 Task: In the  document Cyberbullyingfile.rtf Insert the command  'Viewing'Email the file to   'softage.4@softage.net', with message attached Time-Sensitive: I kindly ask you to go through the email I've sent as soon as possible. and file type: Open Document
Action: Mouse moved to (224, 415)
Screenshot: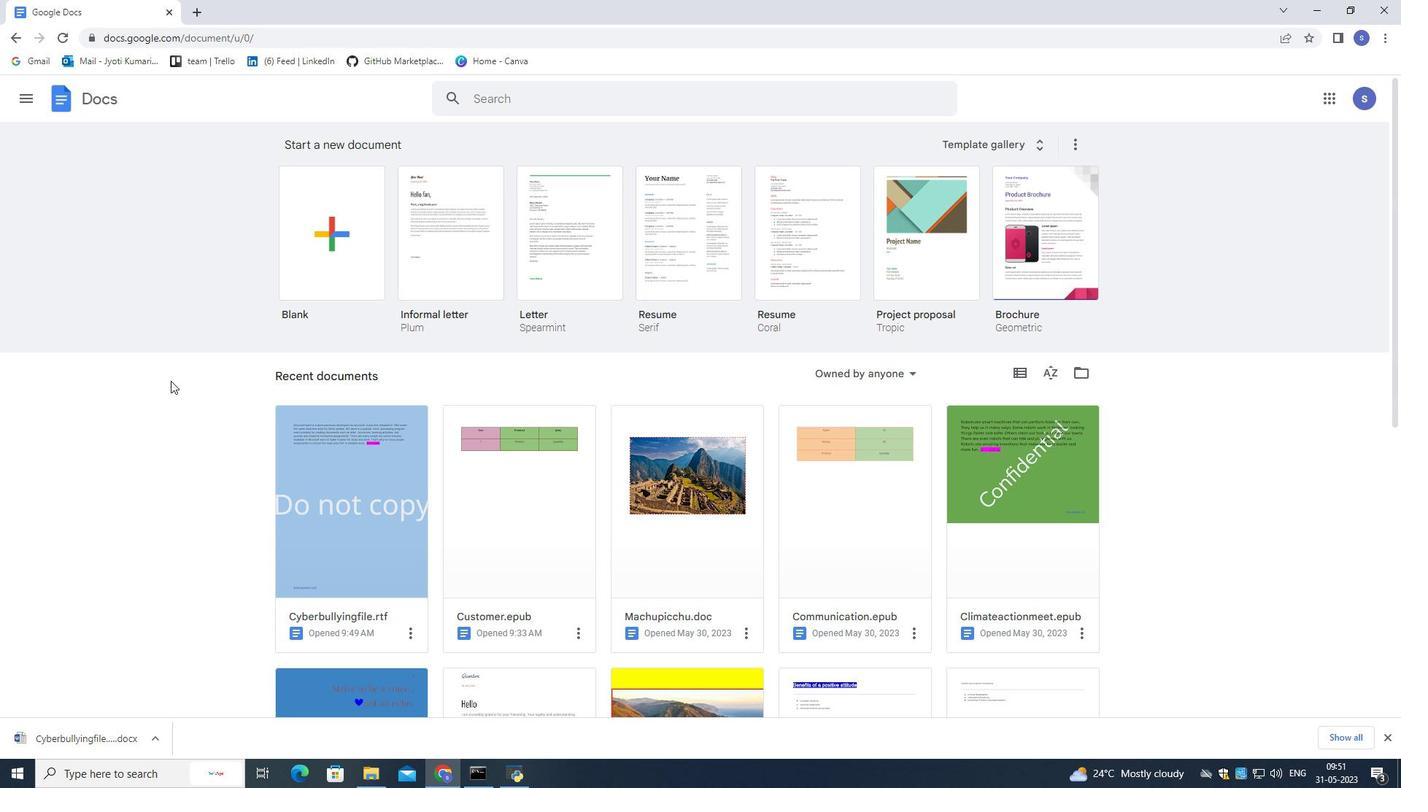 
Action: Mouse scrolled (224, 416) with delta (0, 0)
Screenshot: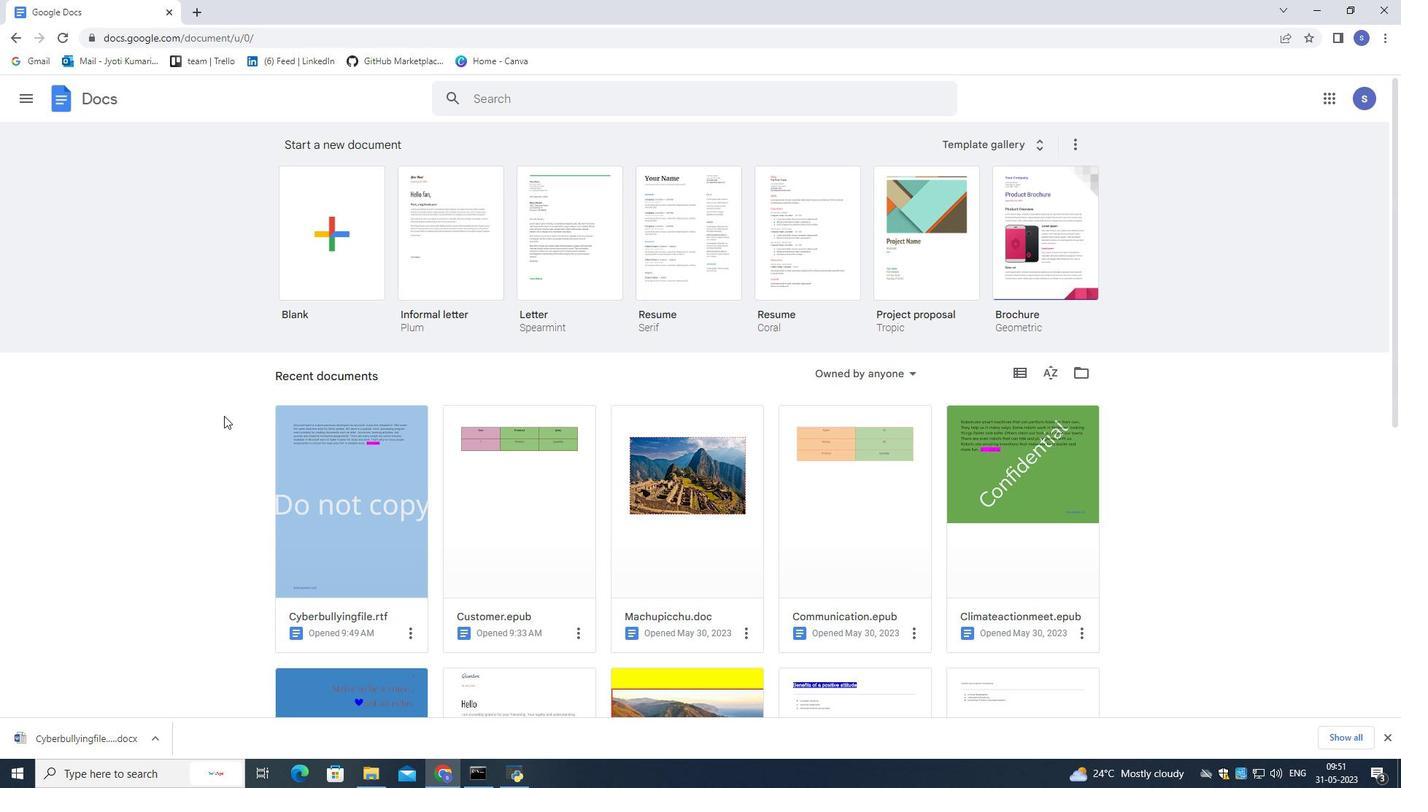 
Action: Mouse scrolled (224, 416) with delta (0, 0)
Screenshot: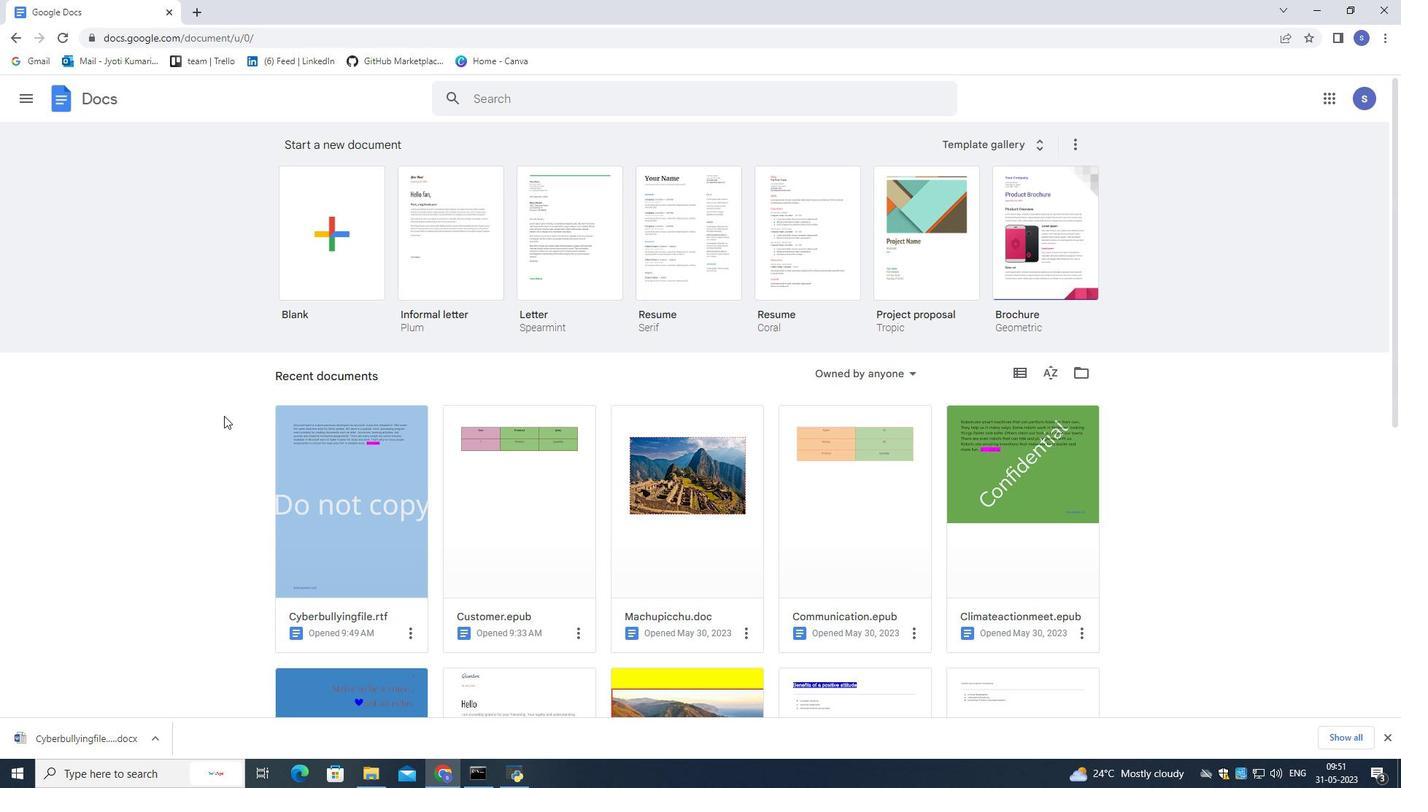 
Action: Mouse scrolled (224, 416) with delta (0, 0)
Screenshot: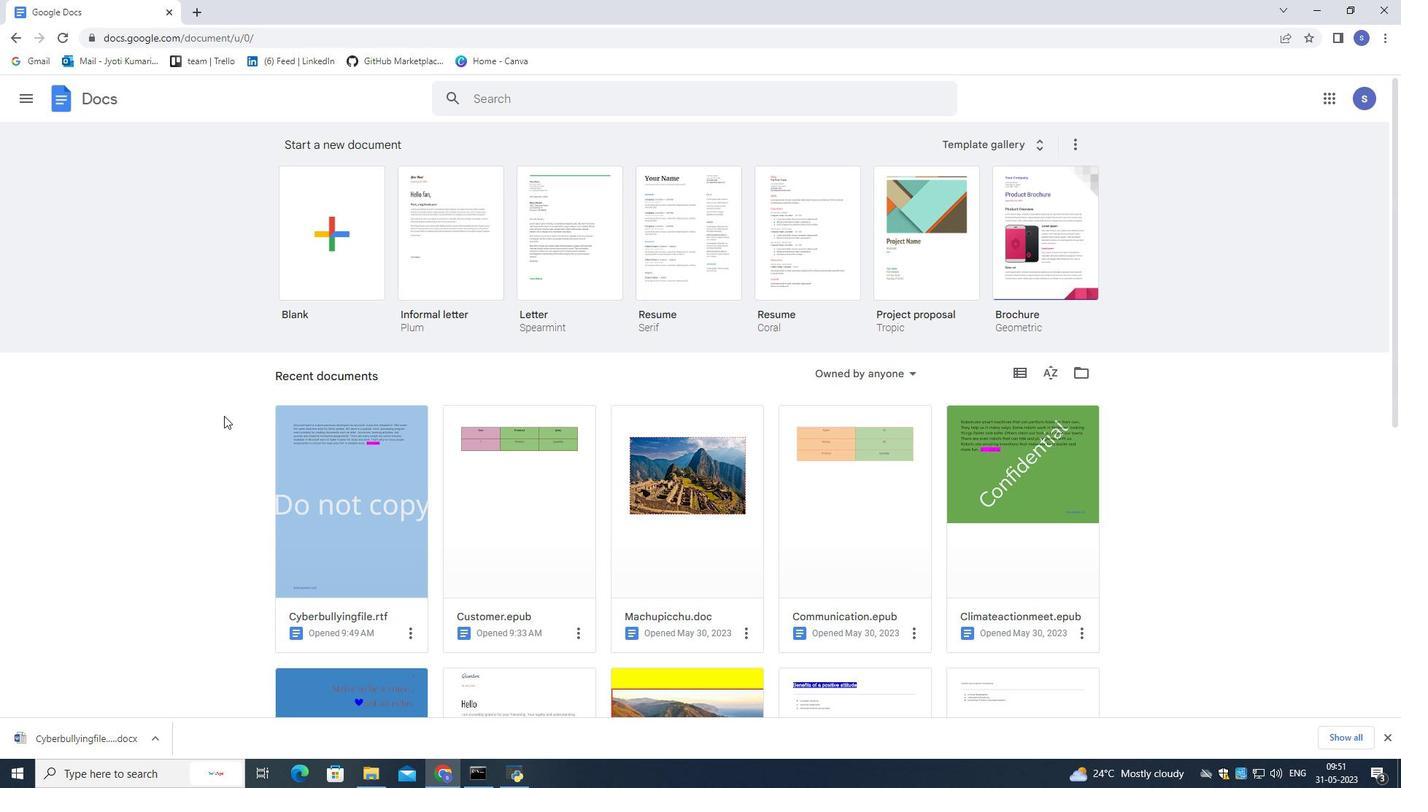 
Action: Mouse scrolled (224, 416) with delta (0, 0)
Screenshot: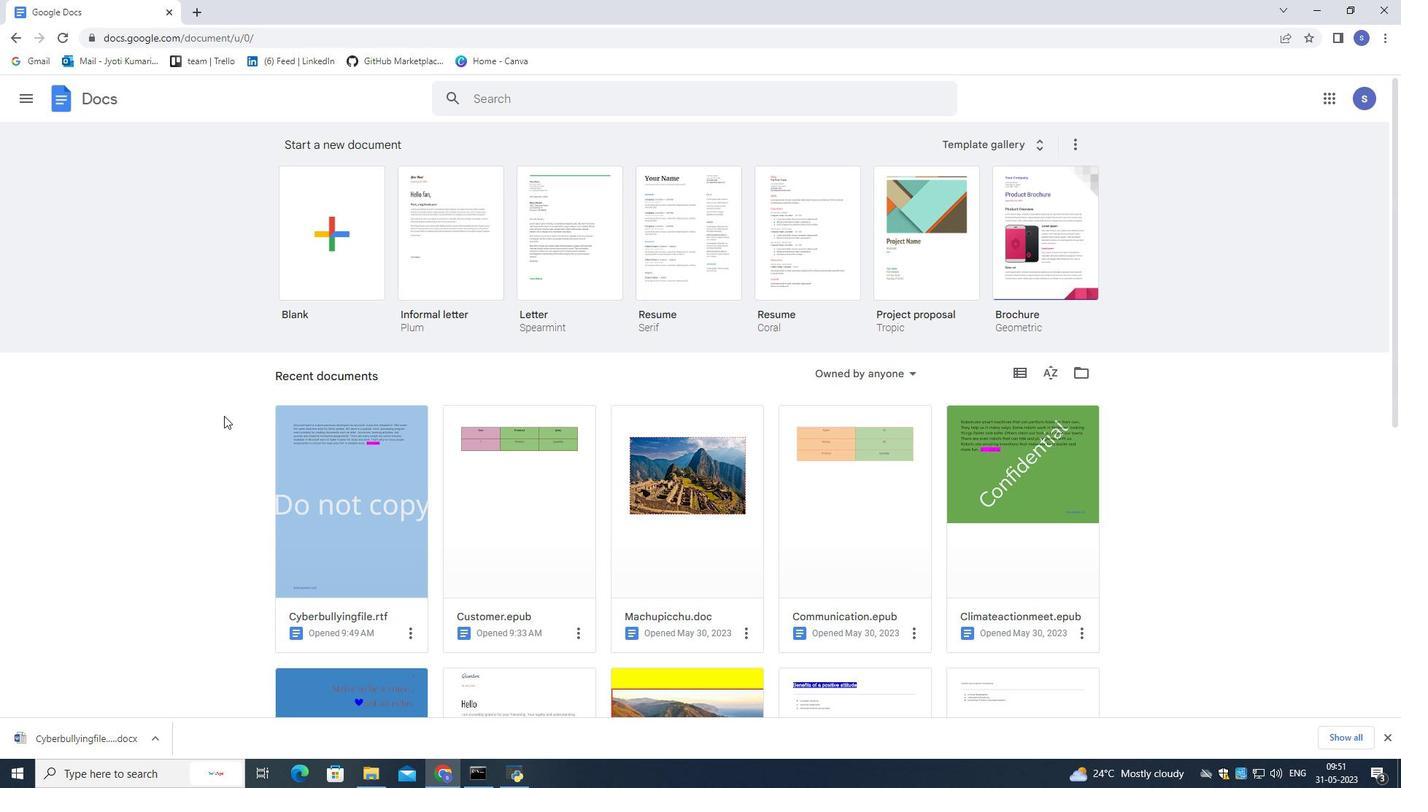 
Action: Mouse scrolled (224, 415) with delta (0, 0)
Screenshot: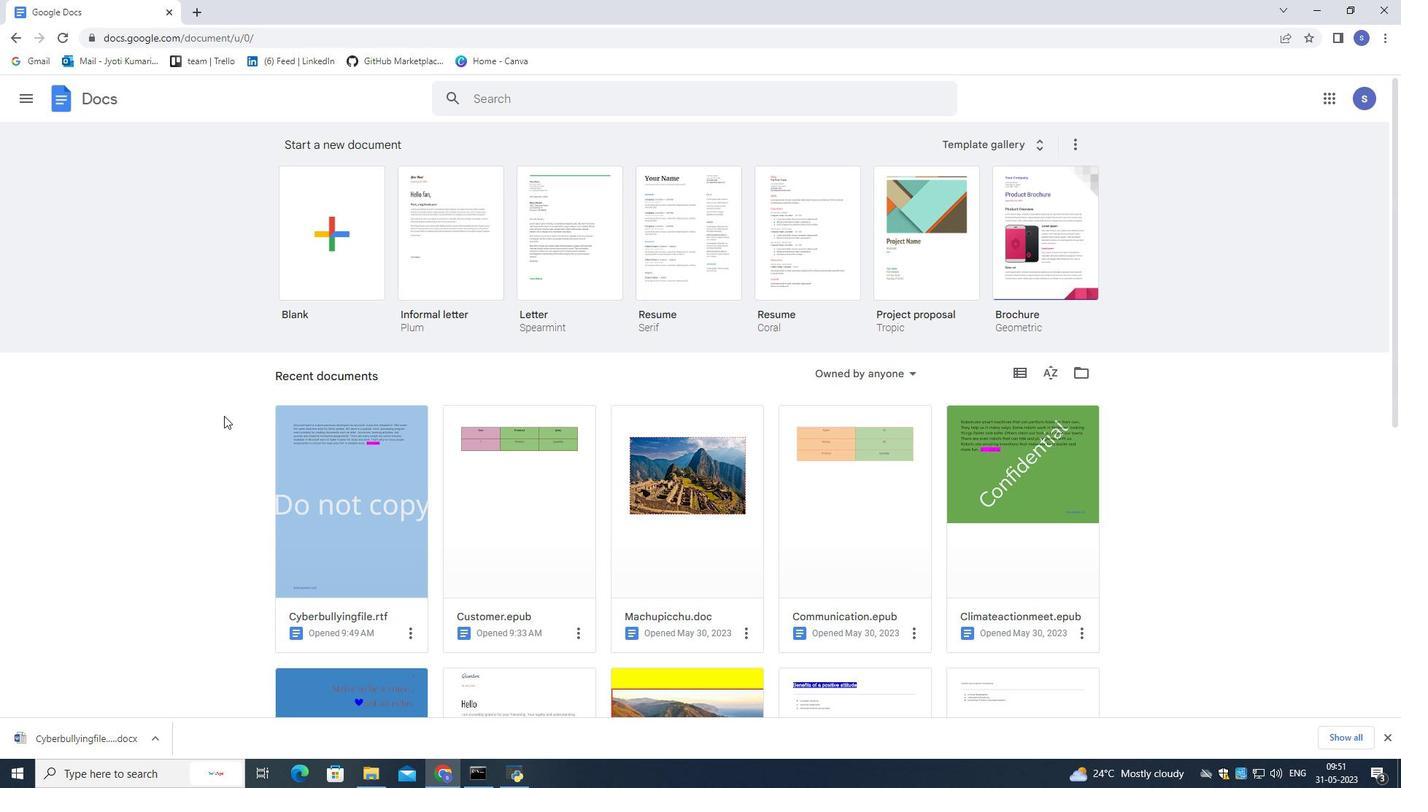 
Action: Mouse scrolled (224, 415) with delta (0, 0)
Screenshot: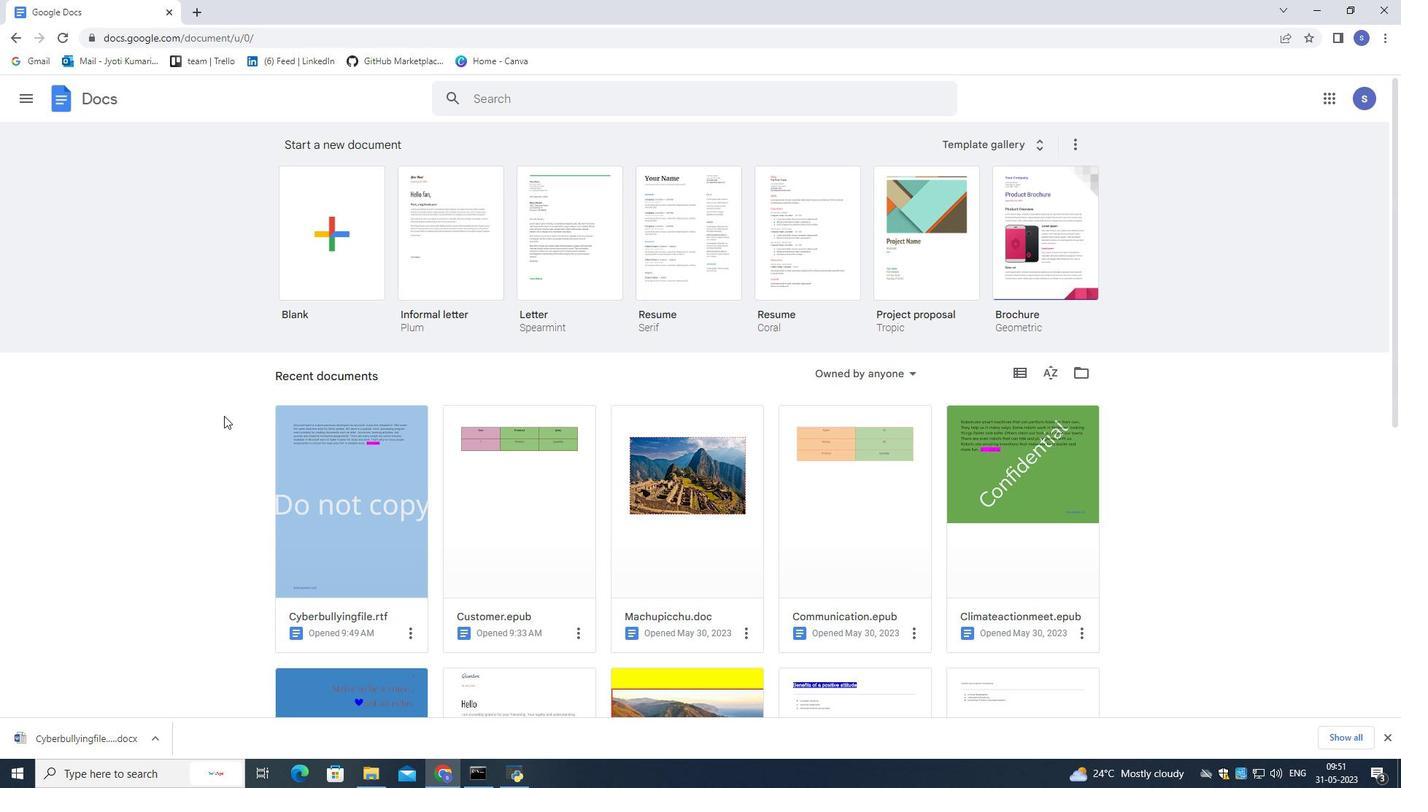 
Action: Mouse scrolled (224, 415) with delta (0, 0)
Screenshot: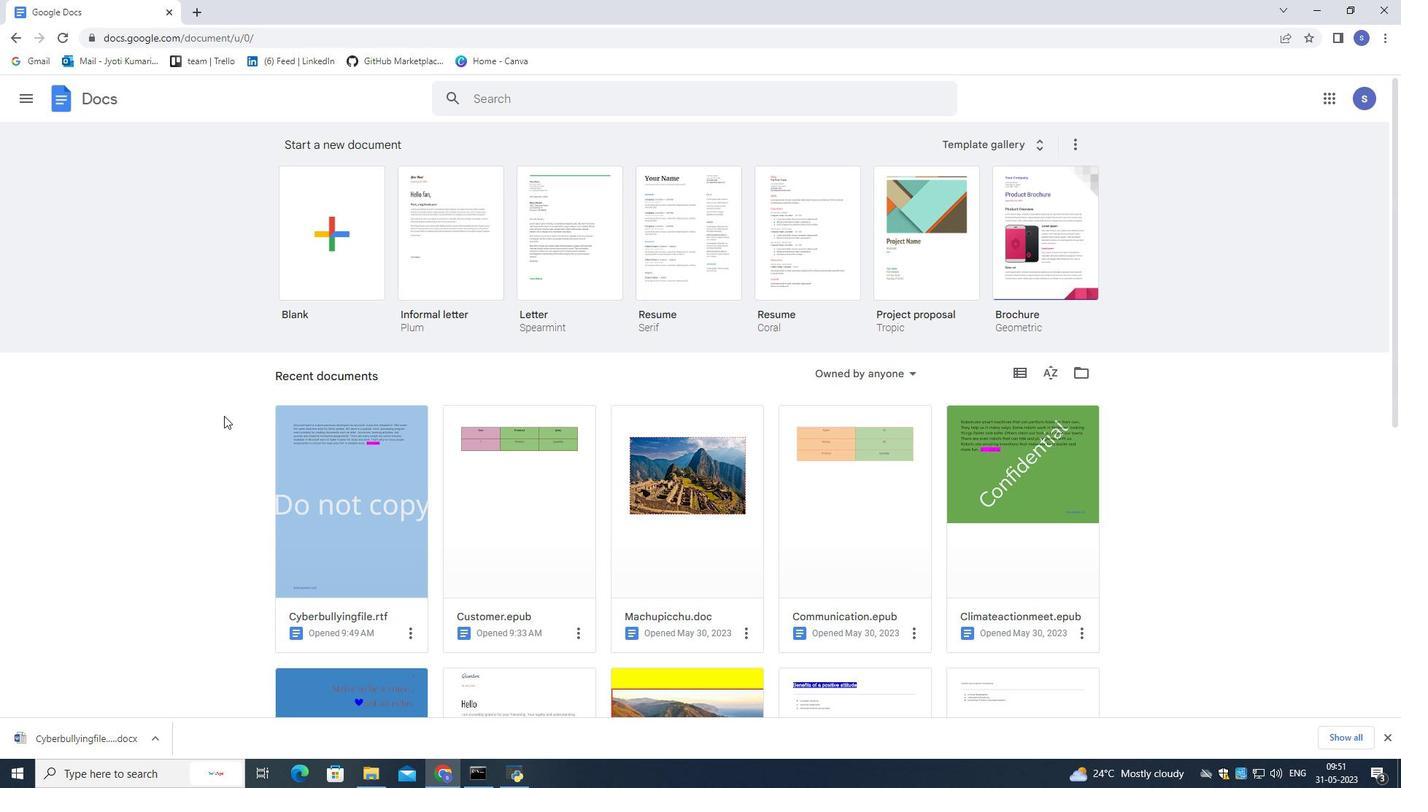 
Action: Mouse scrolled (224, 415) with delta (0, 0)
Screenshot: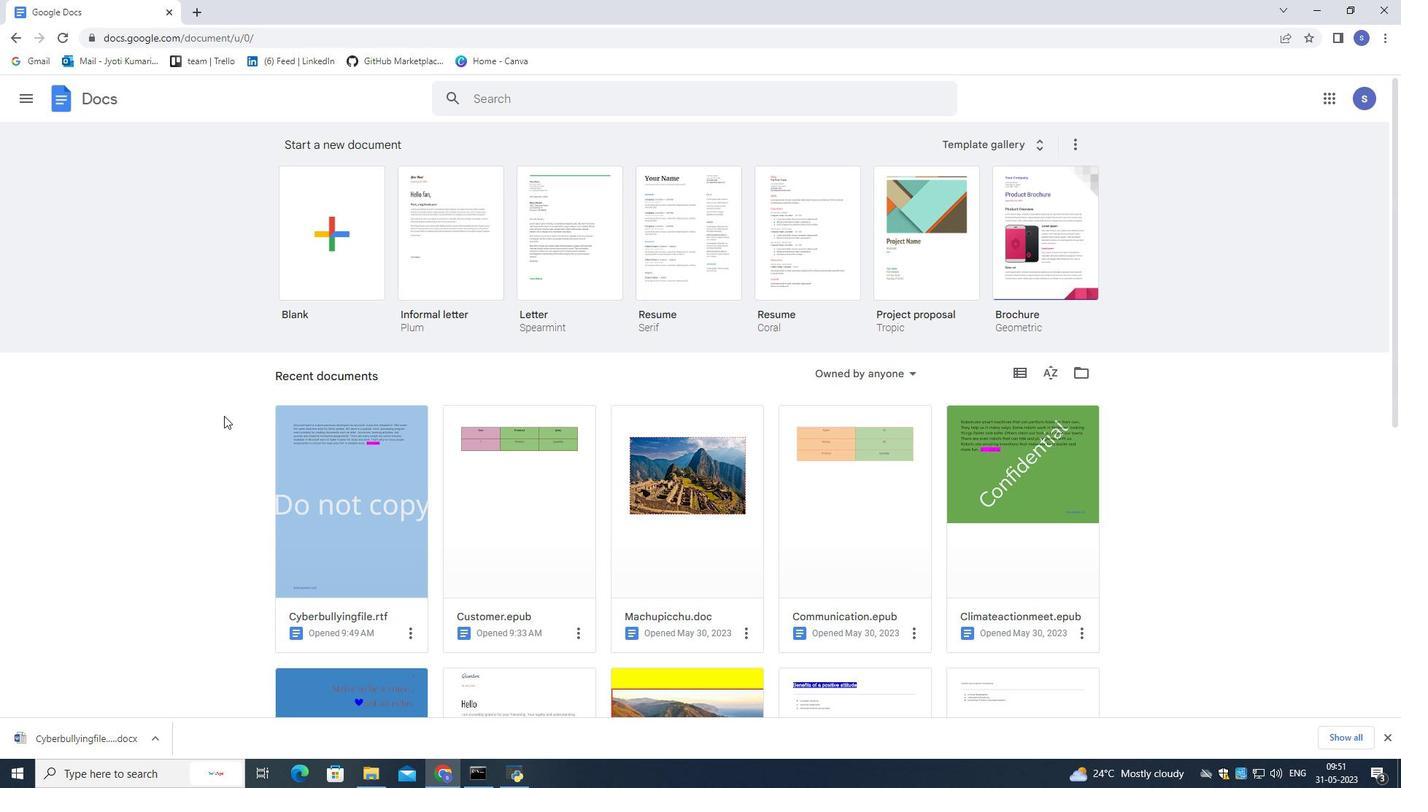 
Action: Mouse scrolled (224, 415) with delta (0, 0)
Screenshot: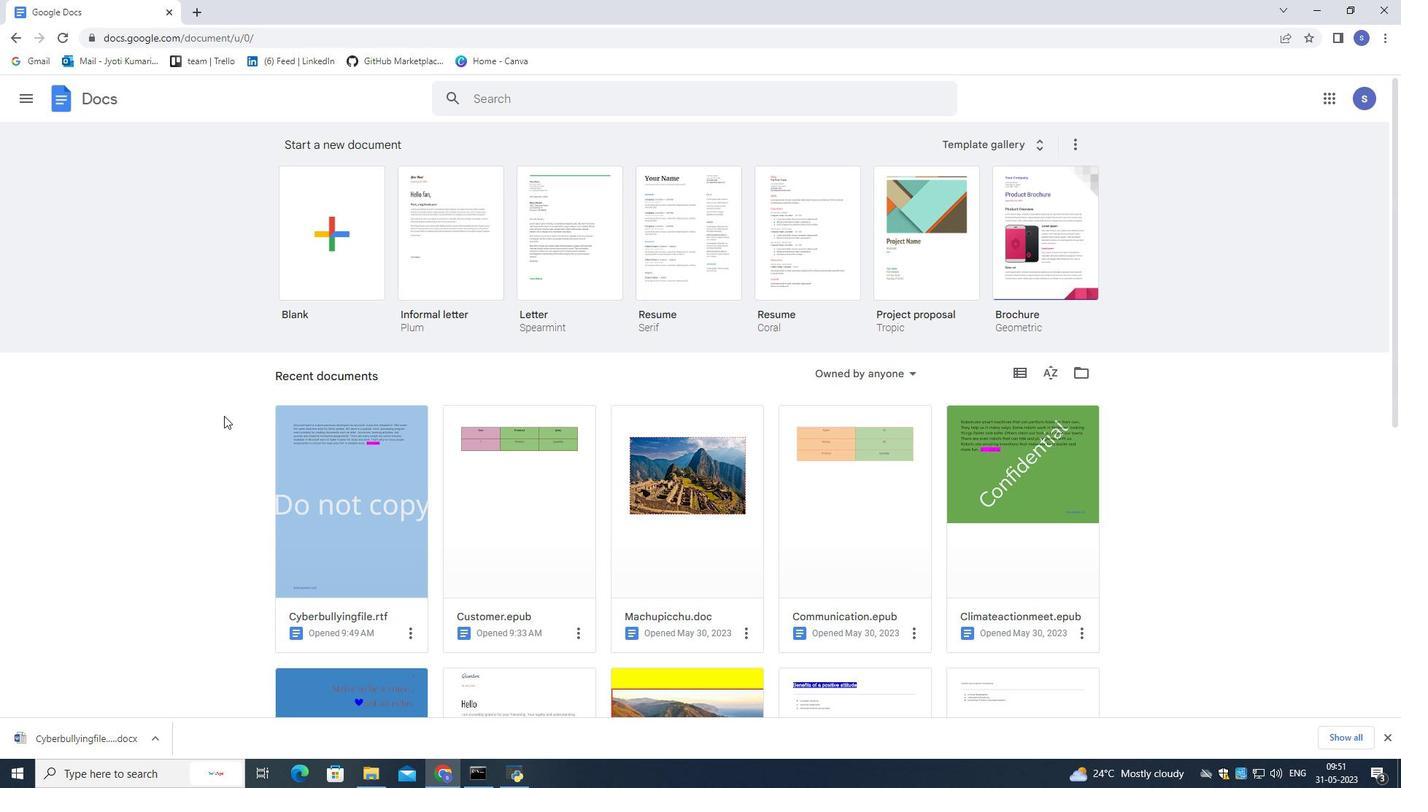 
Action: Mouse scrolled (224, 416) with delta (0, 0)
Screenshot: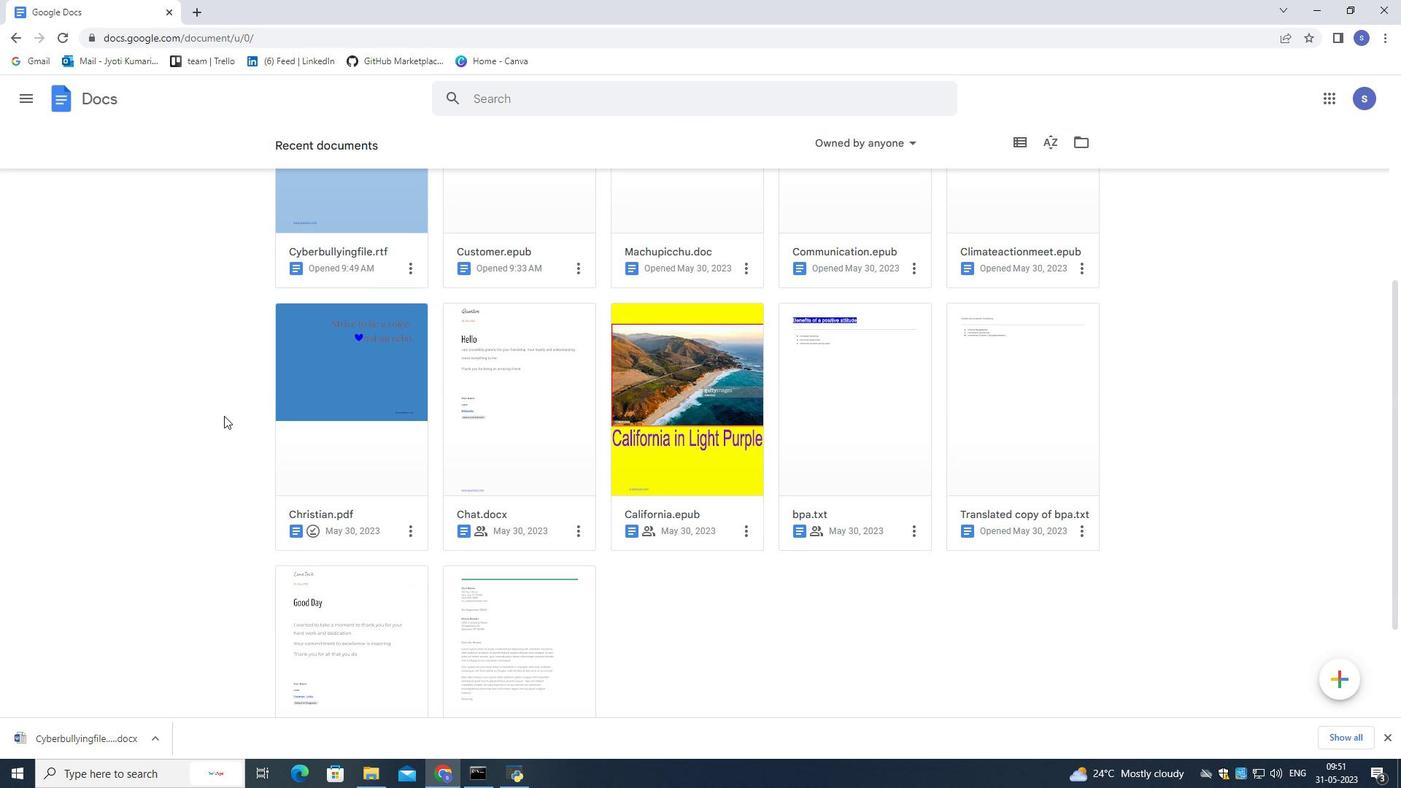
Action: Mouse scrolled (224, 416) with delta (0, 0)
Screenshot: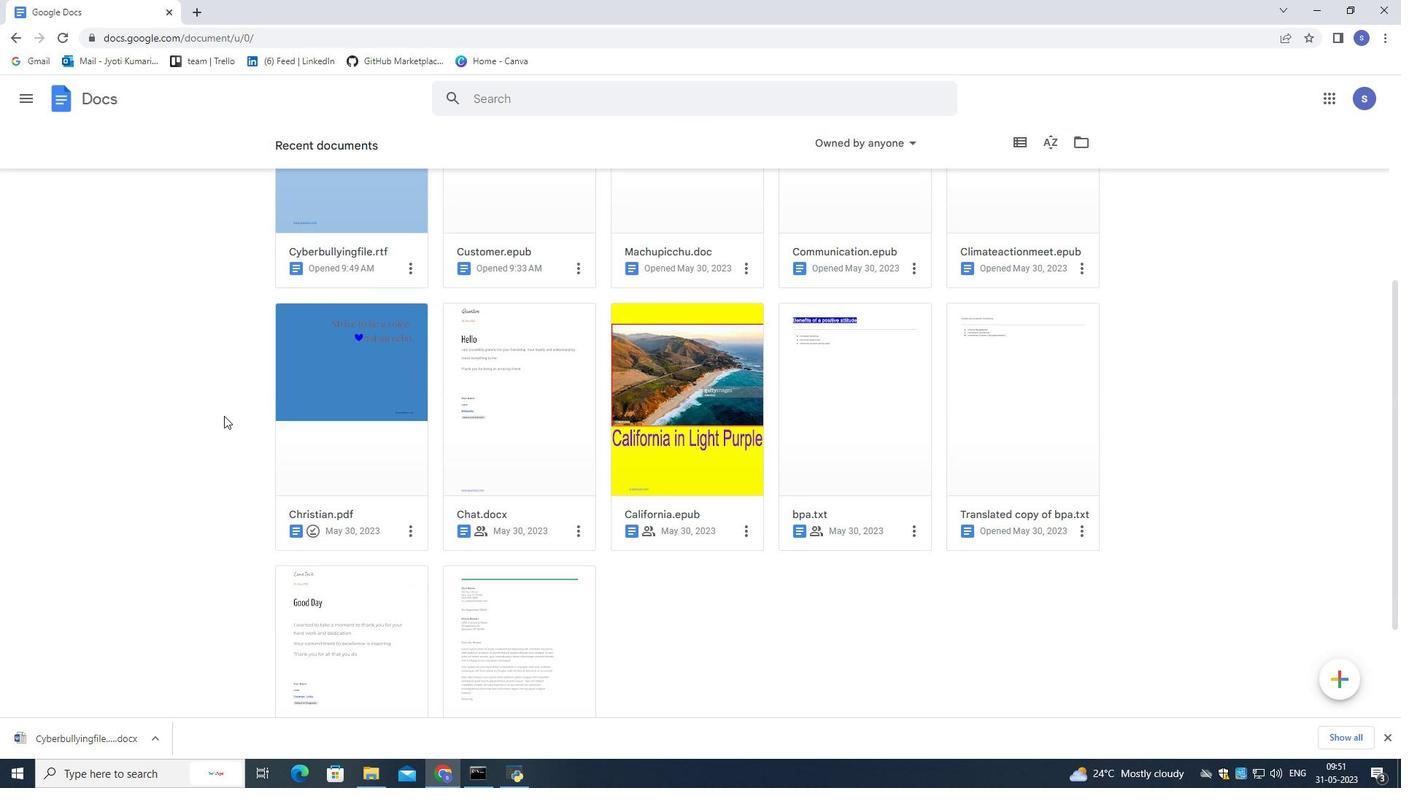 
Action: Mouse scrolled (224, 416) with delta (0, 0)
Screenshot: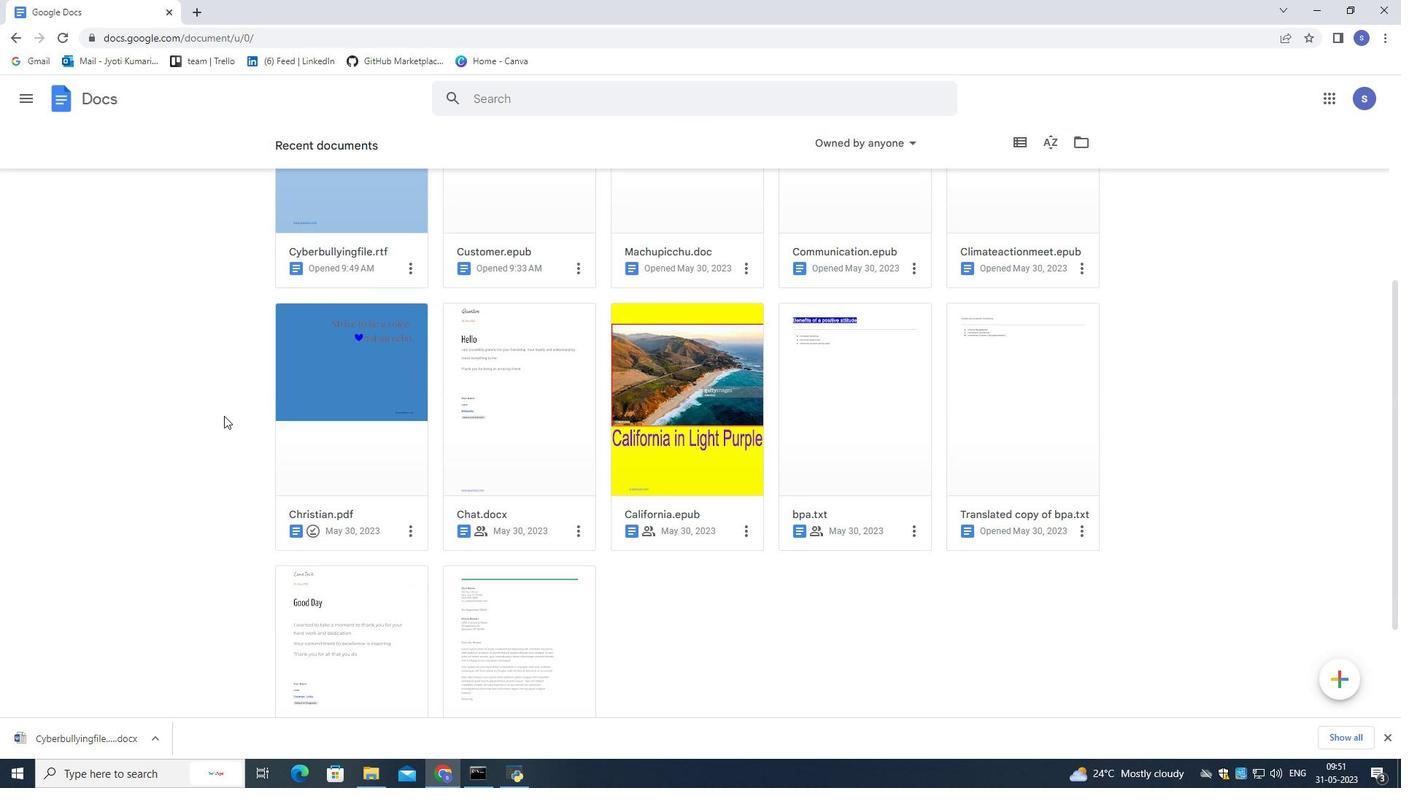 
Action: Mouse scrolled (224, 416) with delta (0, 0)
Screenshot: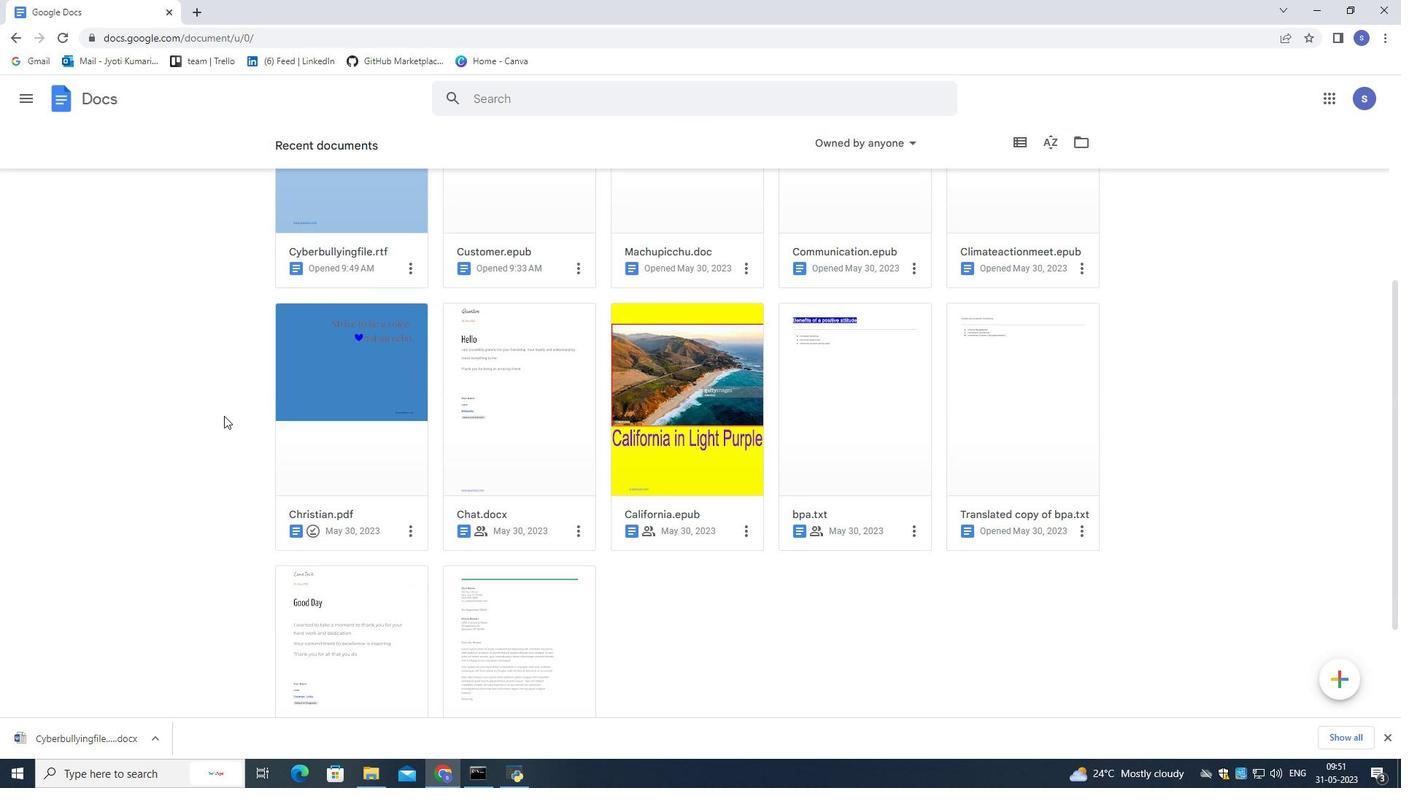 
Action: Mouse scrolled (224, 416) with delta (0, 0)
Screenshot: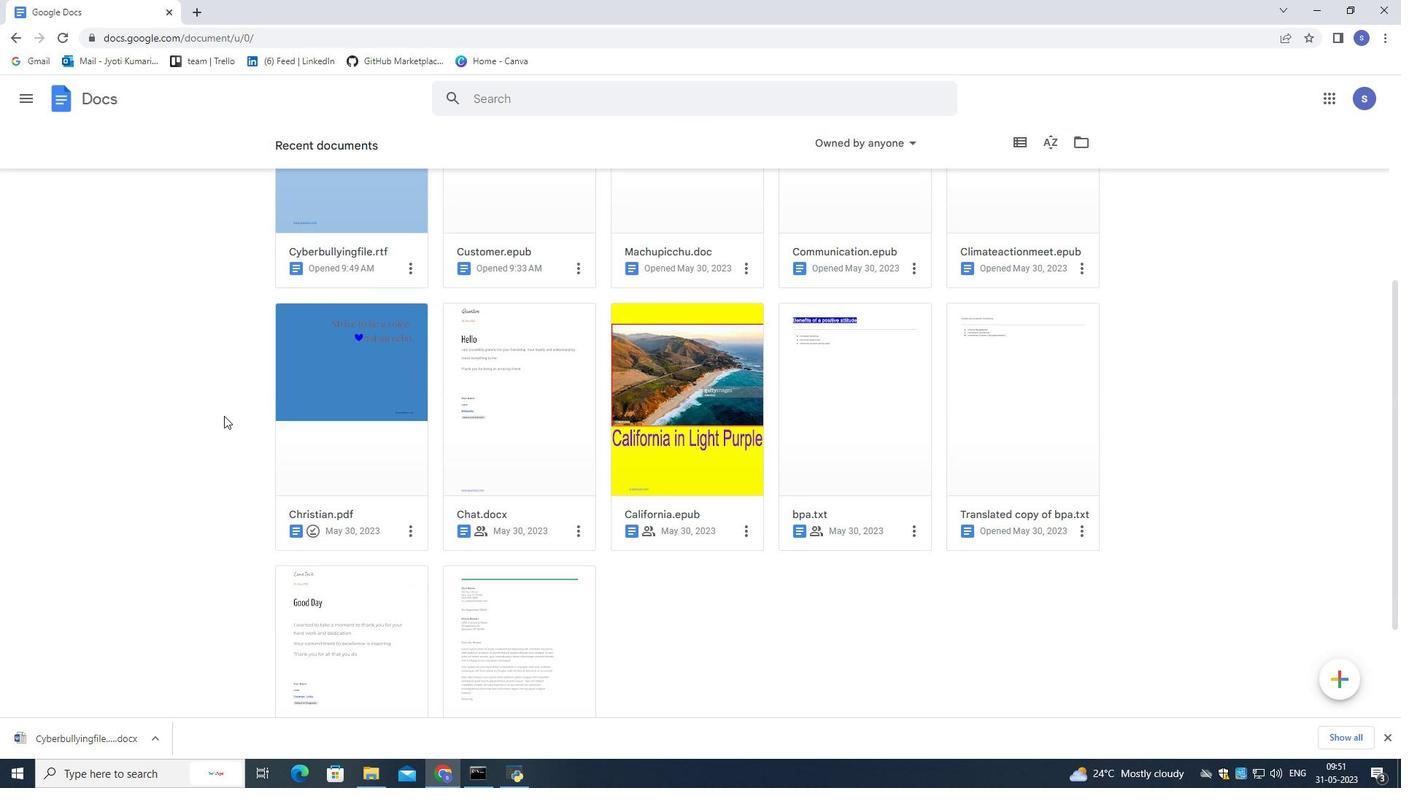 
Action: Mouse moved to (293, 483)
Screenshot: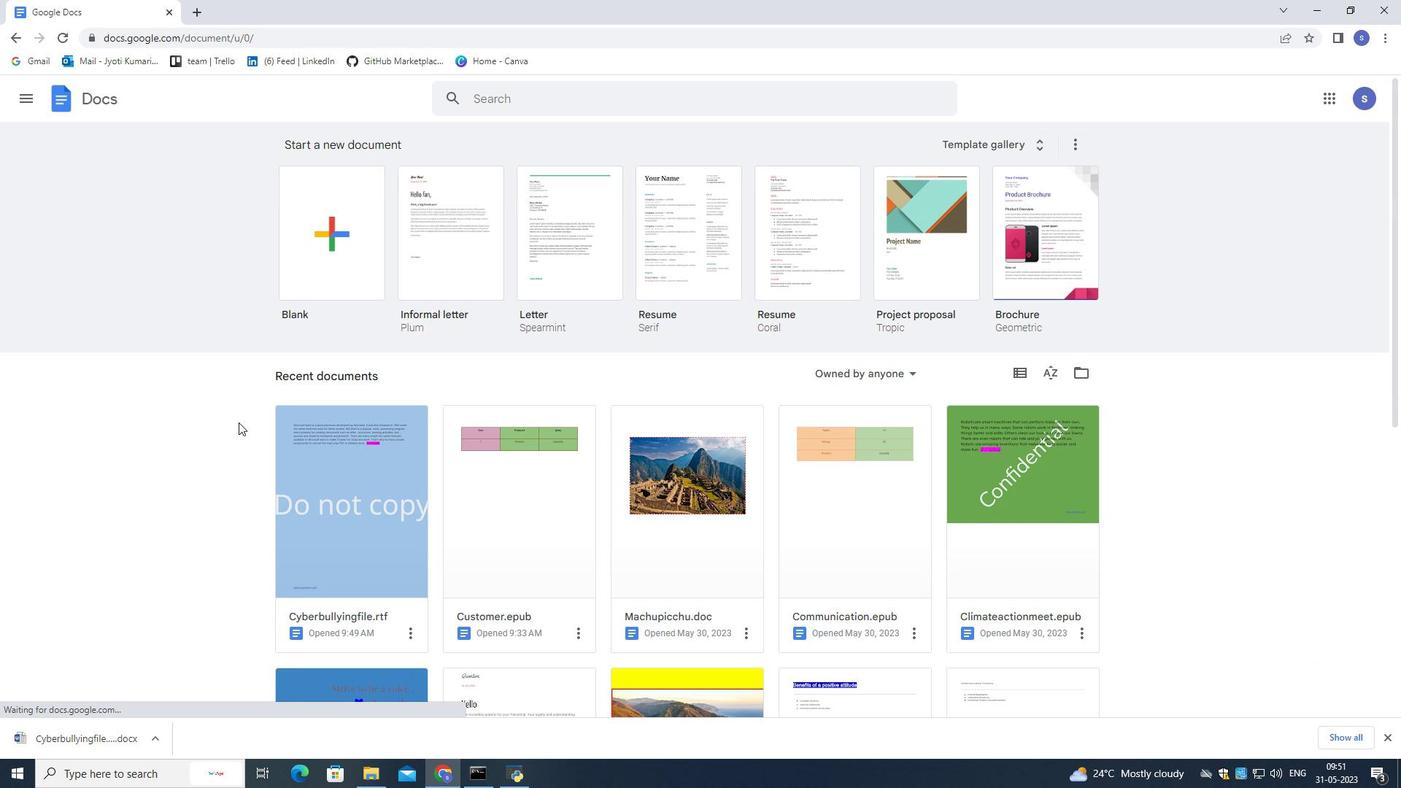 
Action: Mouse pressed left at (293, 483)
Screenshot: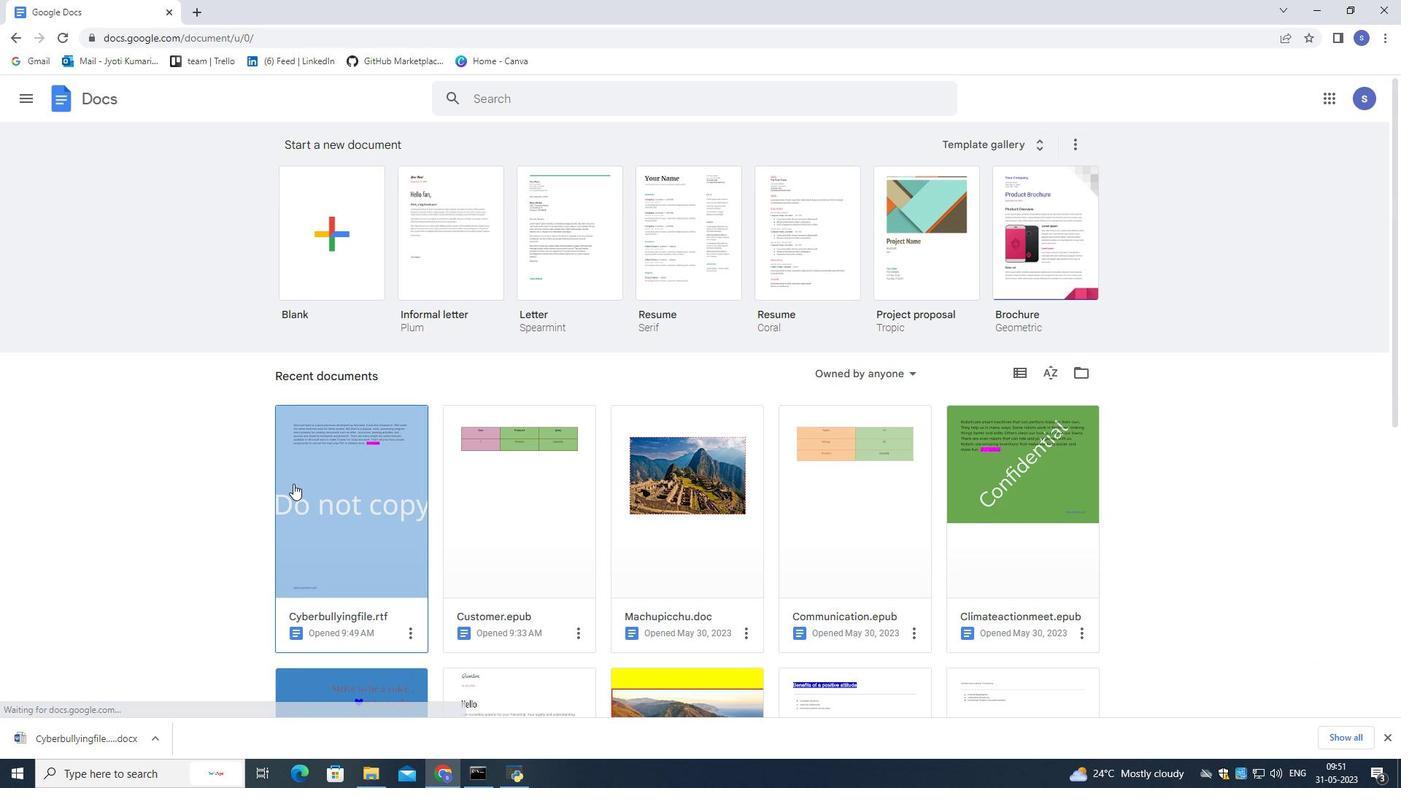 
Action: Mouse moved to (388, 422)
Screenshot: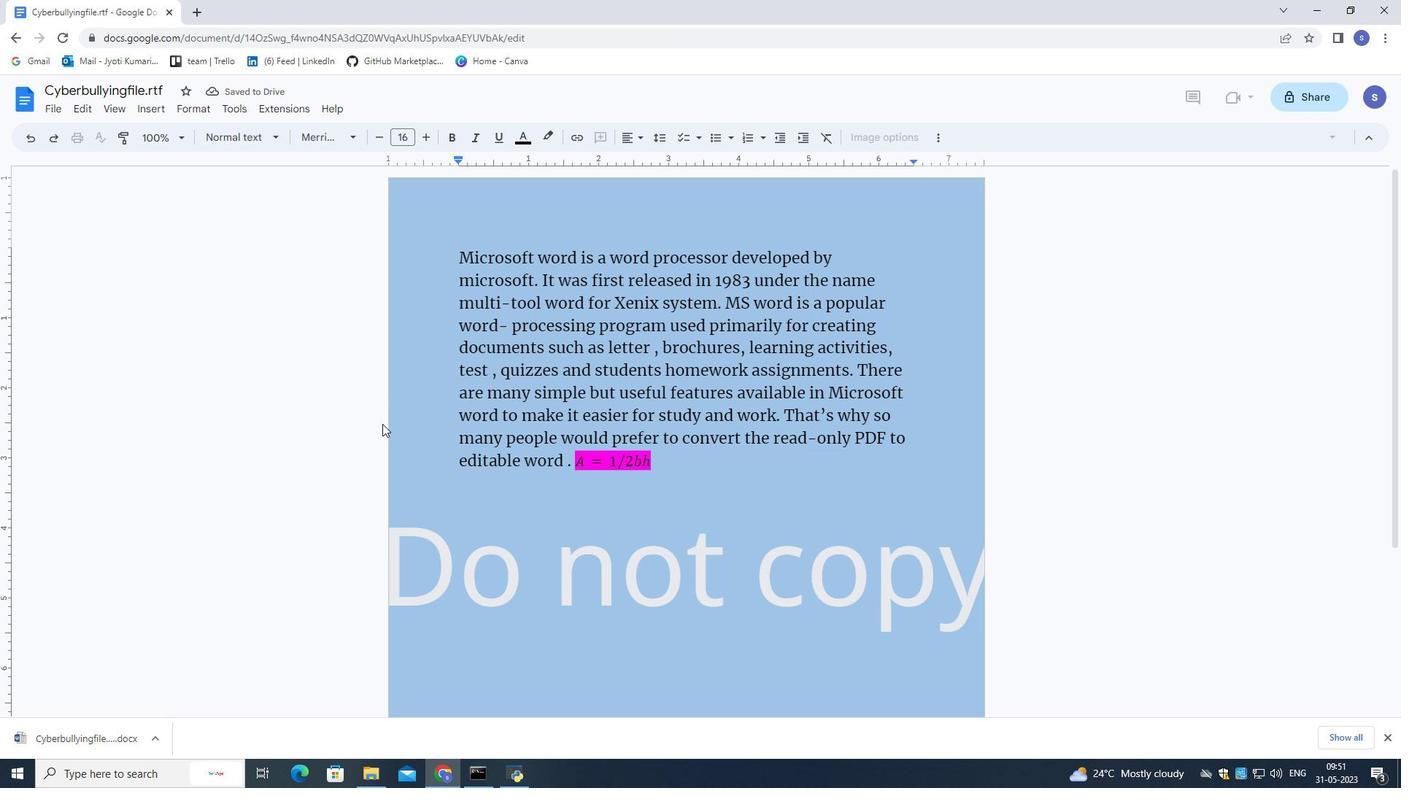 
Action: Mouse scrolled (388, 421) with delta (0, 0)
Screenshot: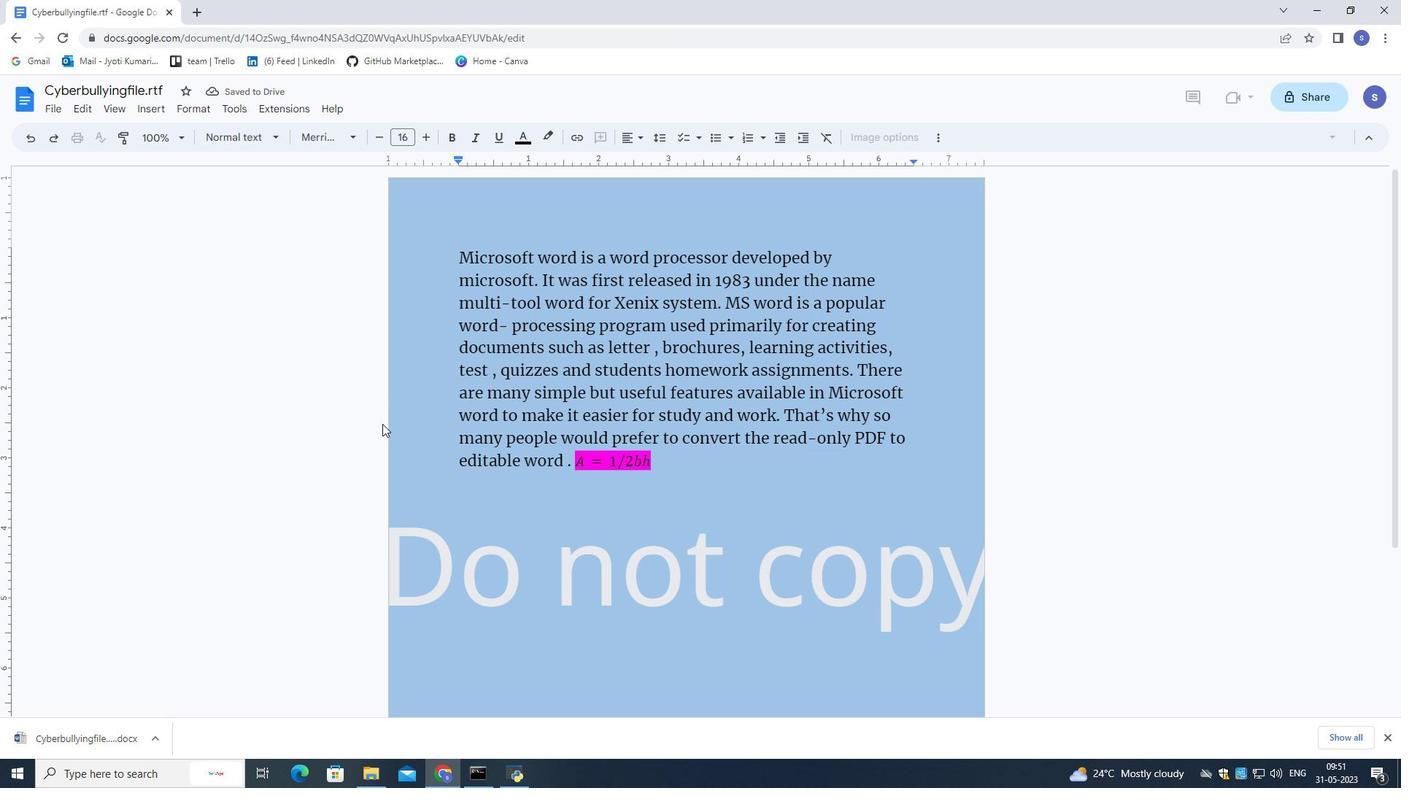 
Action: Mouse moved to (499, 424)
Screenshot: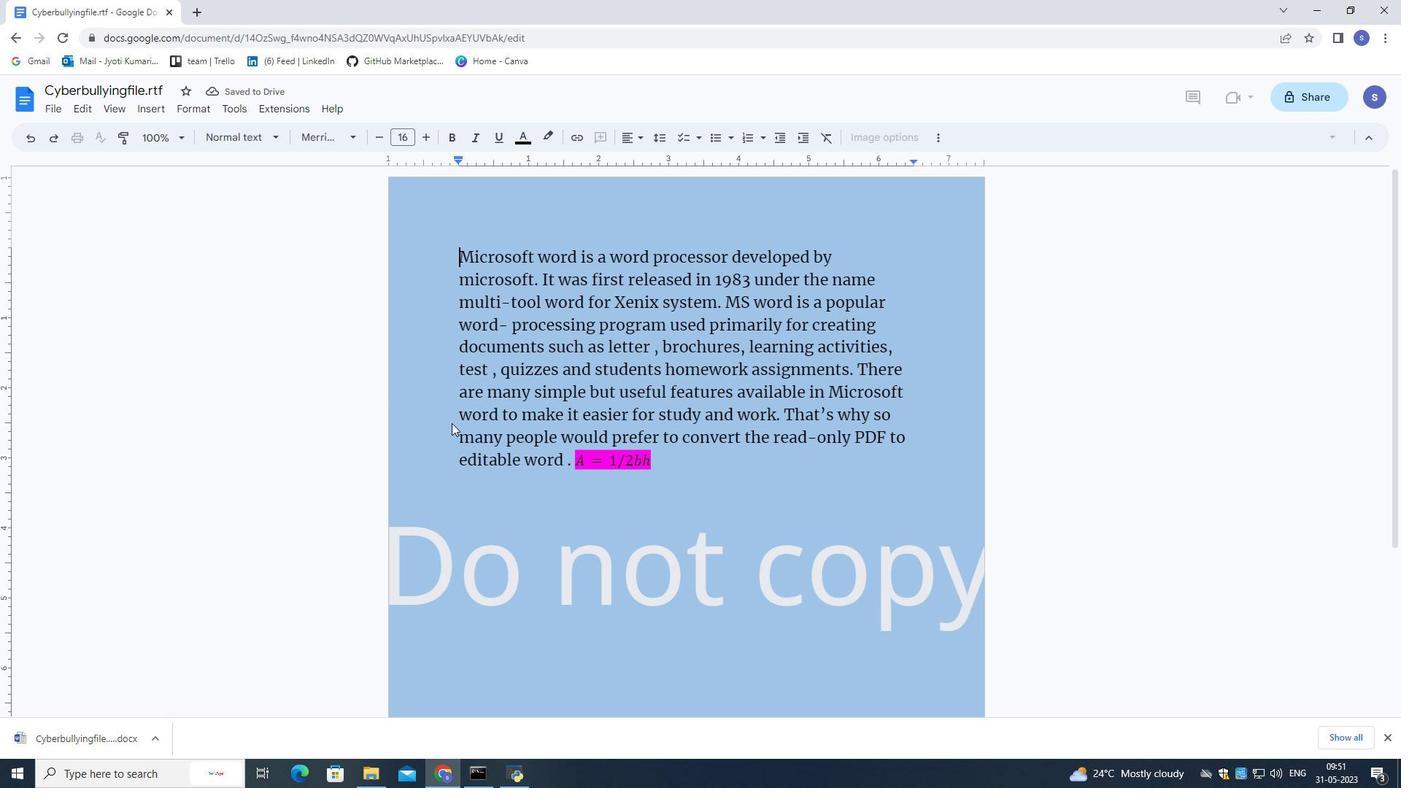 
Action: Mouse scrolled (499, 423) with delta (0, 0)
Screenshot: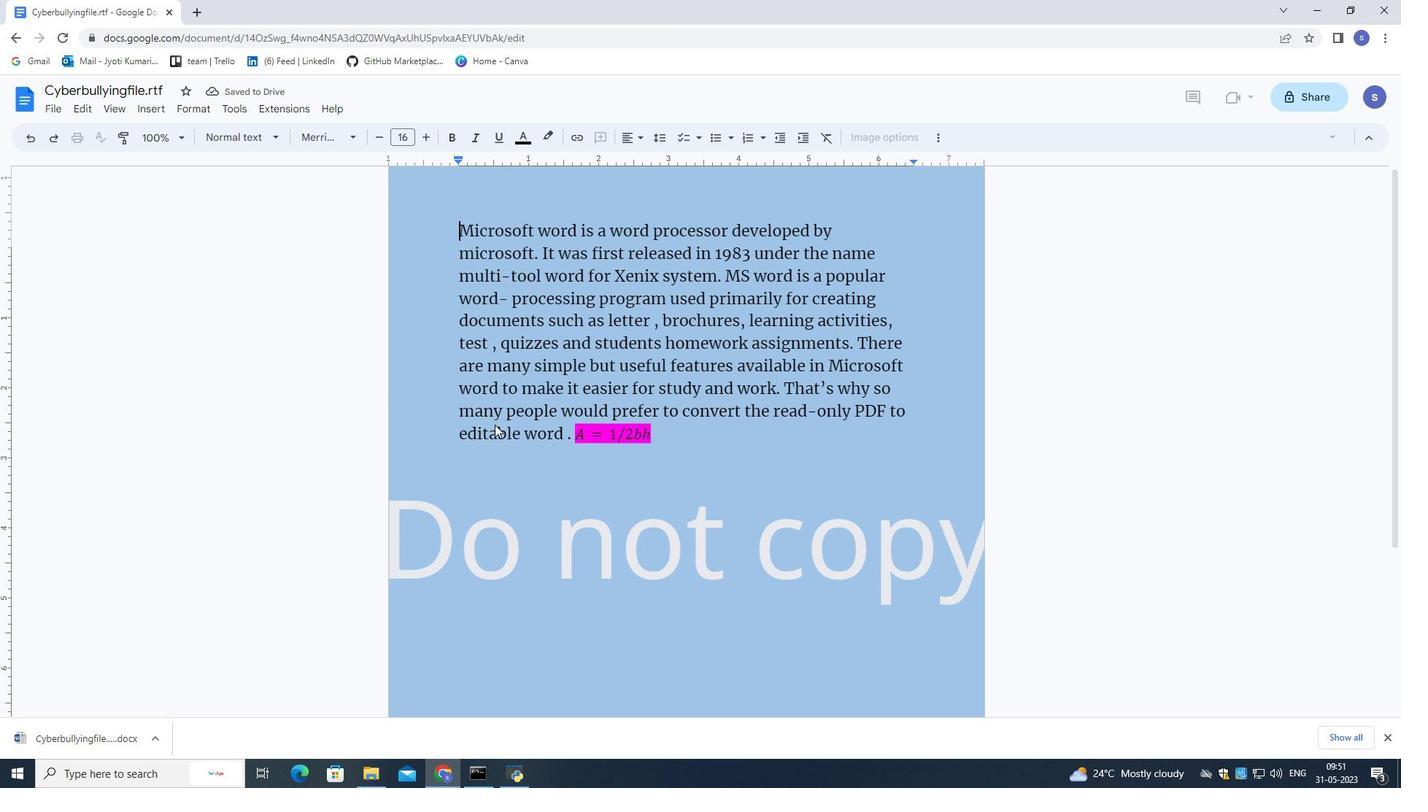 
Action: Mouse scrolled (499, 423) with delta (0, 0)
Screenshot: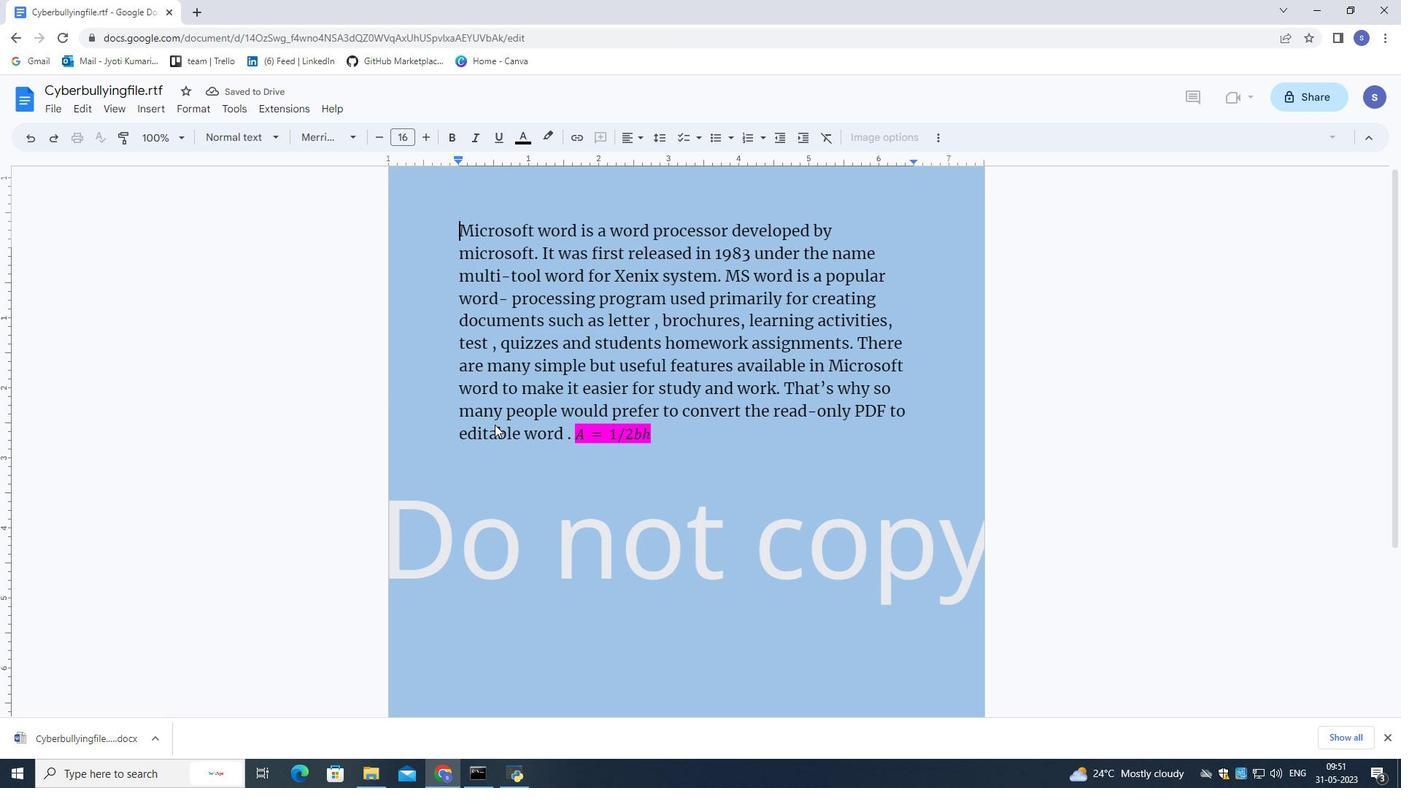 
Action: Mouse scrolled (499, 423) with delta (0, 0)
Screenshot: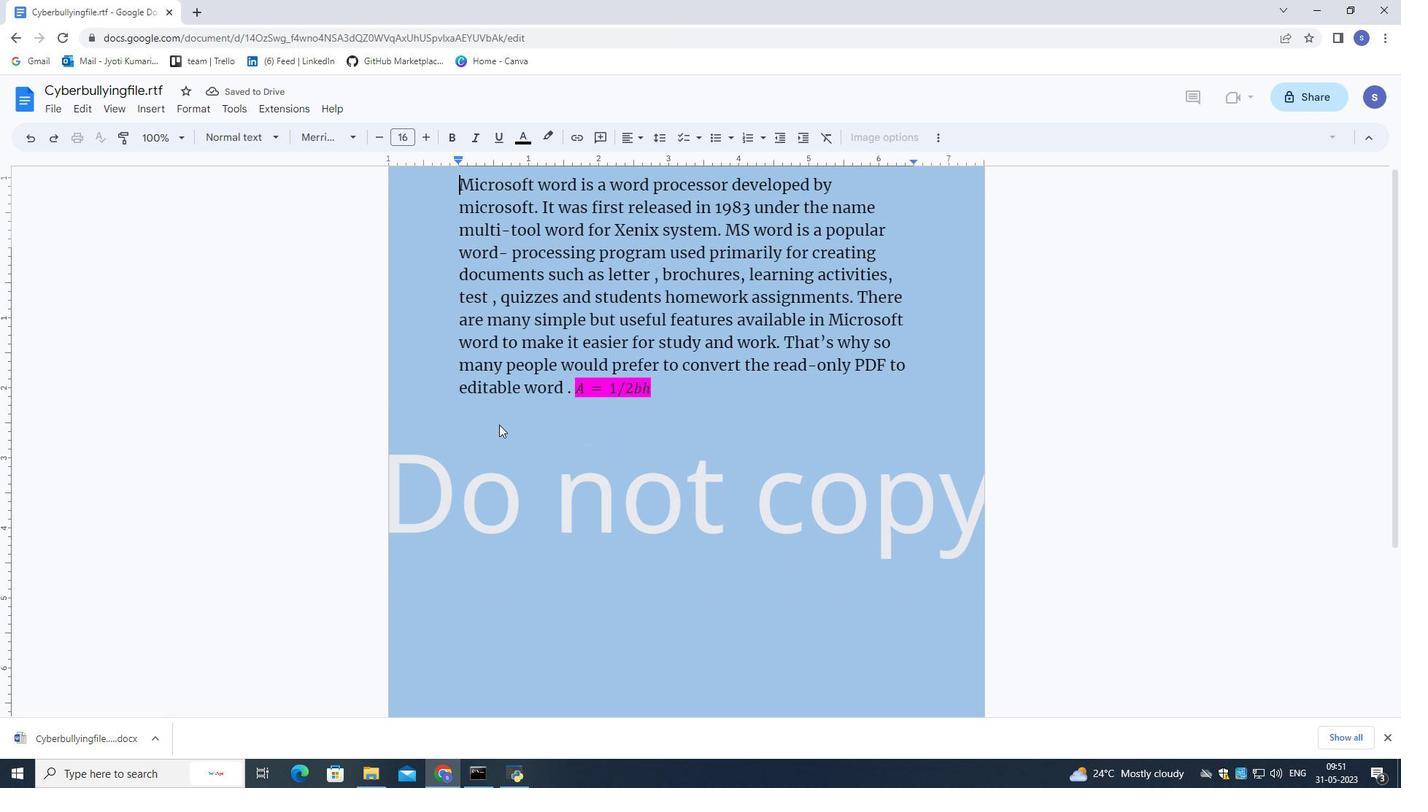
Action: Mouse scrolled (499, 423) with delta (0, 0)
Screenshot: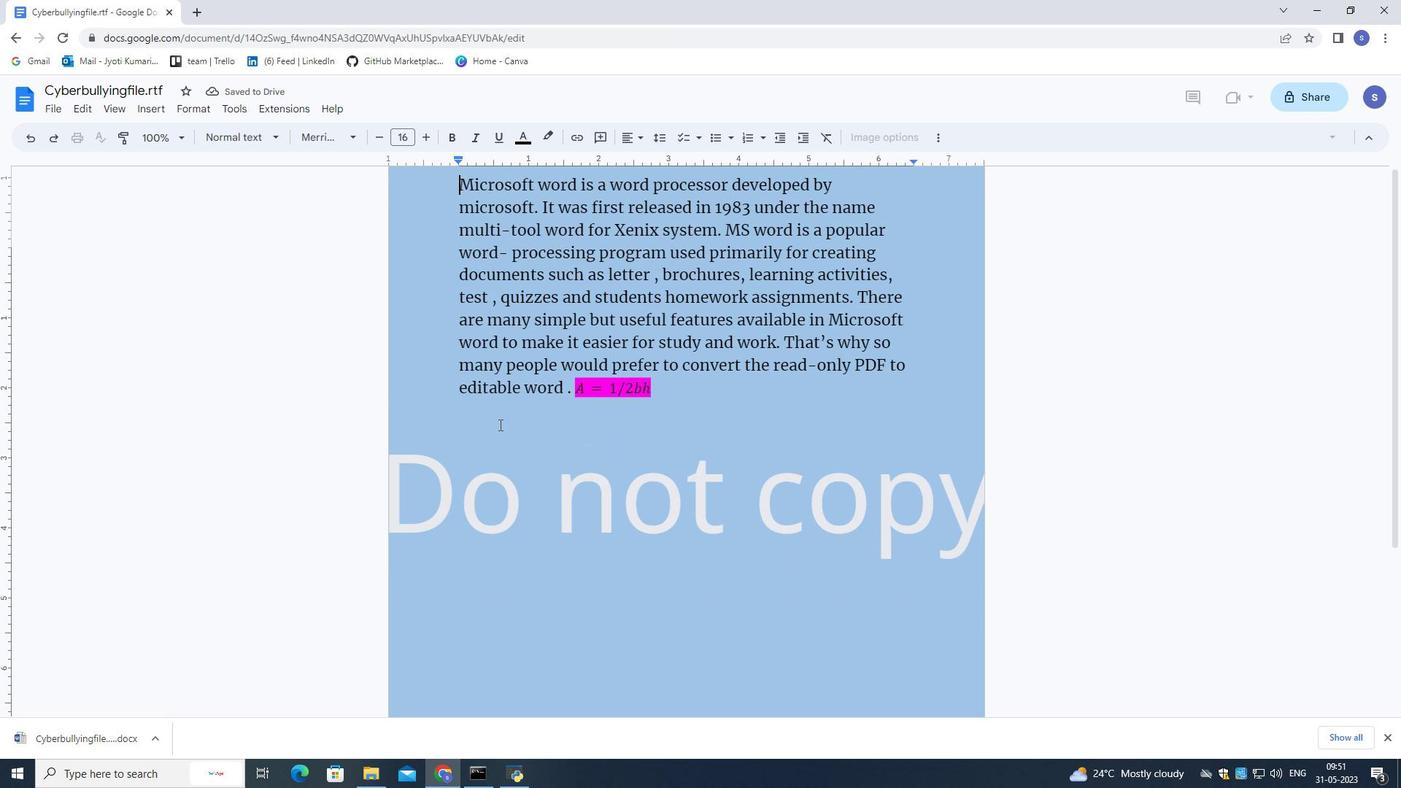 
Action: Mouse scrolled (499, 423) with delta (0, 0)
Screenshot: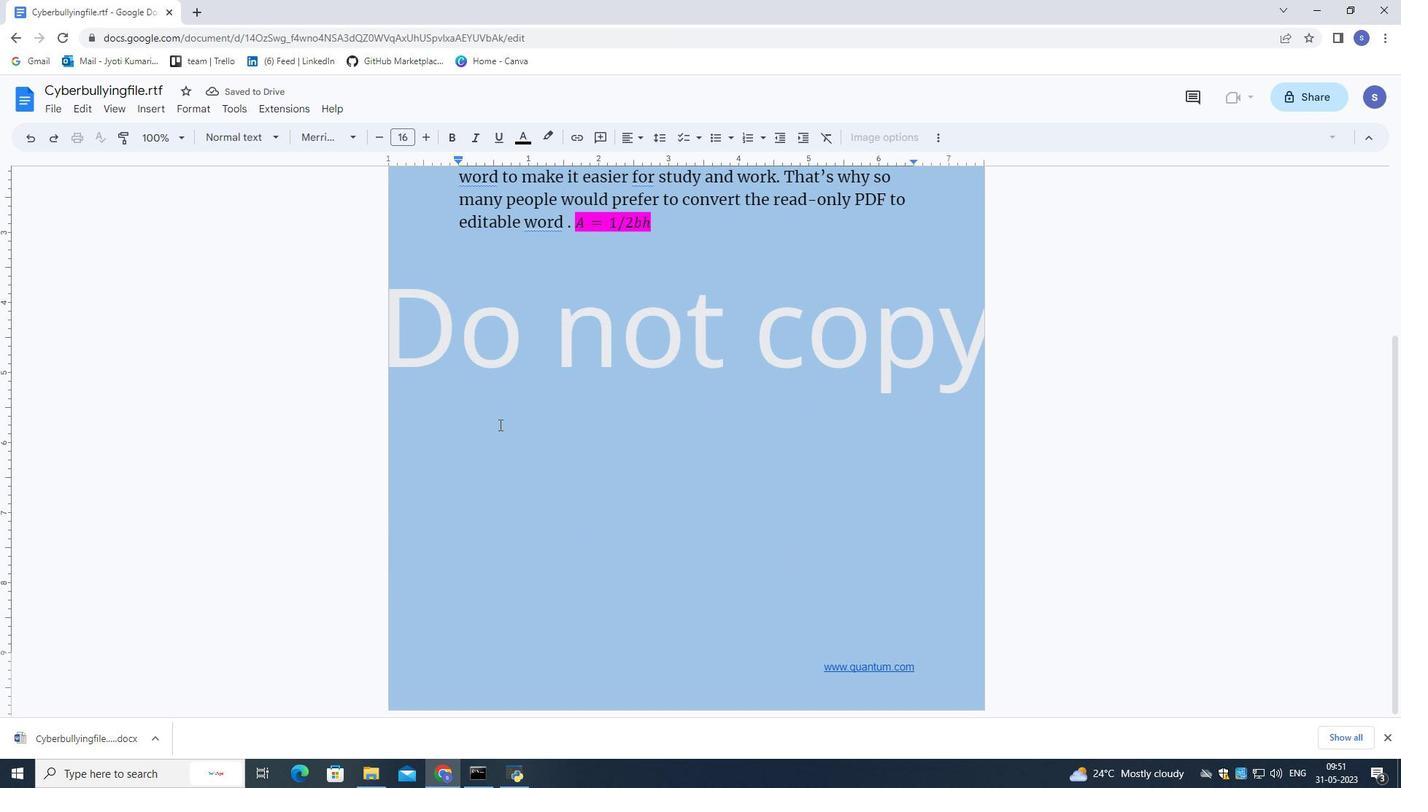 
Action: Mouse scrolled (499, 423) with delta (0, 0)
Screenshot: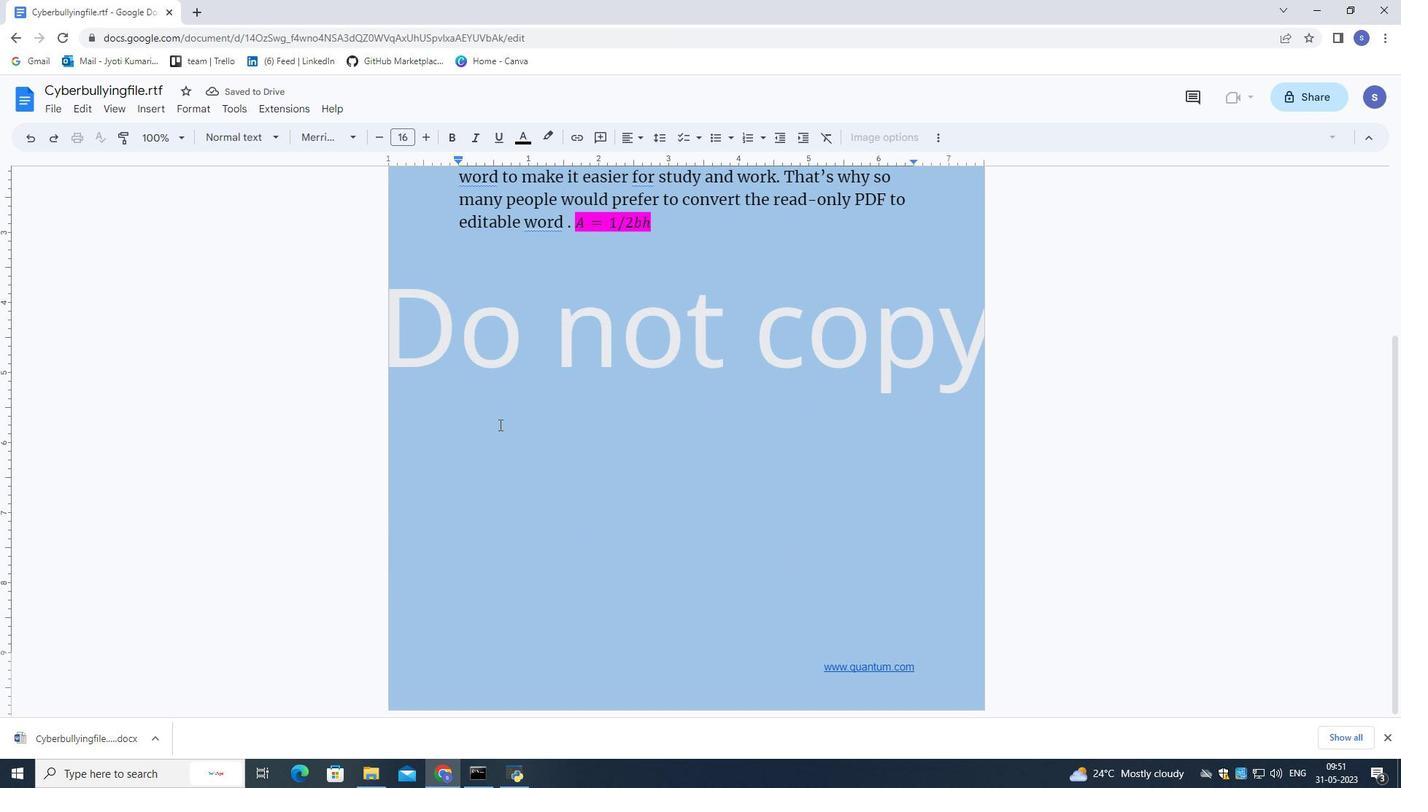
Action: Mouse scrolled (499, 423) with delta (0, 0)
Screenshot: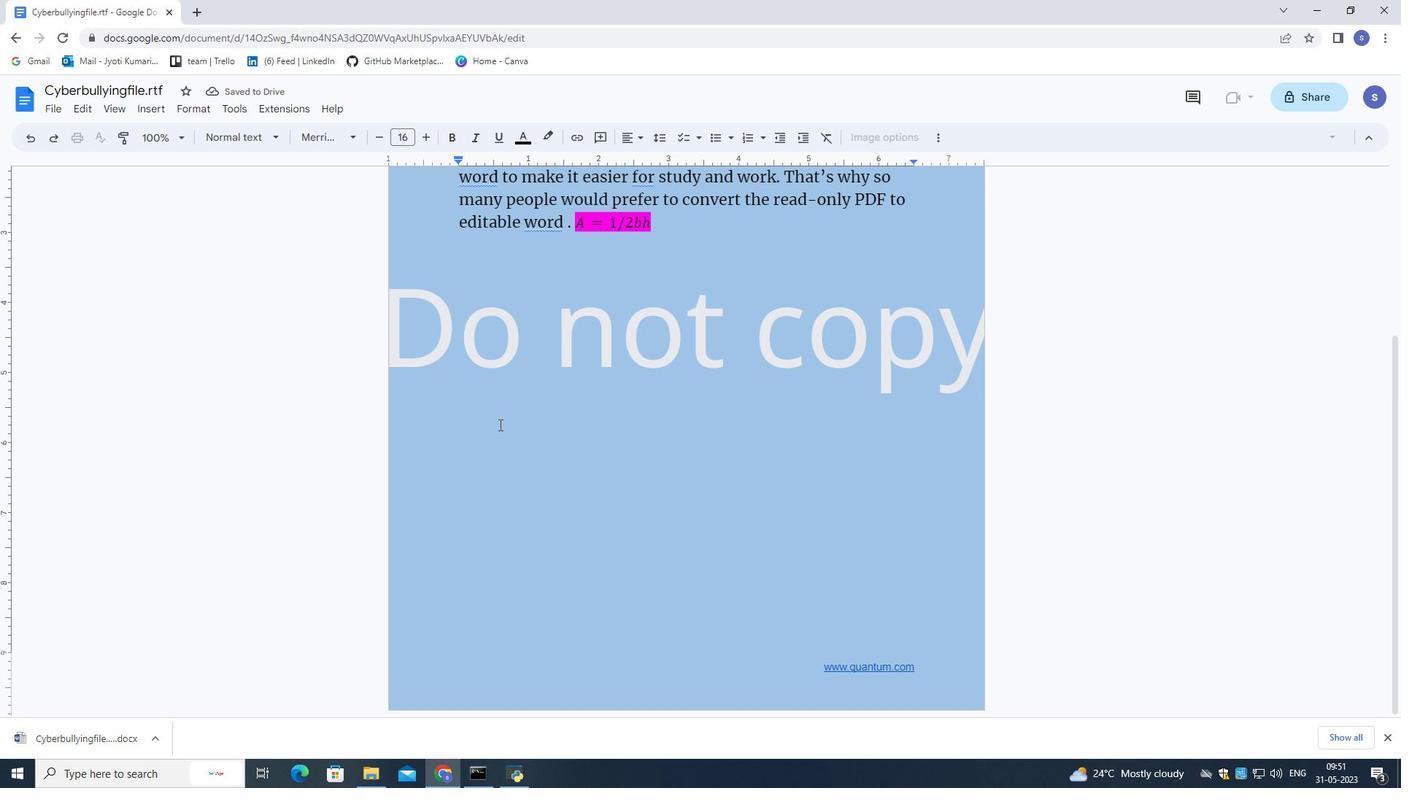 
Action: Mouse scrolled (499, 425) with delta (0, 0)
Screenshot: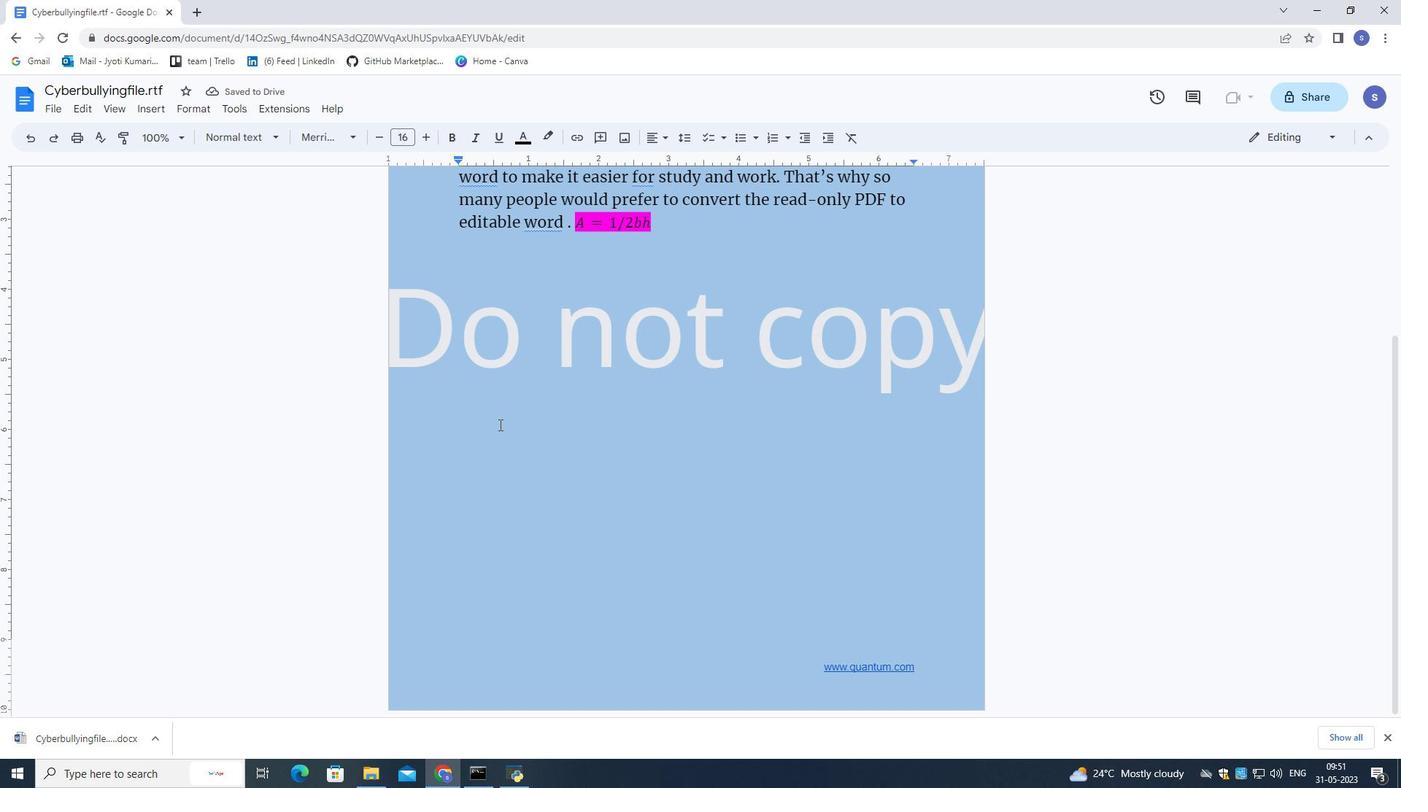 
Action: Mouse scrolled (499, 425) with delta (0, 0)
Screenshot: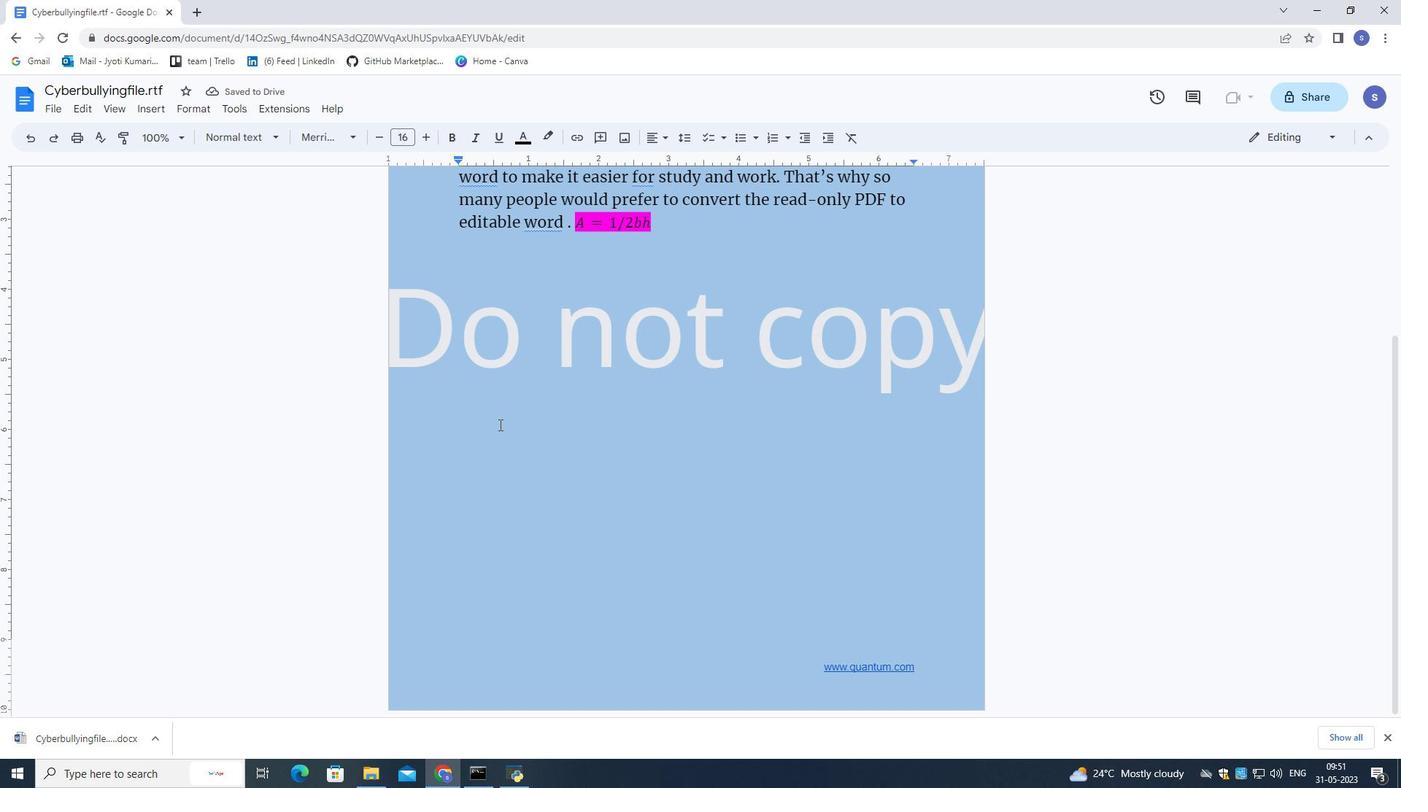 
Action: Mouse scrolled (499, 425) with delta (0, 0)
Screenshot: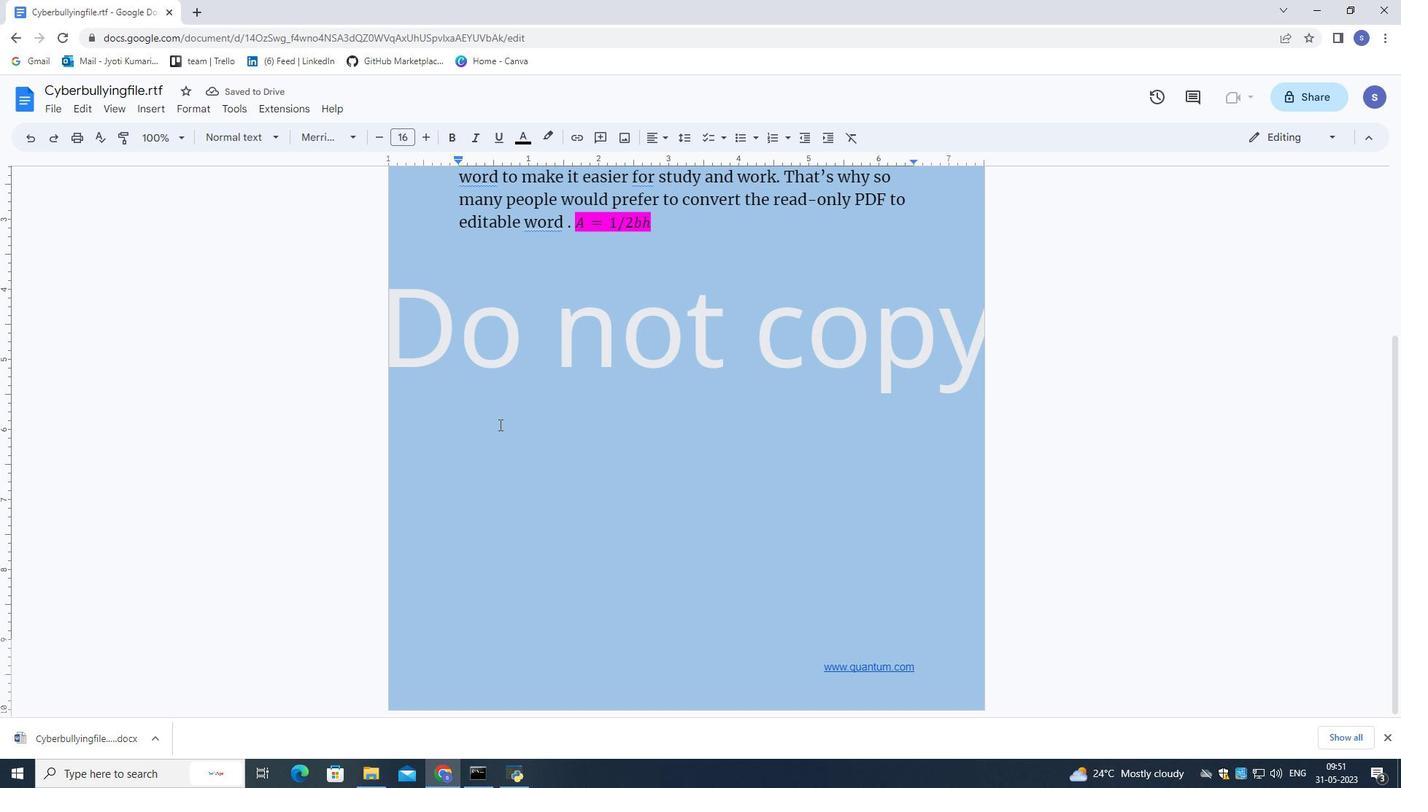 
Action: Mouse scrolled (499, 425) with delta (0, 0)
Screenshot: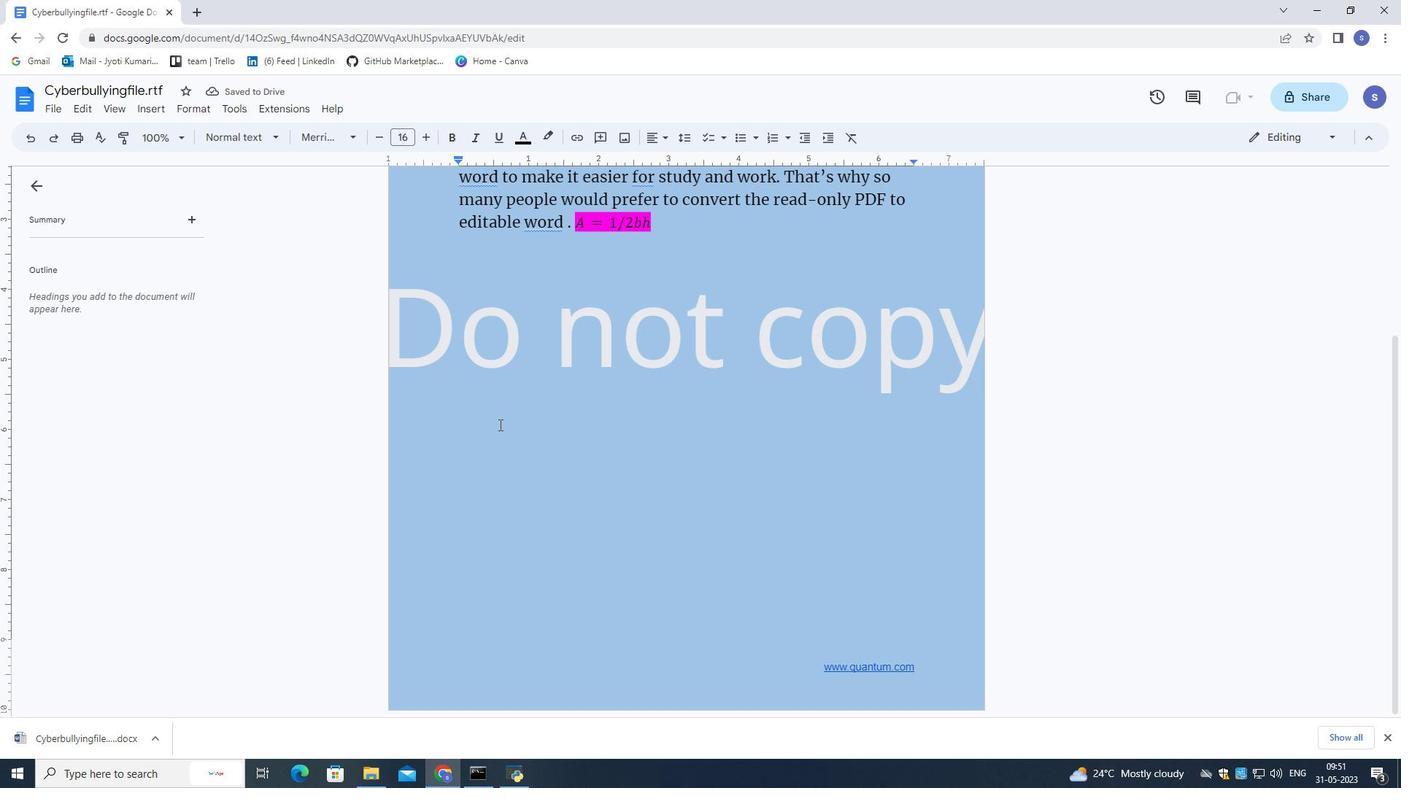 
Action: Mouse scrolled (499, 425) with delta (0, 0)
Screenshot: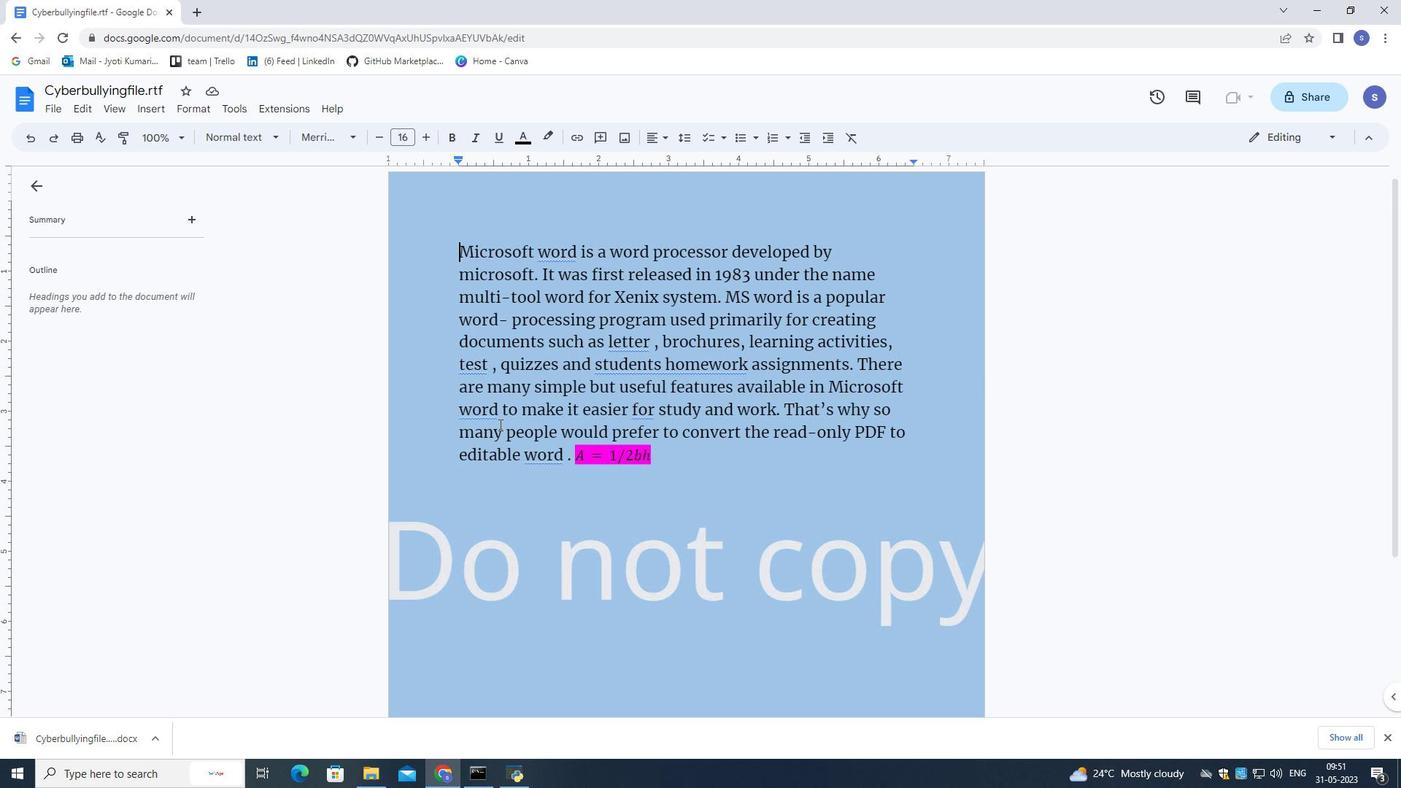 
Action: Mouse scrolled (499, 425) with delta (0, 0)
Screenshot: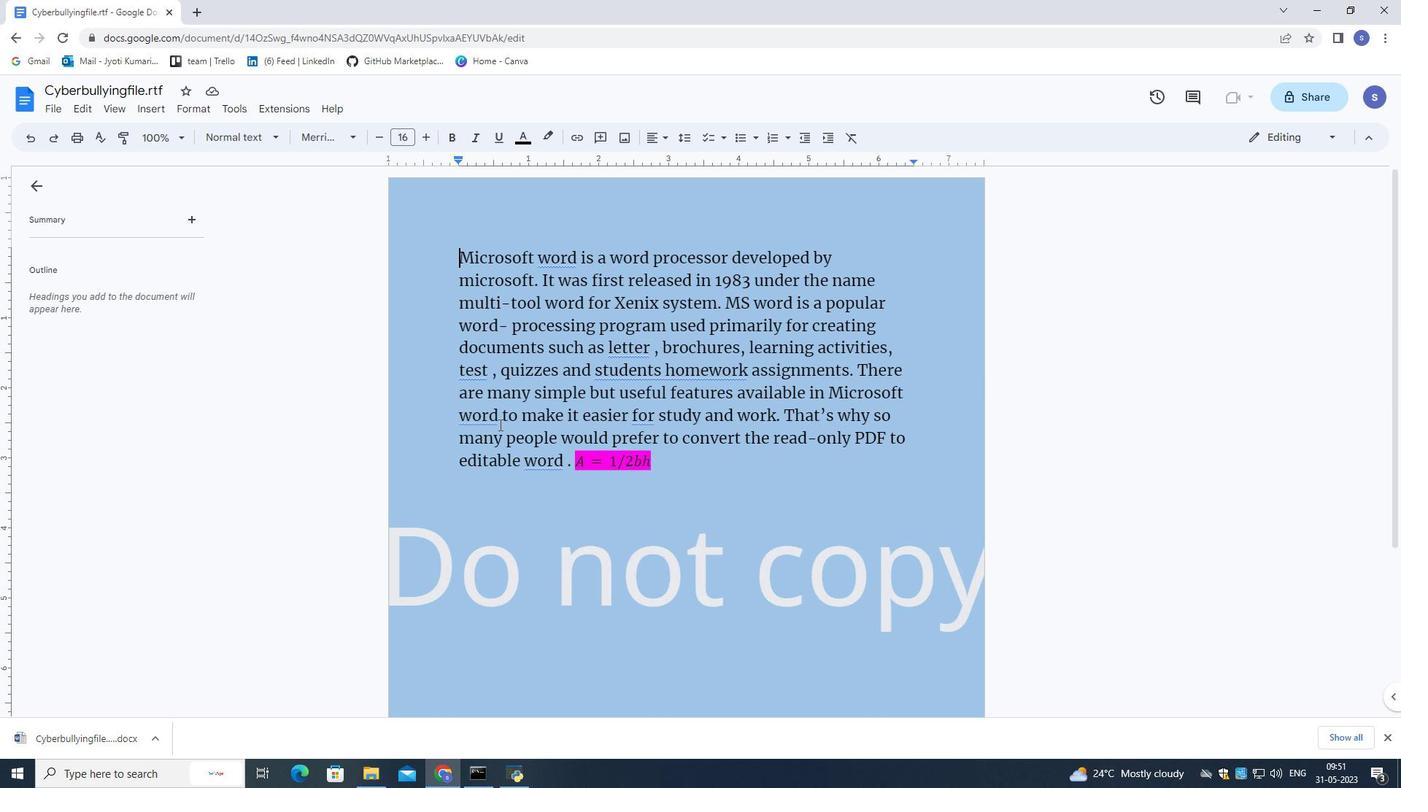 
Action: Mouse scrolled (499, 425) with delta (0, 0)
Screenshot: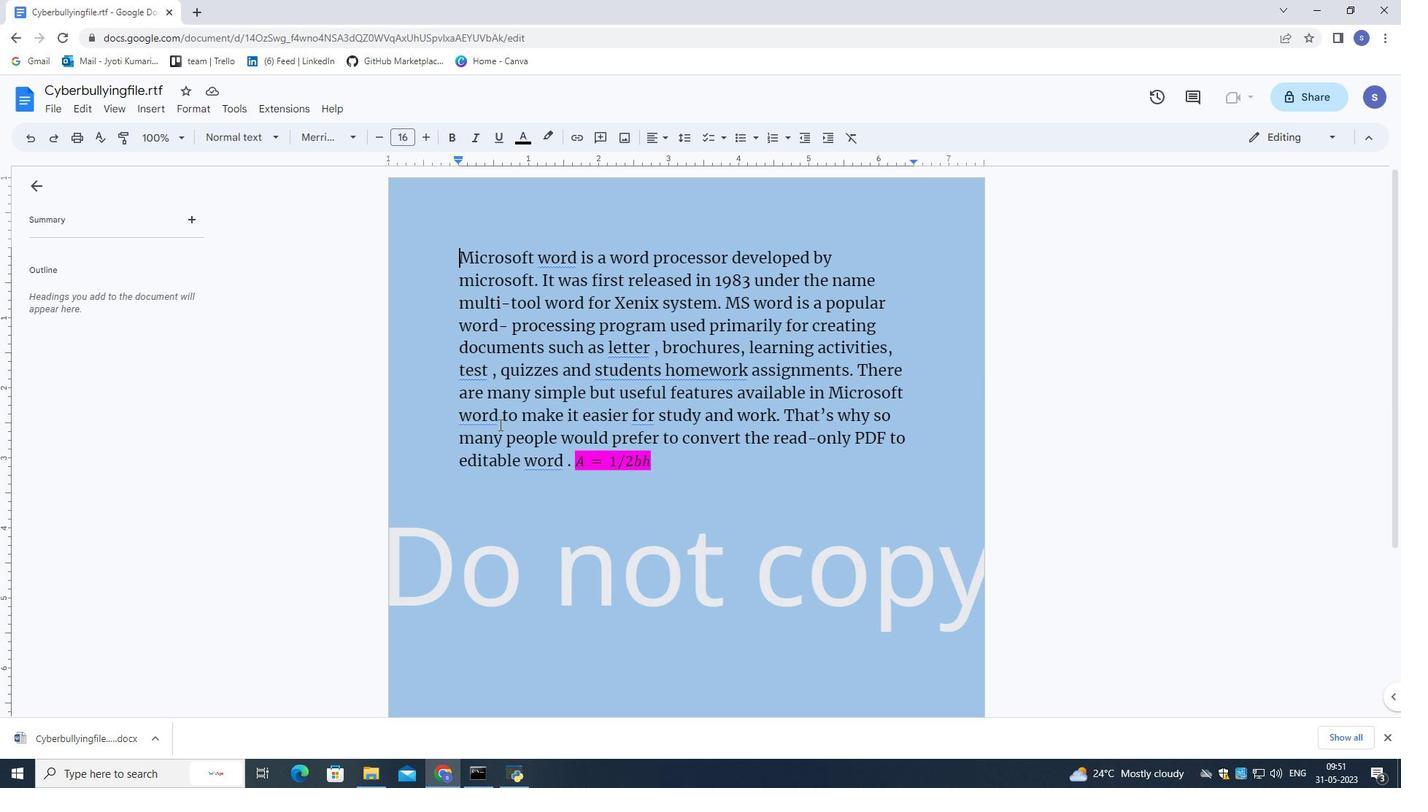 
Action: Mouse moved to (83, 108)
Screenshot: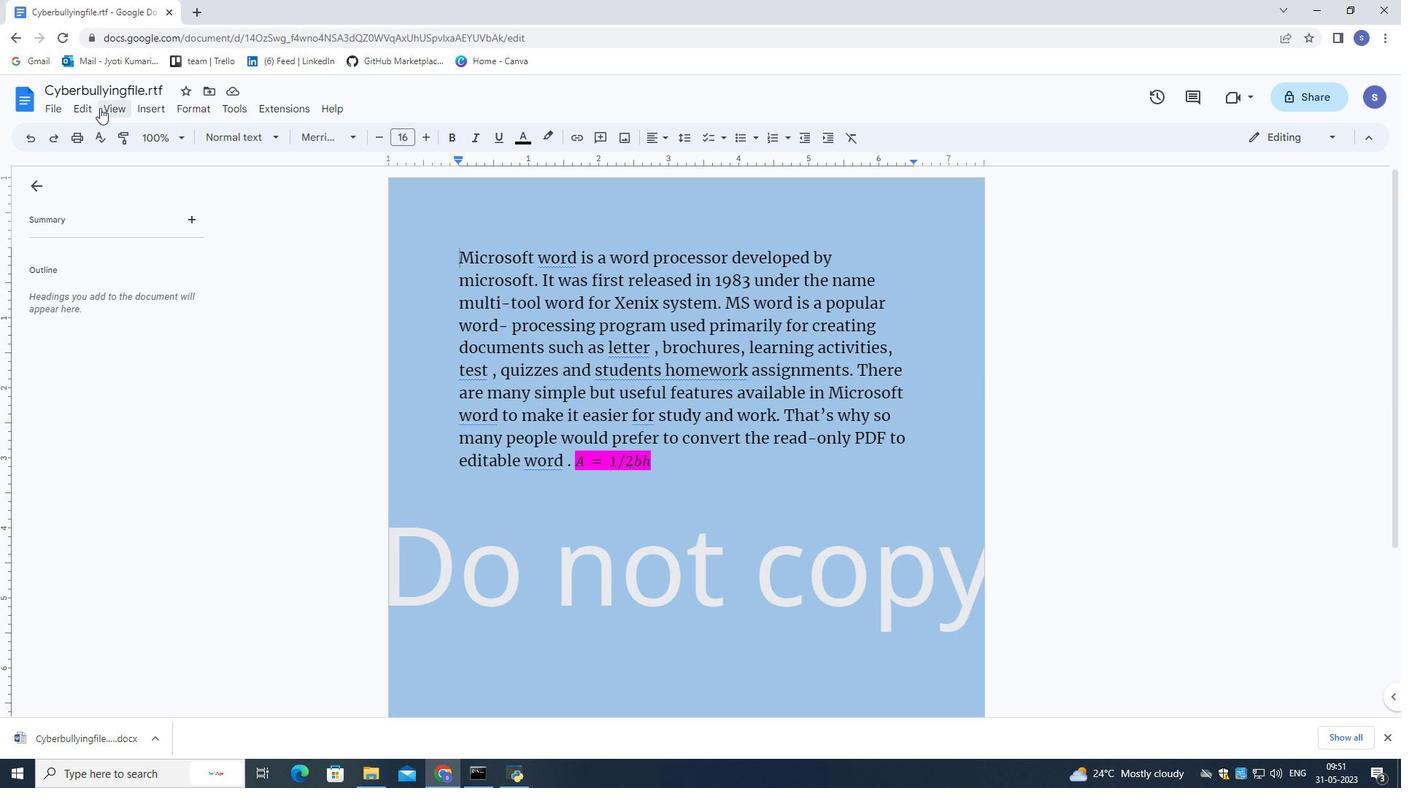 
Action: Mouse pressed left at (83, 108)
Screenshot: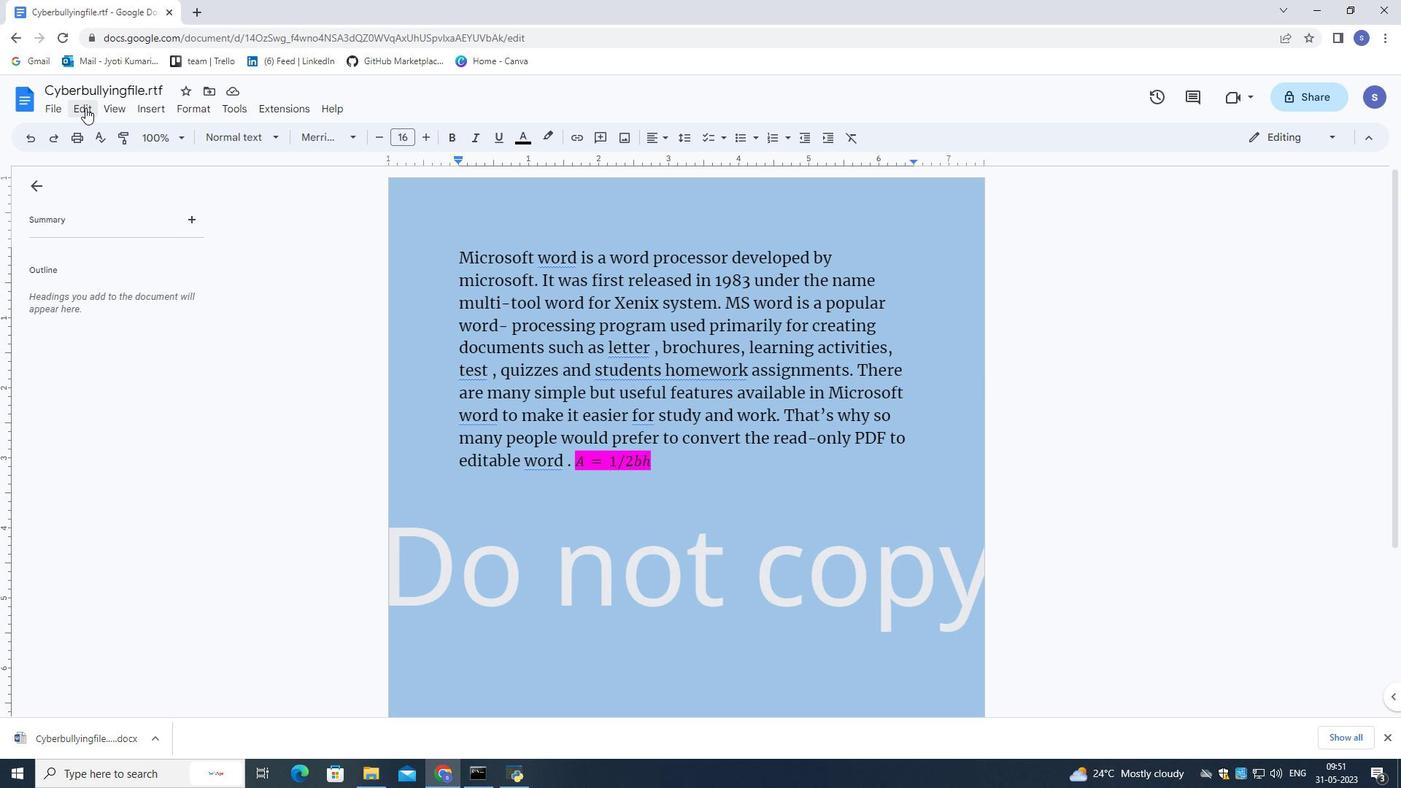 
Action: Mouse moved to (290, 237)
Screenshot: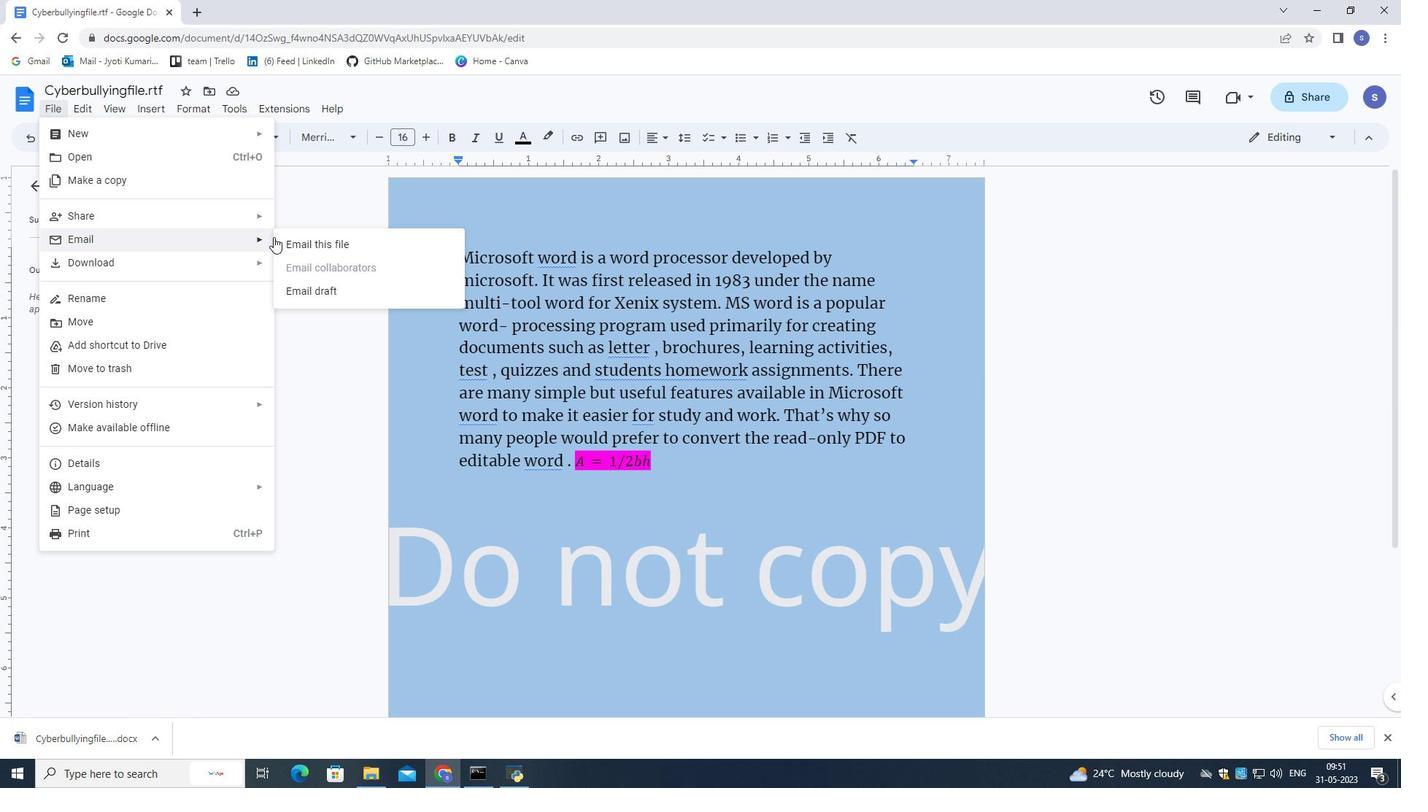 
Action: Mouse pressed left at (290, 237)
Screenshot: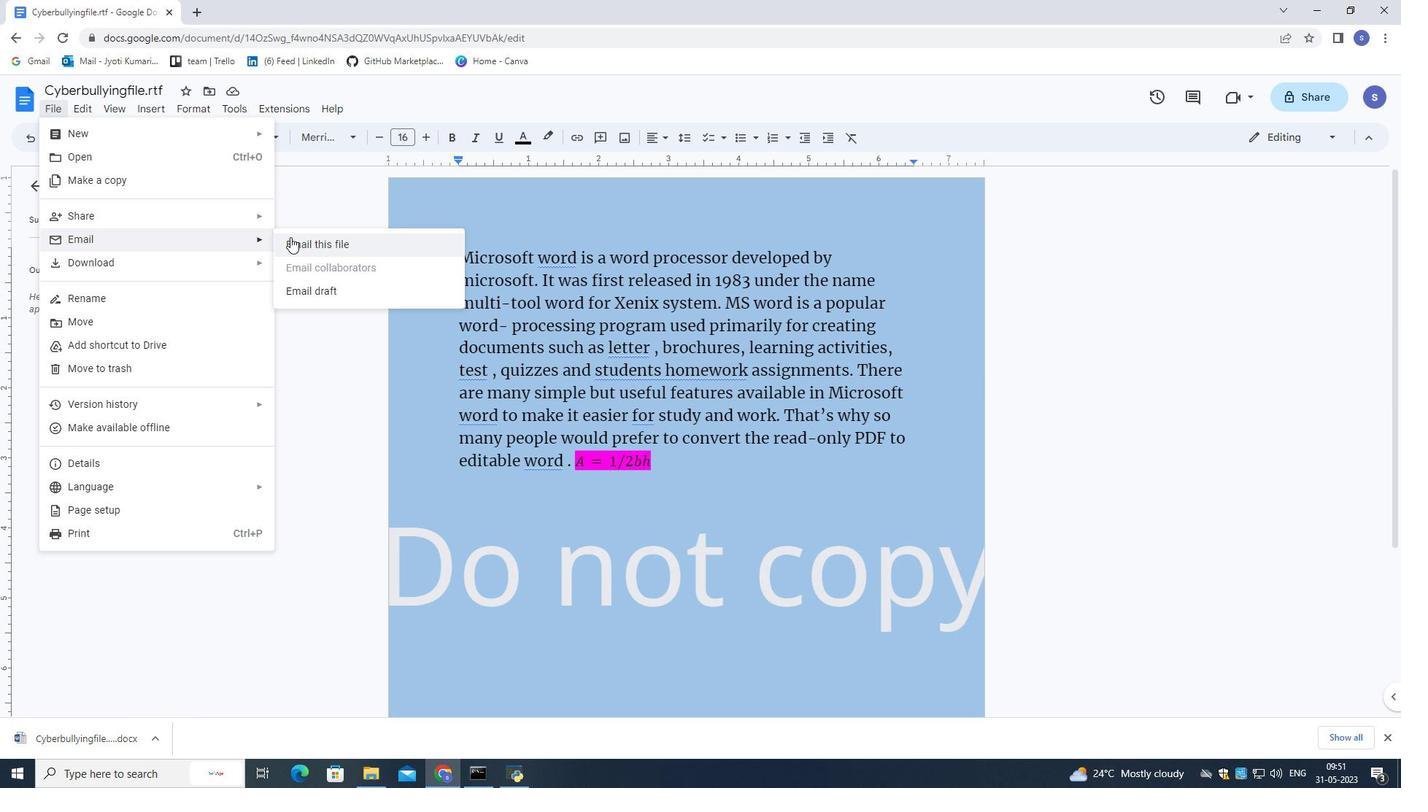 
Action: Mouse moved to (544, 315)
Screenshot: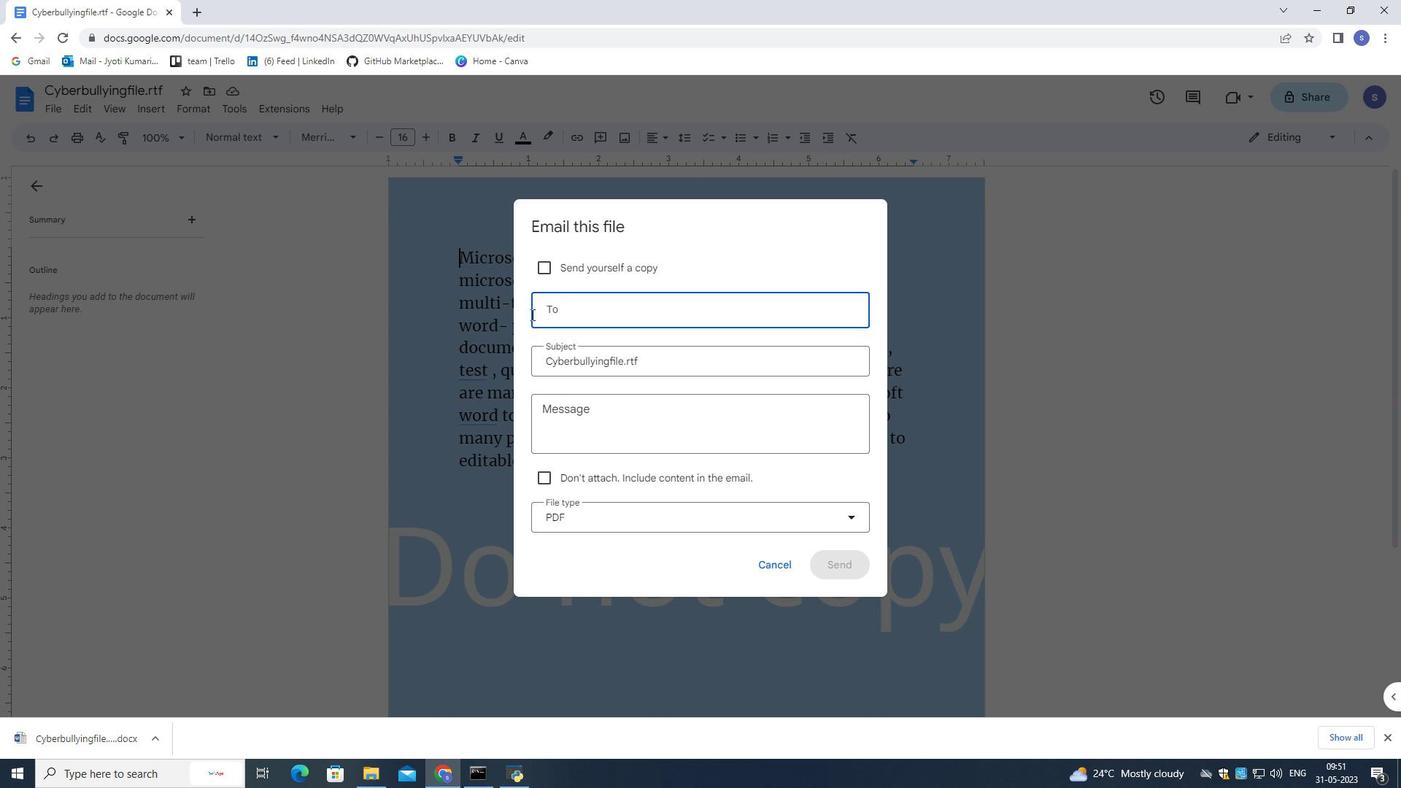 
Action: Key pressed softage.4<Key.shift>@softage.net
Screenshot: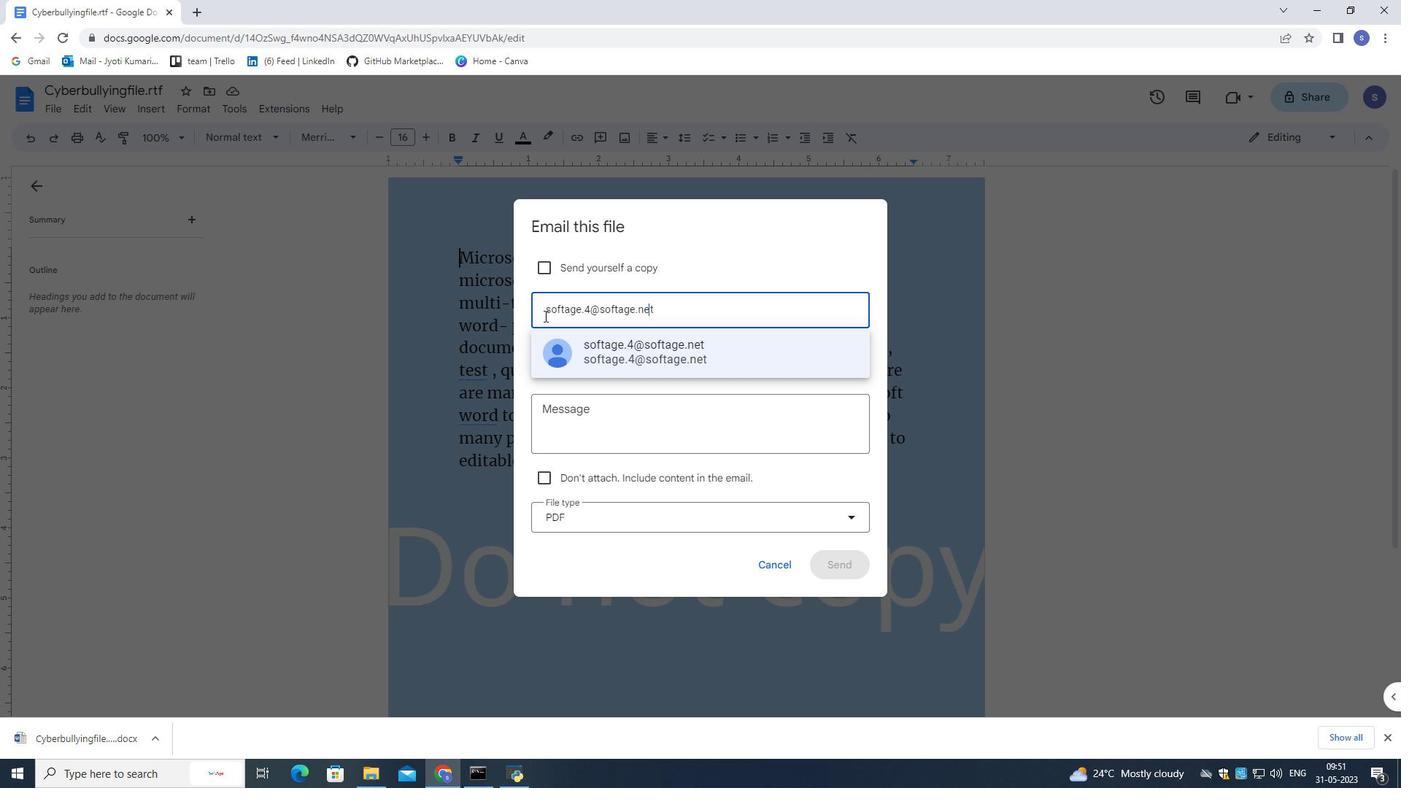 
Action: Mouse moved to (601, 342)
Screenshot: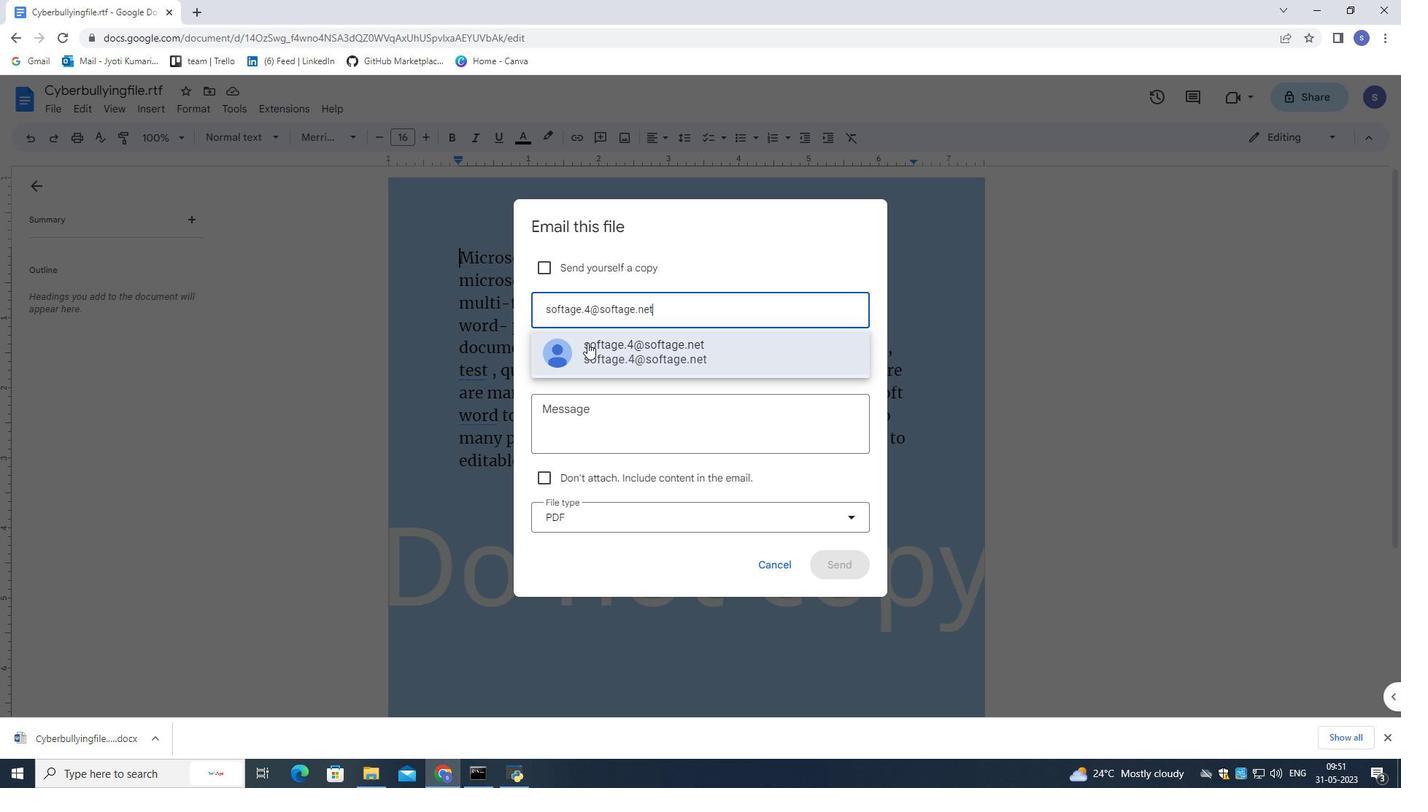 
Action: Mouse pressed left at (601, 342)
Screenshot: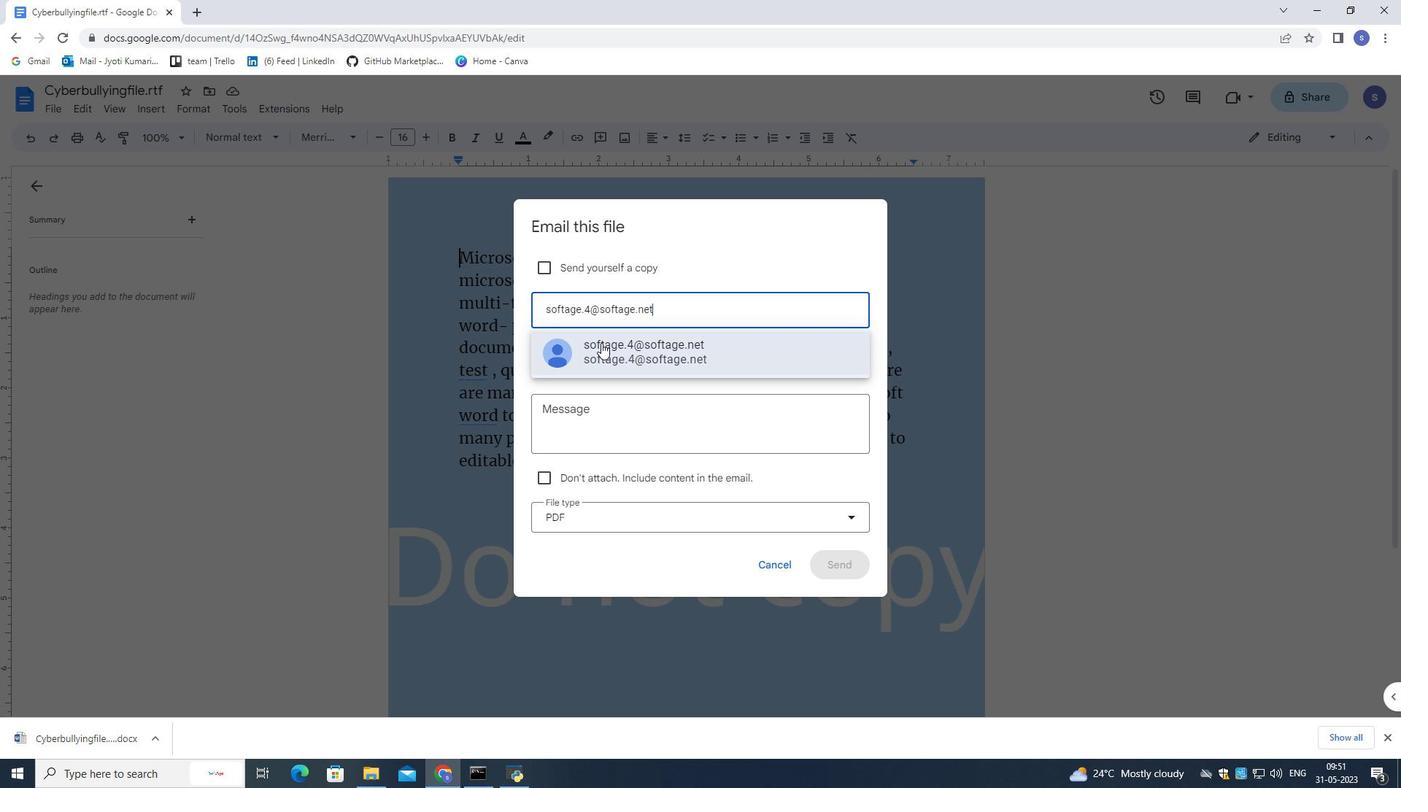 
Action: Mouse moved to (606, 425)
Screenshot: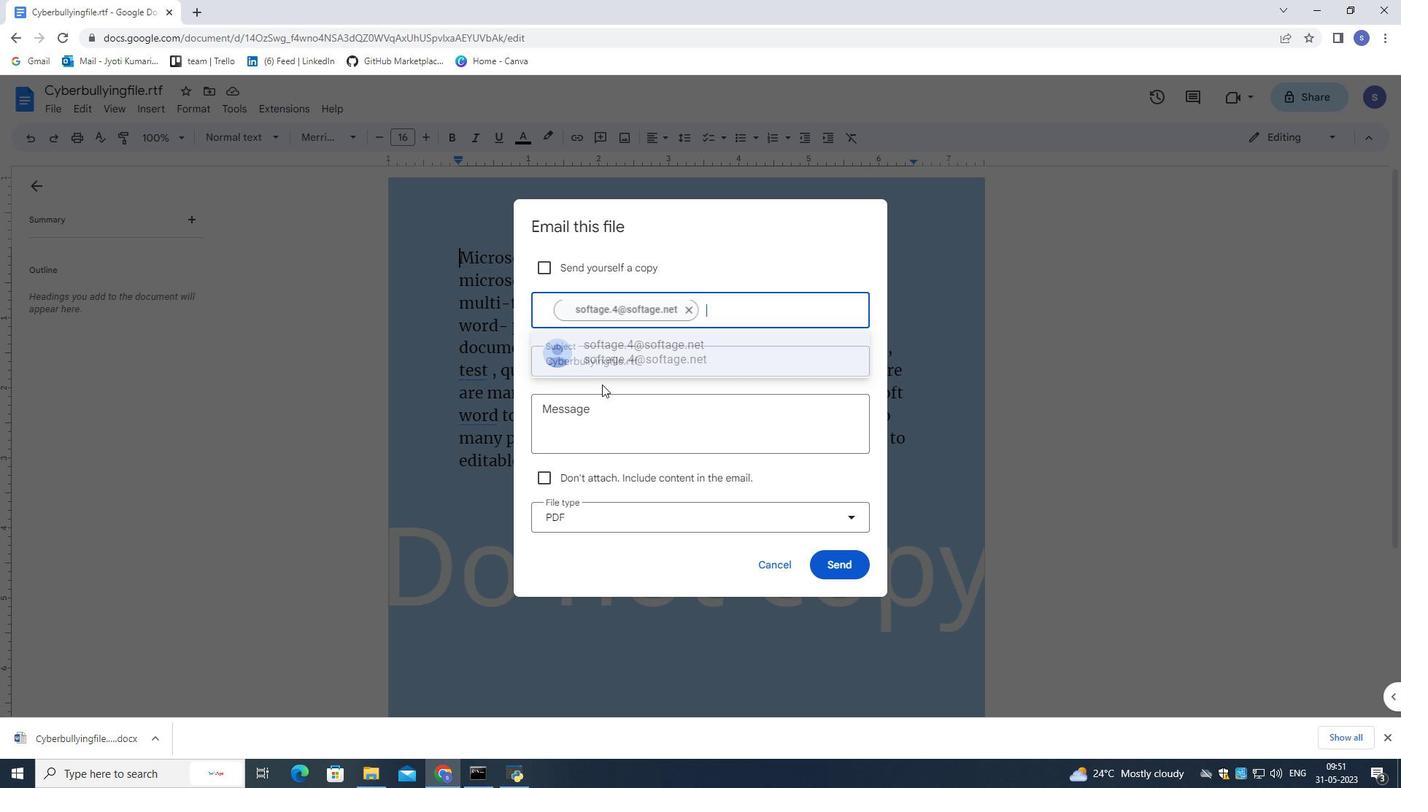 
Action: Mouse pressed left at (606, 425)
Screenshot: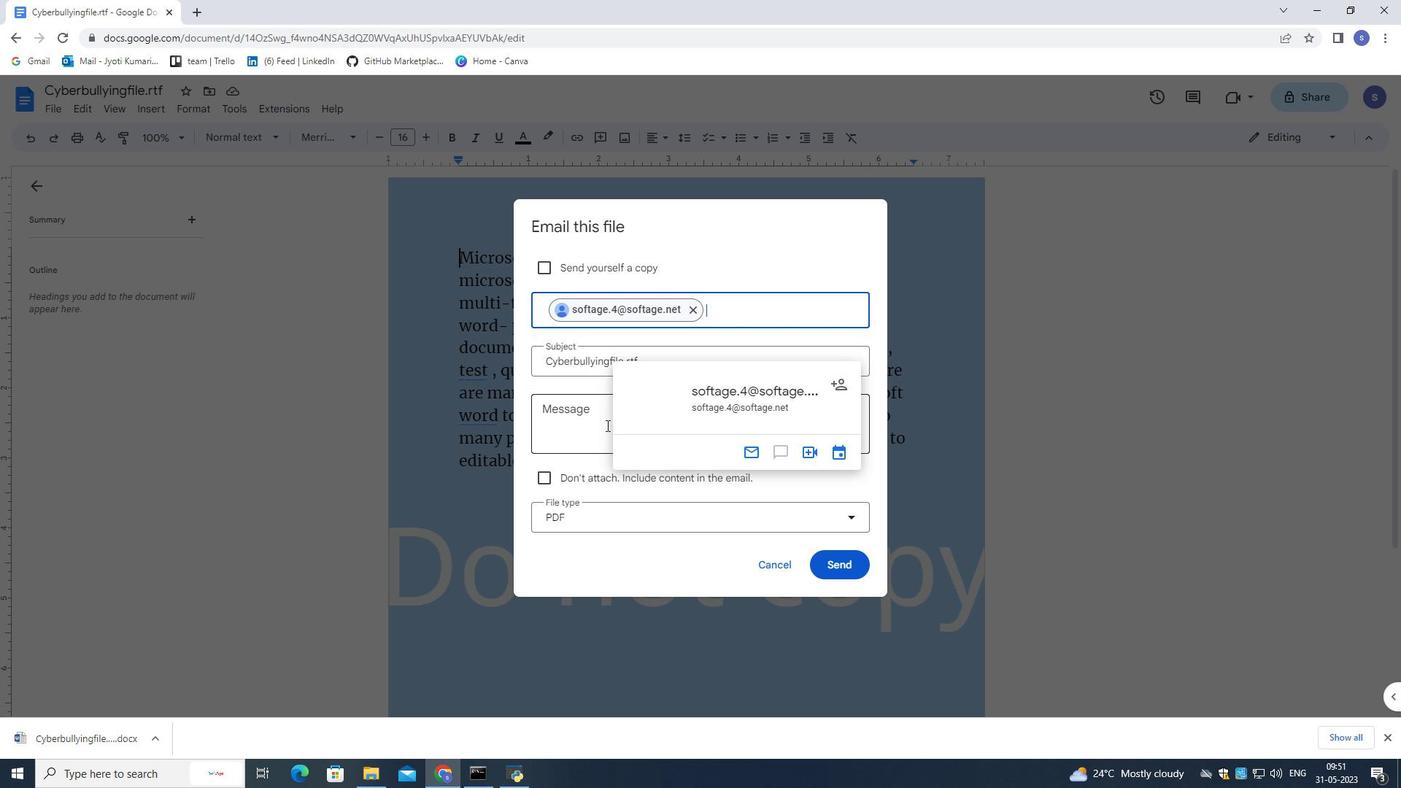 
Action: Key pressed <Key.shift><Key.shift><Key.shift>Time-senstive<Key.space><Key.shift_r>:<Key.space><Key.shift>I<Key.space>kindly<Key.space>asj<Key.backspace>k<Key.space>you<Key.space>to<Key.space>go<Key.space>through<Key.space>the<Key.space>email<Key.space>i<Key.space>have<Key.space>sent<Key.space>as<Key.space>soon<Key.space>as<Key.space>possible.
Screenshot: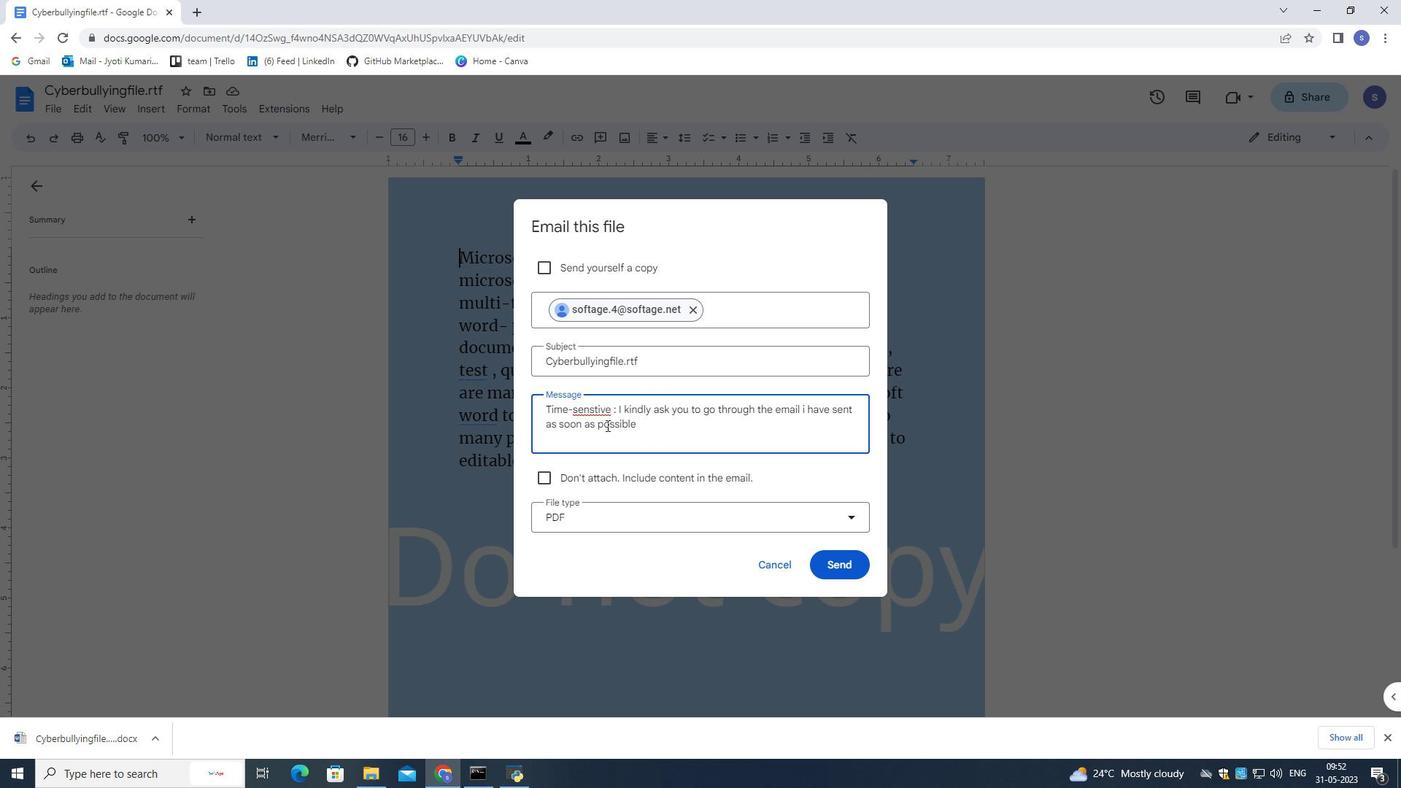 
Action: Mouse moved to (572, 410)
Screenshot: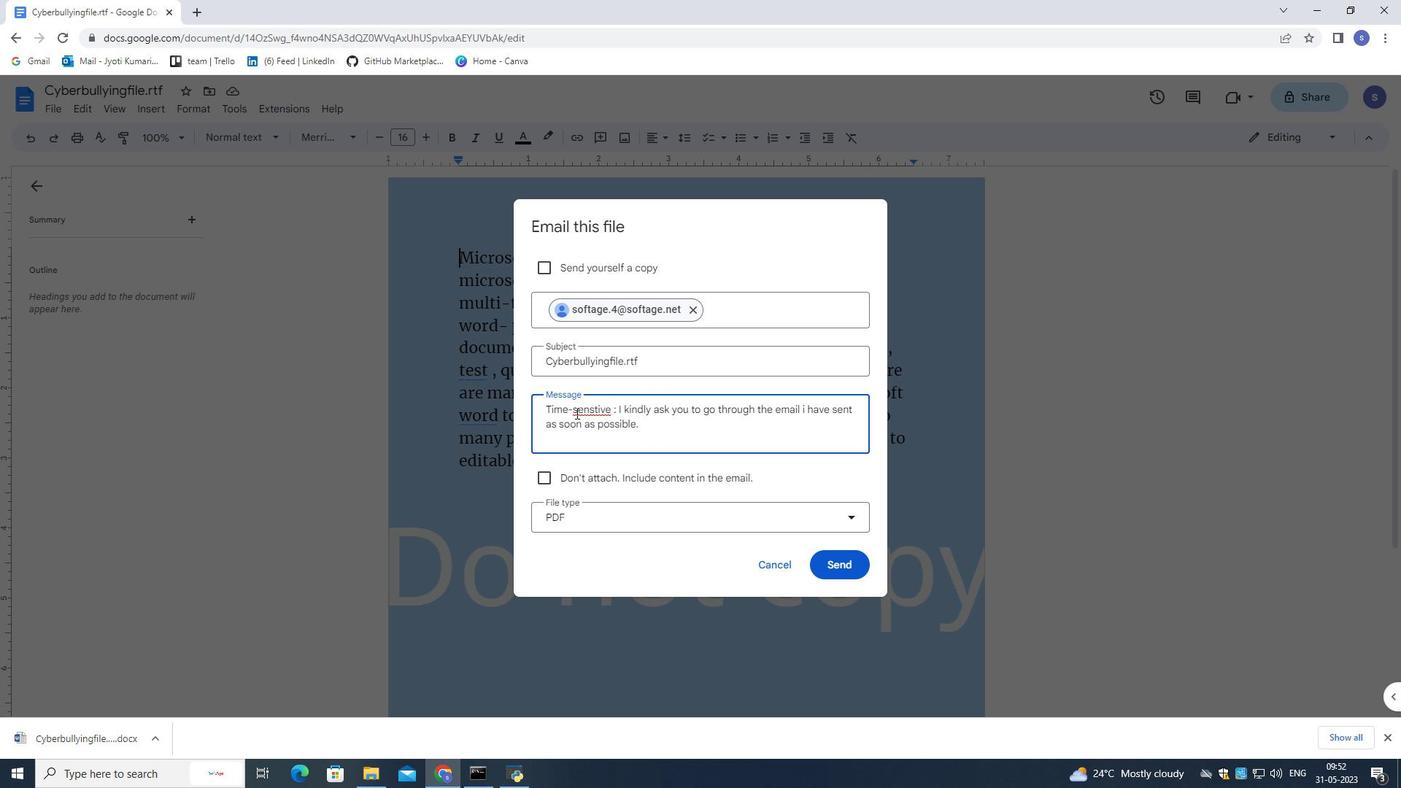 
Action: Mouse pressed left at (572, 410)
Screenshot: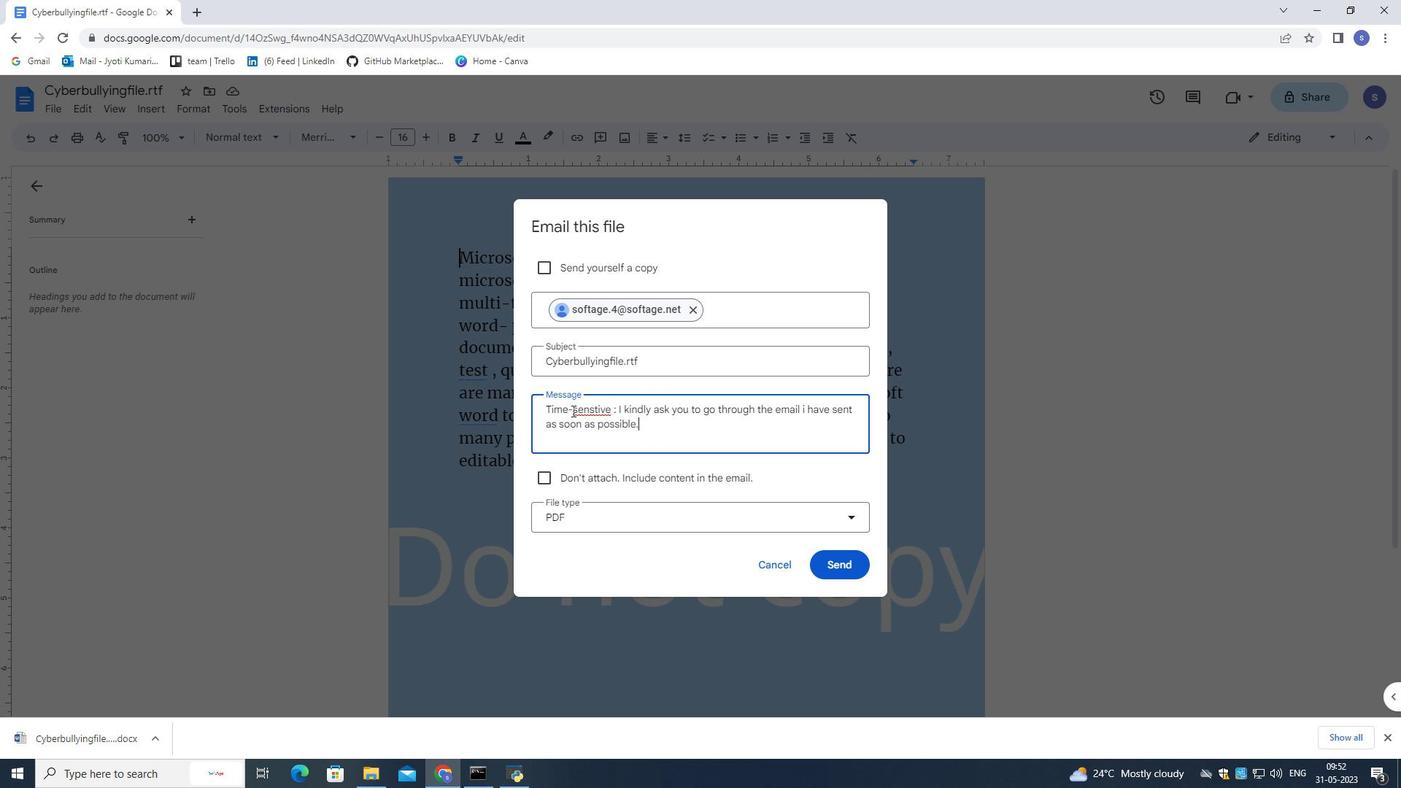 
Action: Mouse moved to (586, 434)
Screenshot: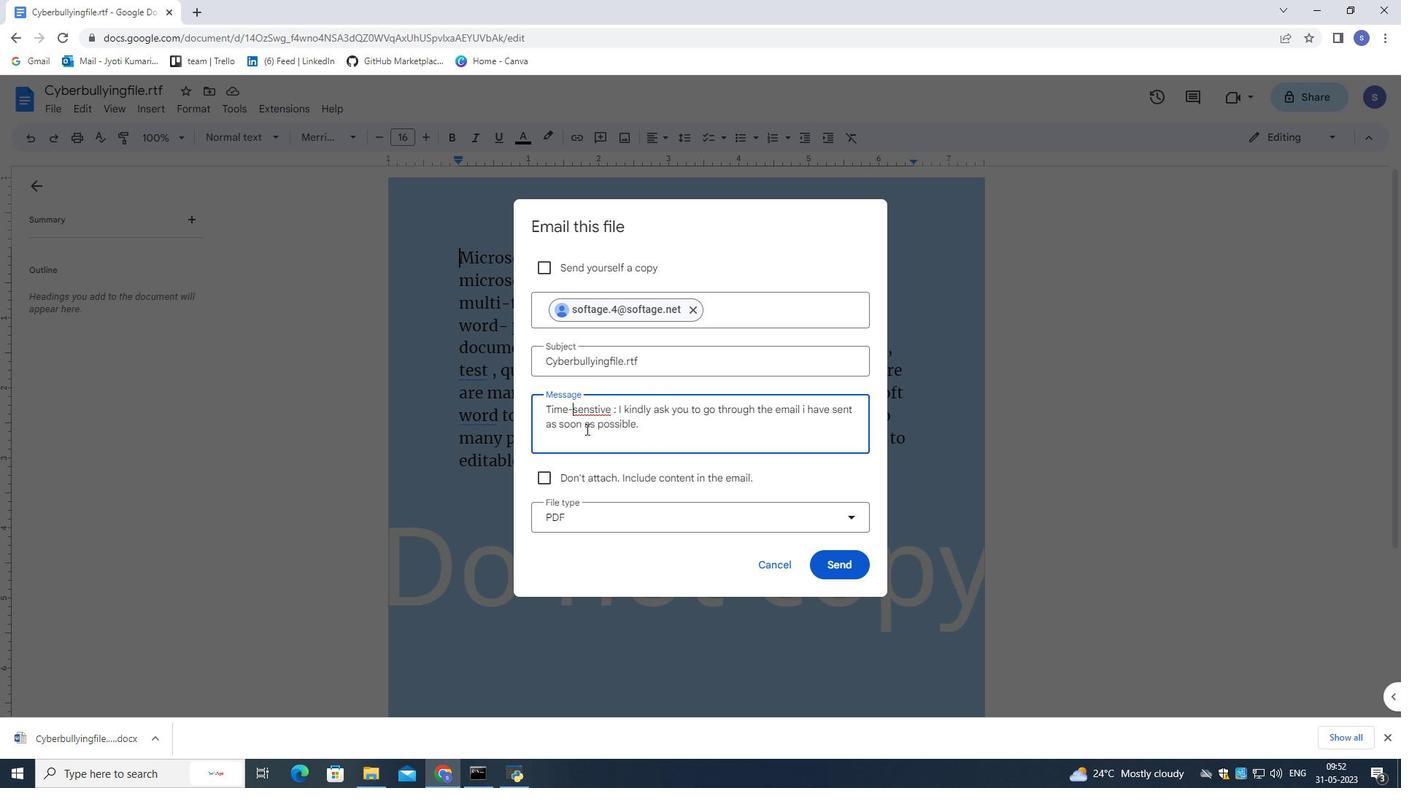 
Action: Key pressed <Key.space>
Screenshot: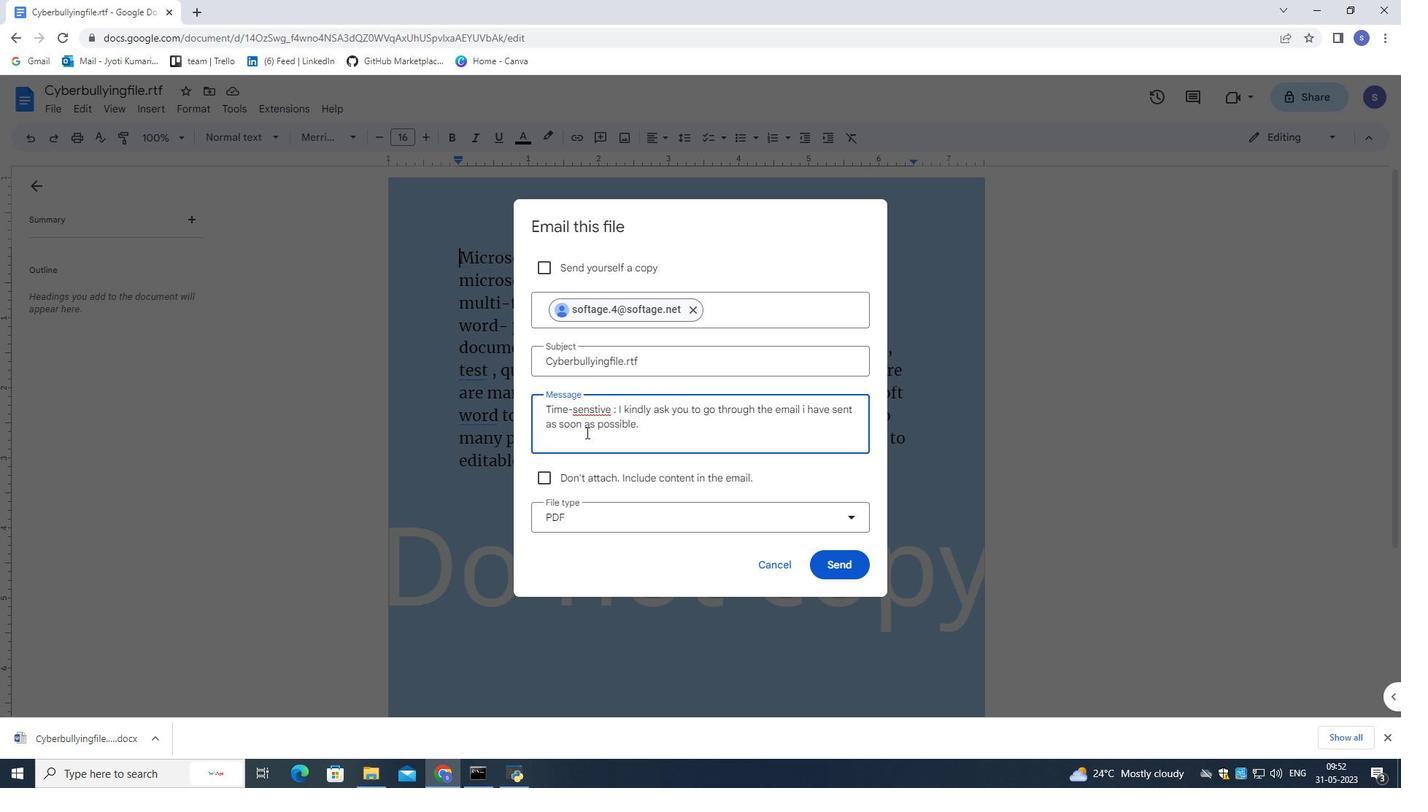 
Action: Mouse moved to (618, 410)
Screenshot: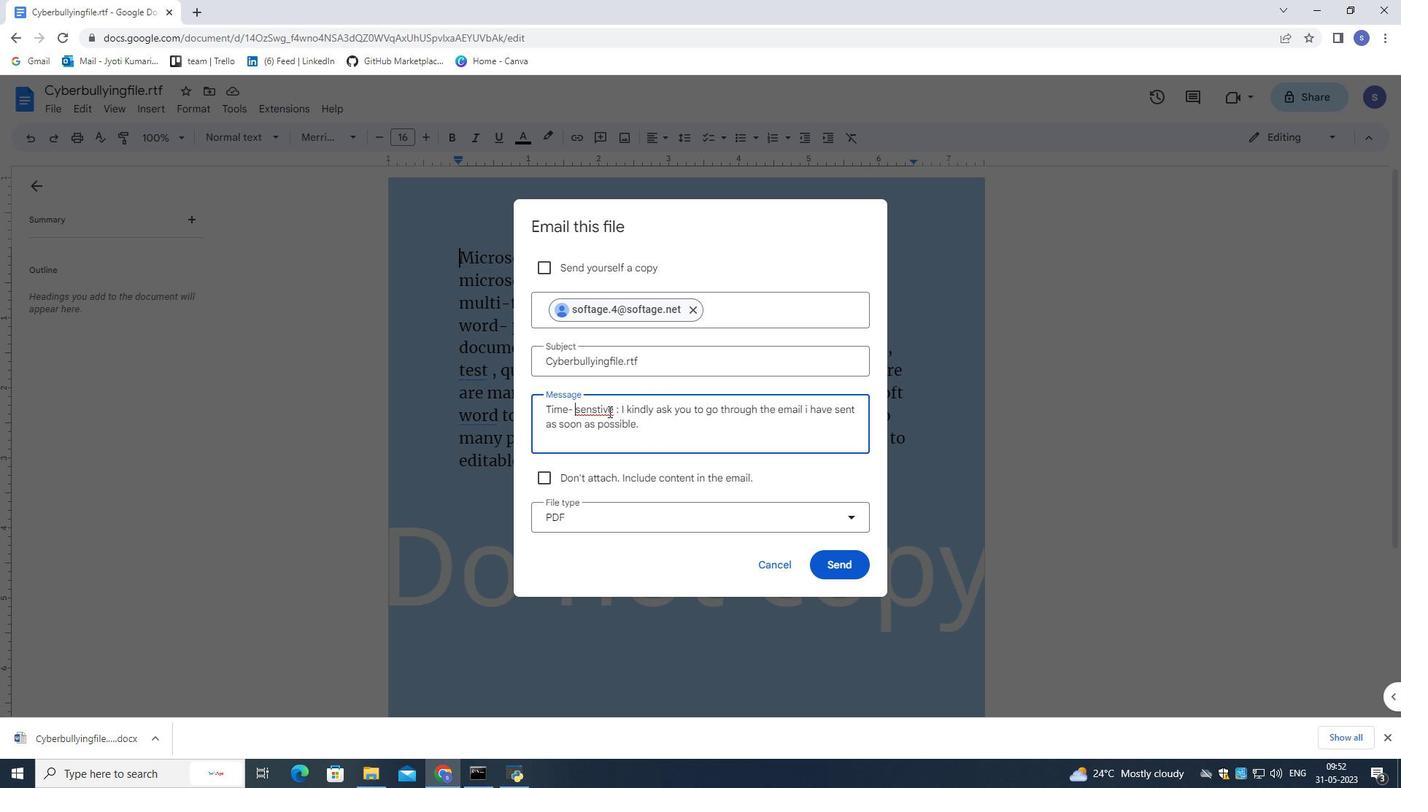 
Action: Mouse pressed left at (618, 410)
Screenshot: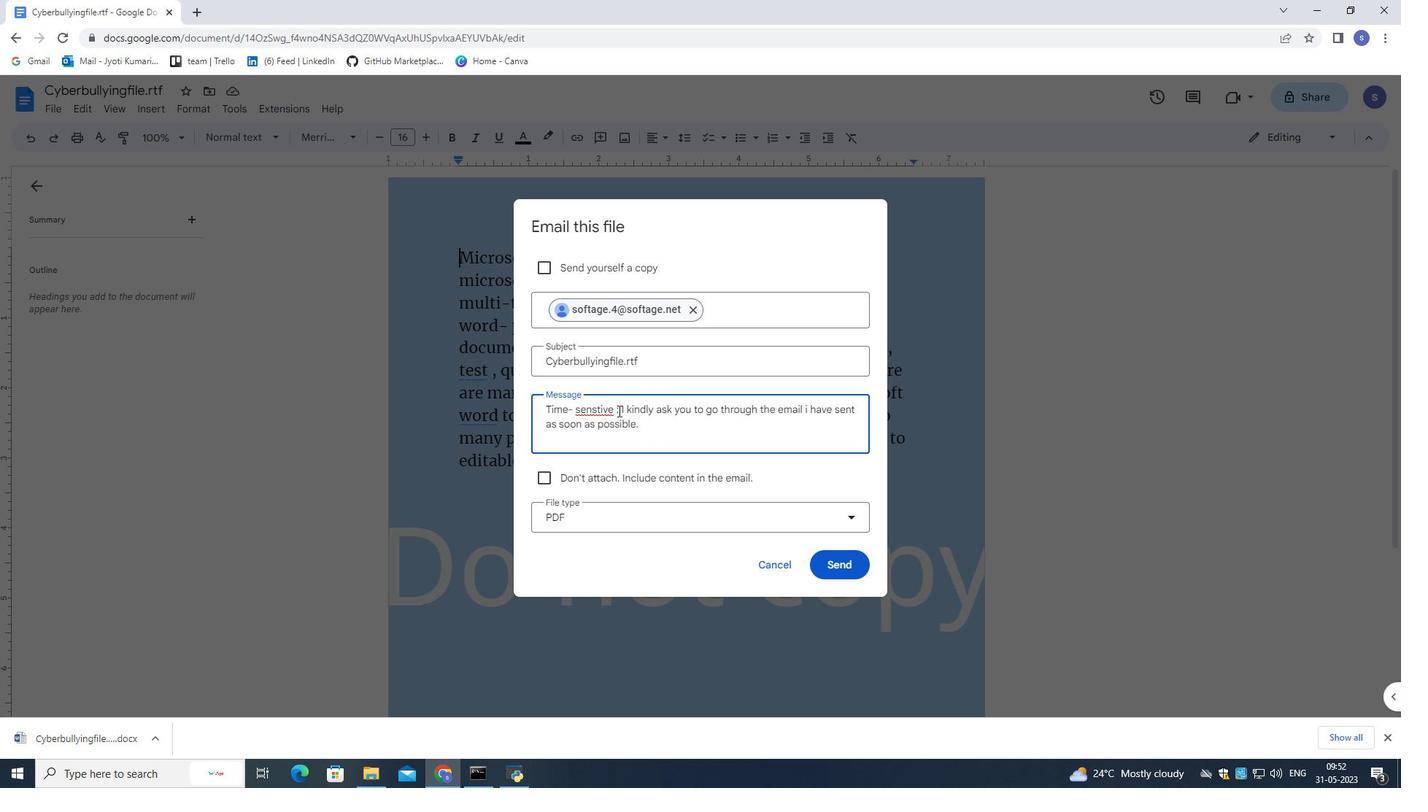 
Action: Mouse moved to (594, 412)
Screenshot: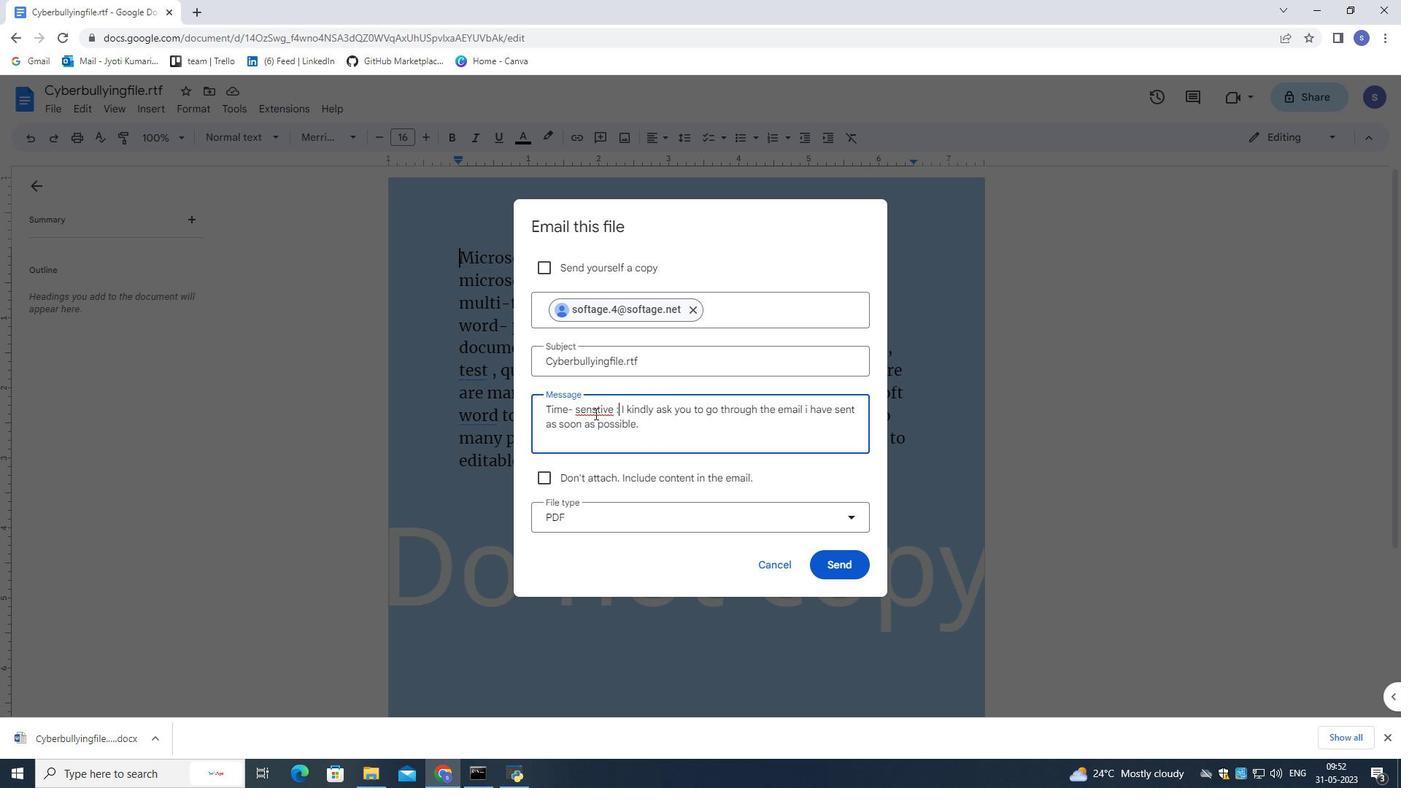 
Action: Mouse pressed left at (594, 412)
Screenshot: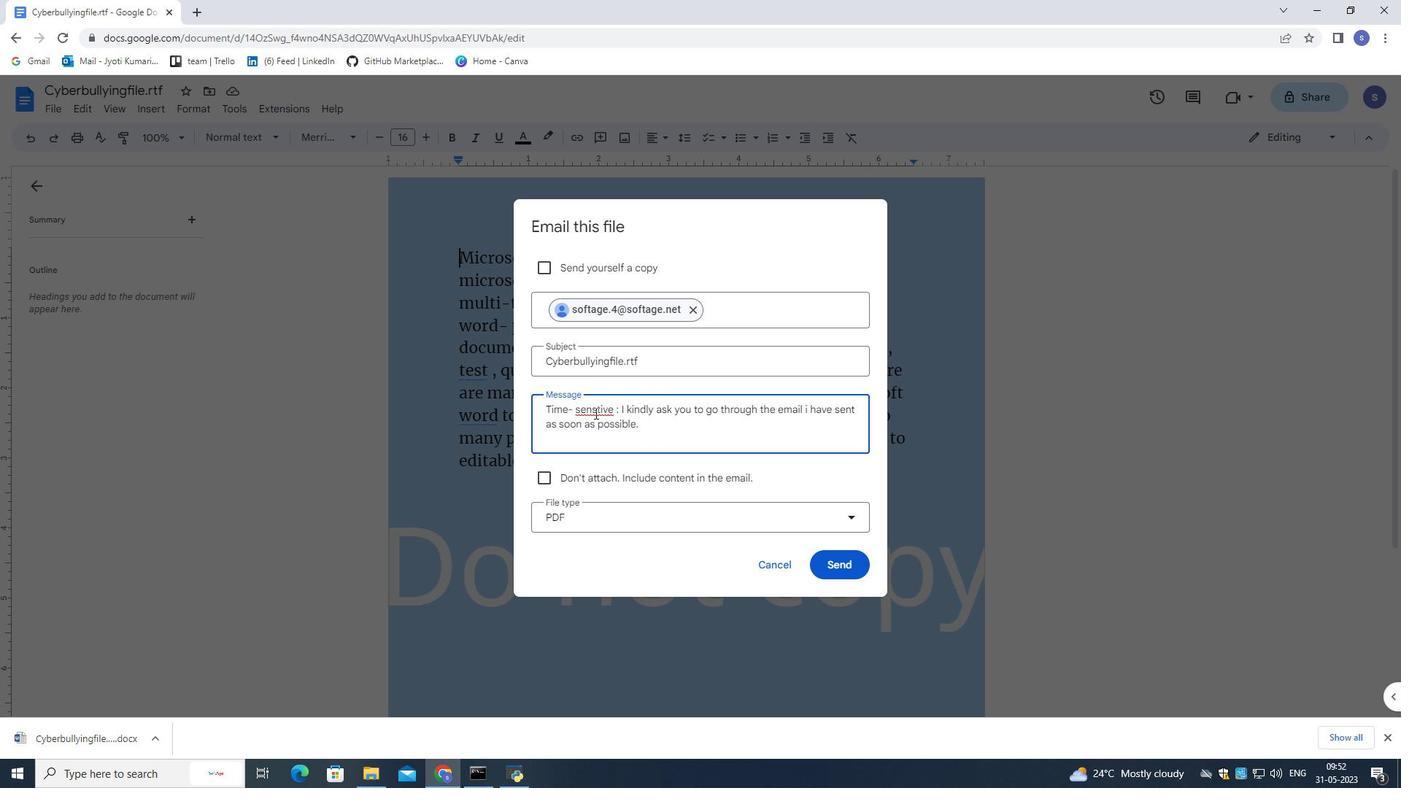 
Action: Mouse moved to (591, 457)
Screenshot: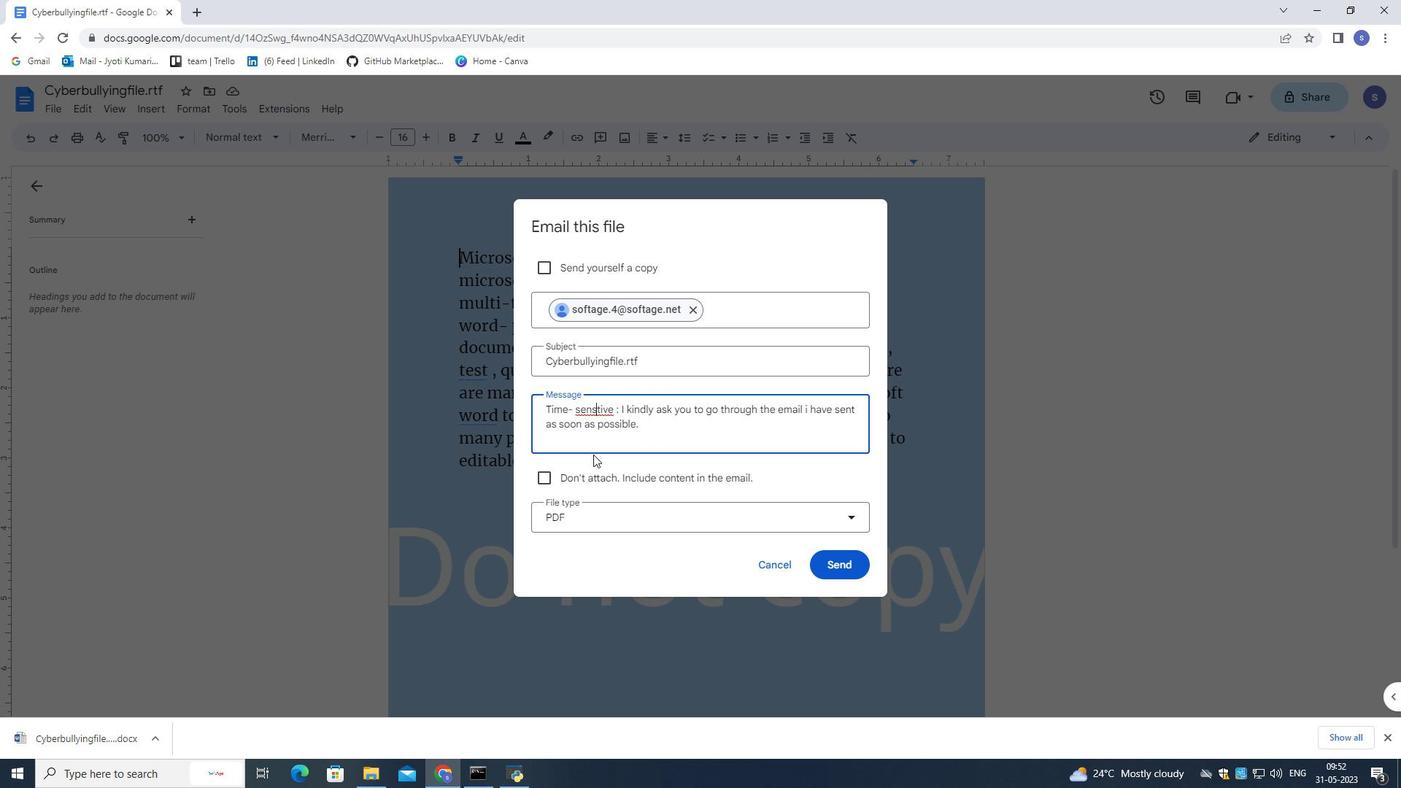 
Action: Key pressed i
Screenshot: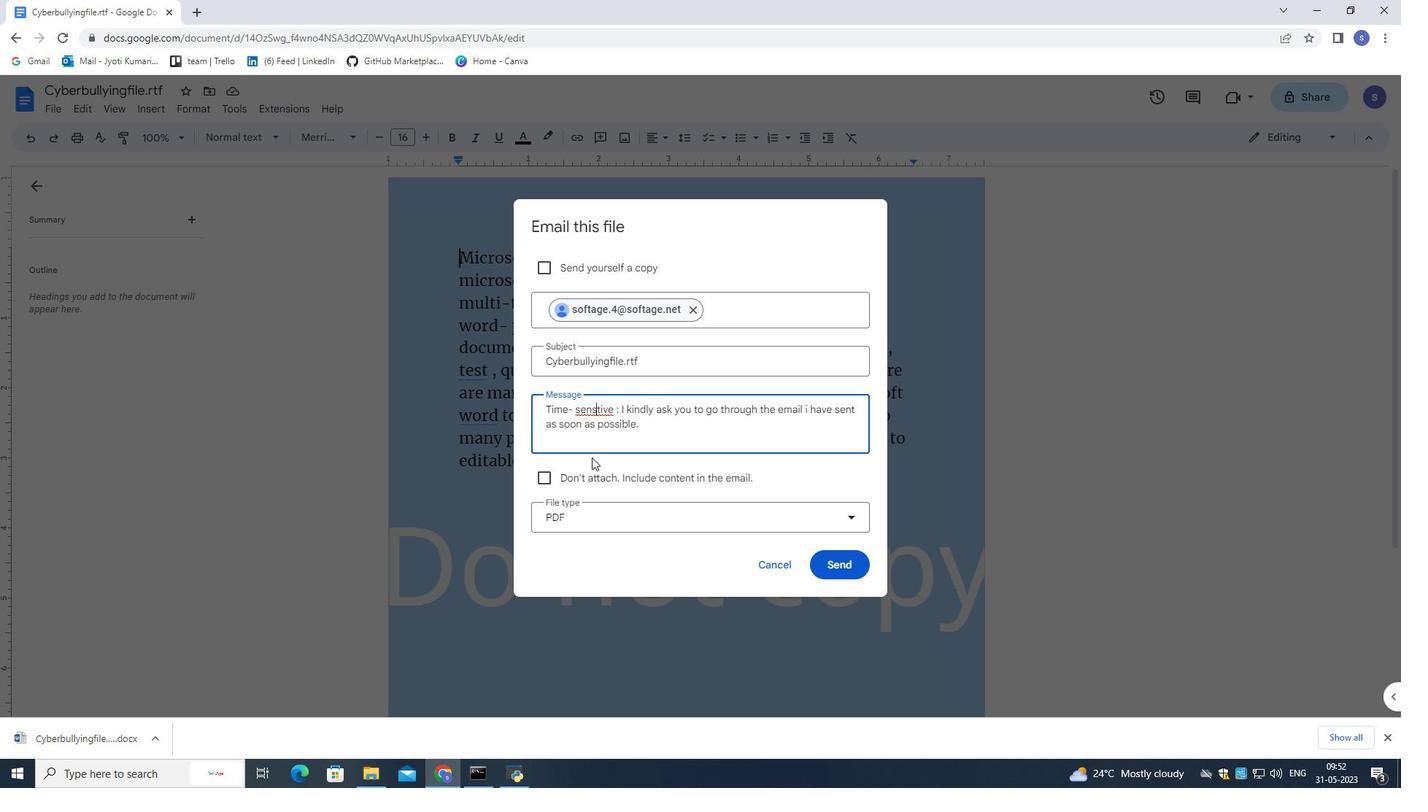 
Action: Mouse moved to (661, 427)
Screenshot: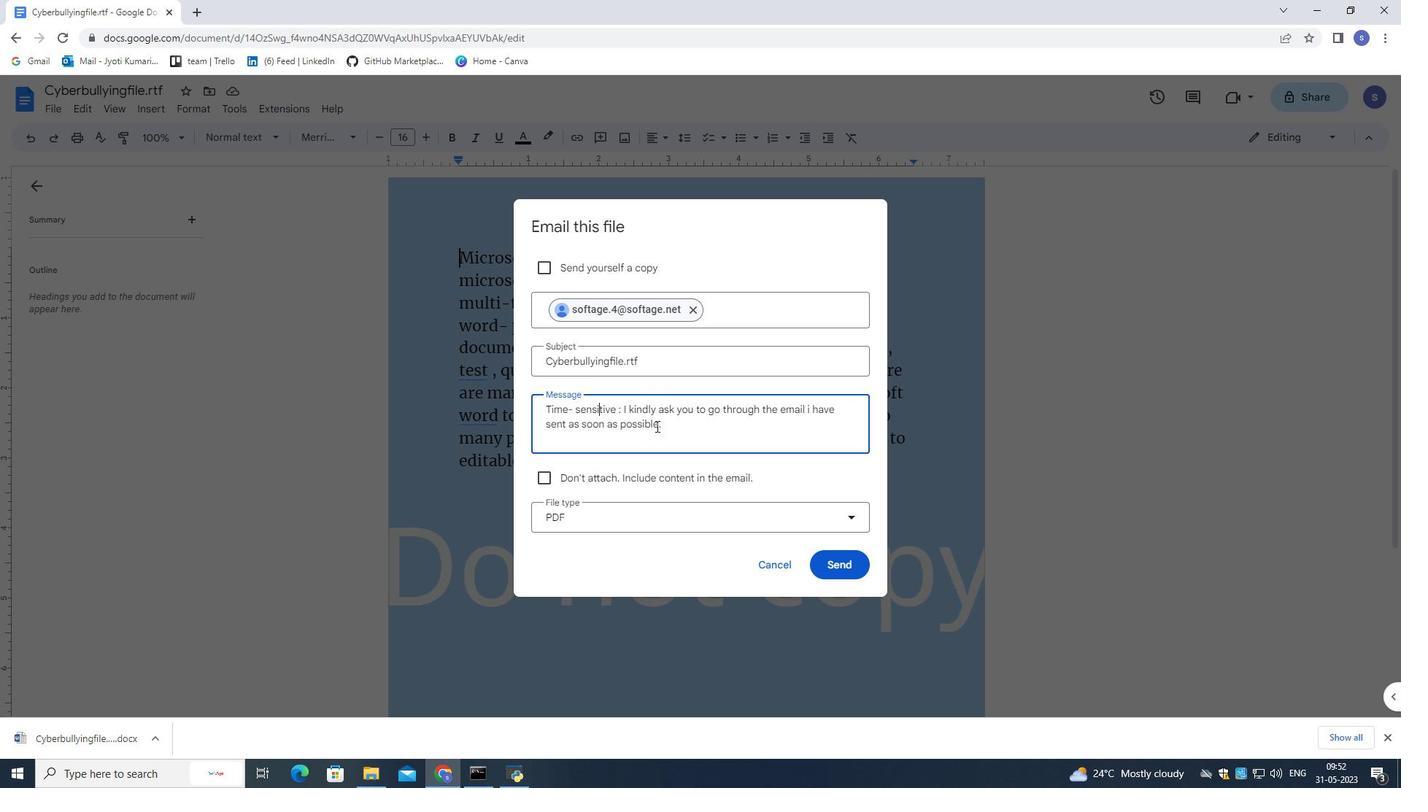 
Action: Mouse pressed left at (661, 427)
Screenshot: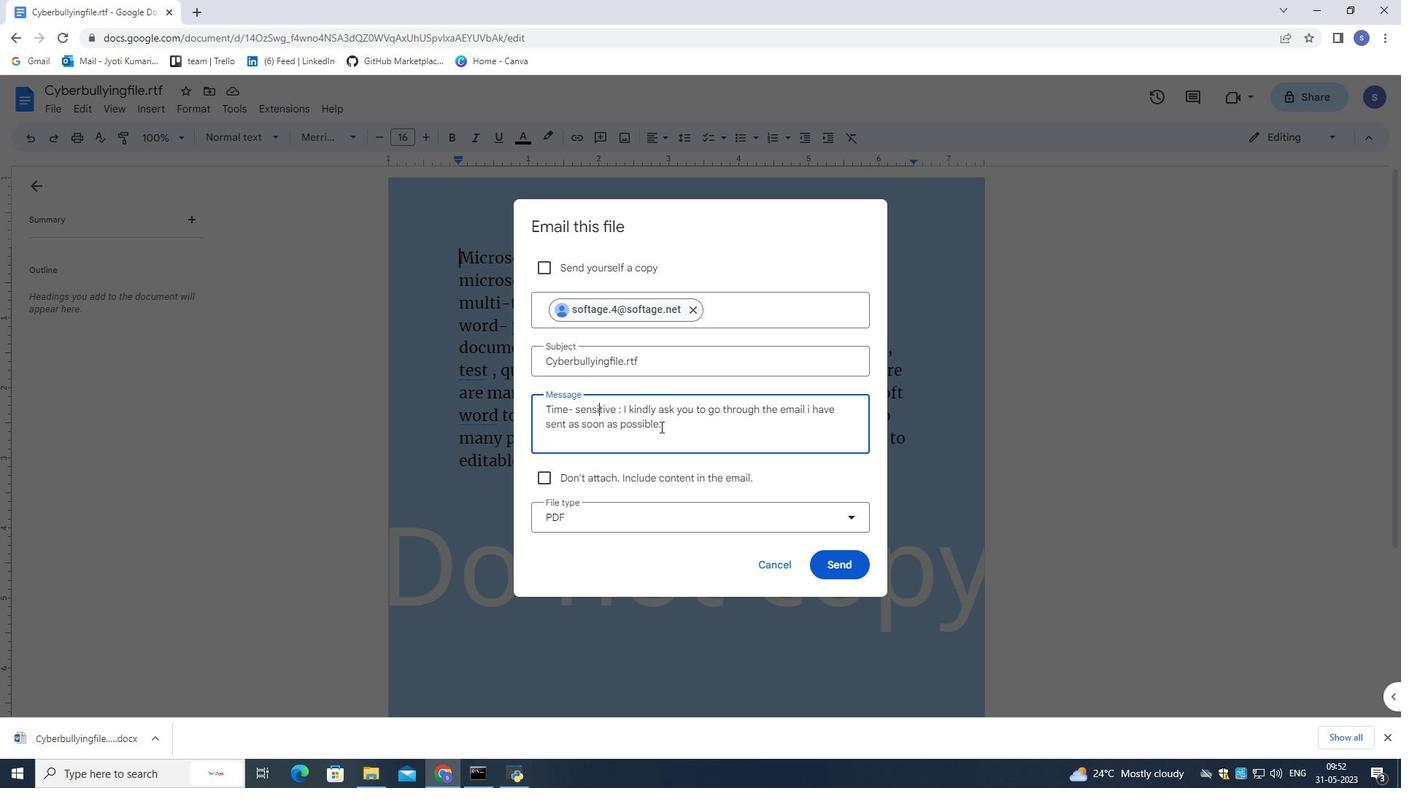 
Action: Mouse moved to (637, 516)
Screenshot: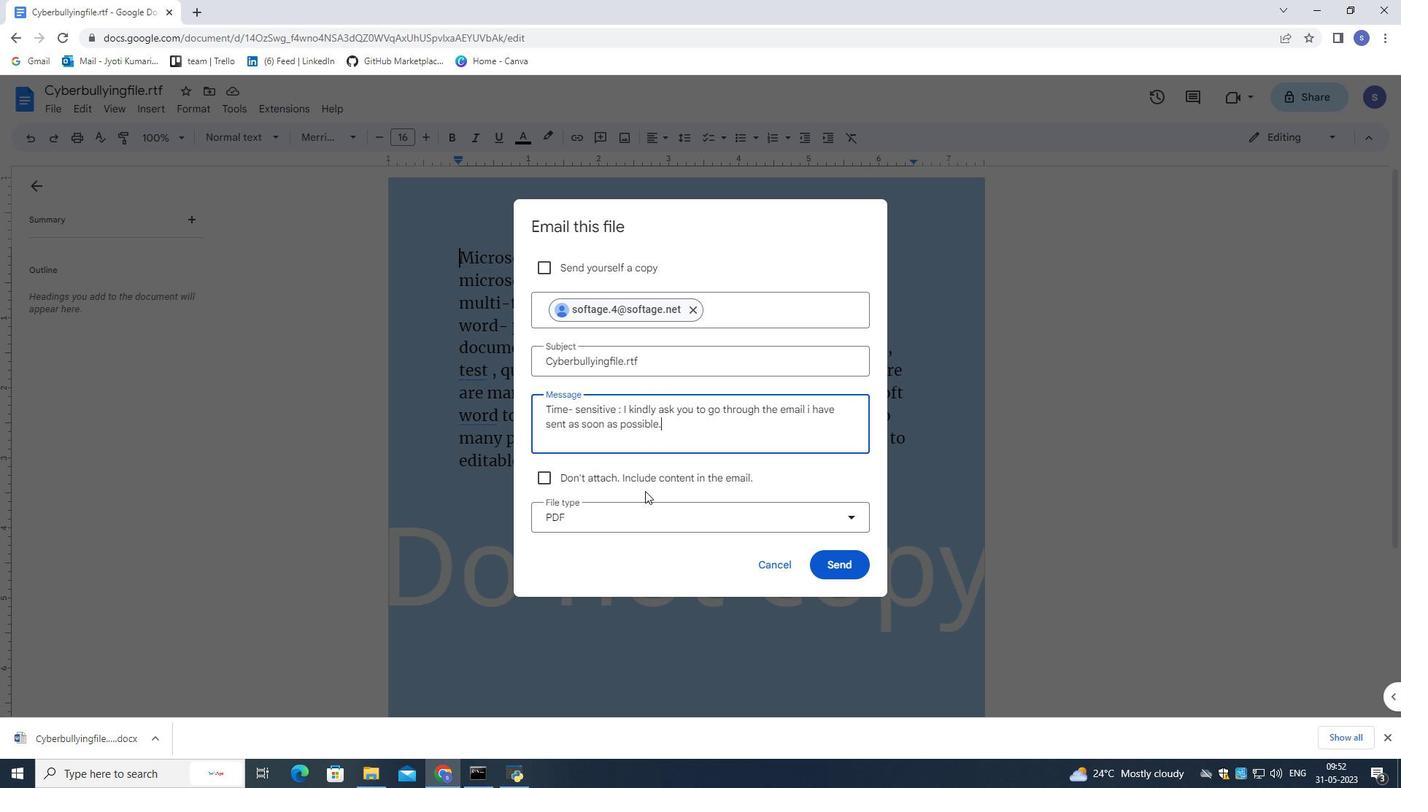 
Action: Mouse pressed left at (637, 516)
Screenshot: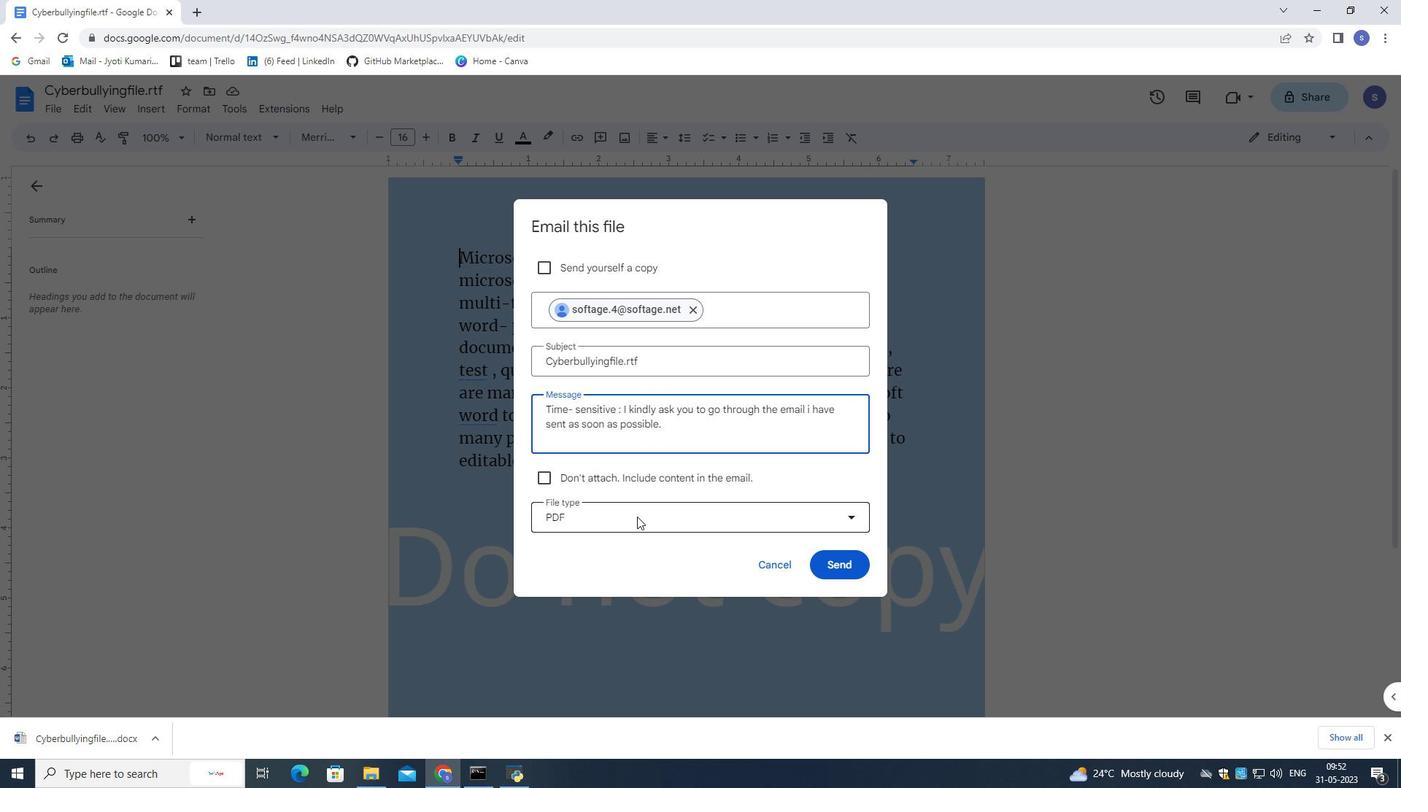 
Action: Mouse moved to (646, 589)
Screenshot: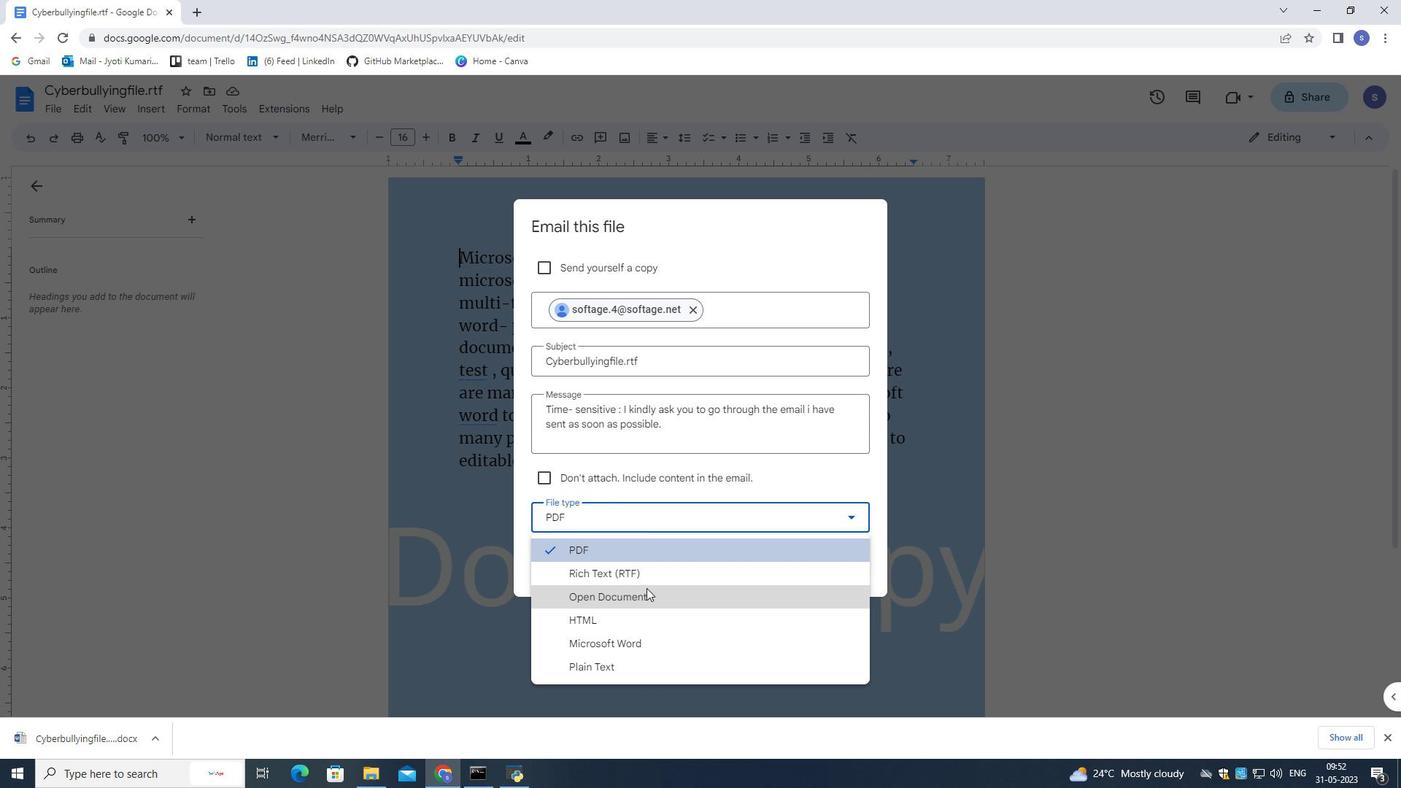 
Action: Mouse pressed left at (646, 589)
Screenshot: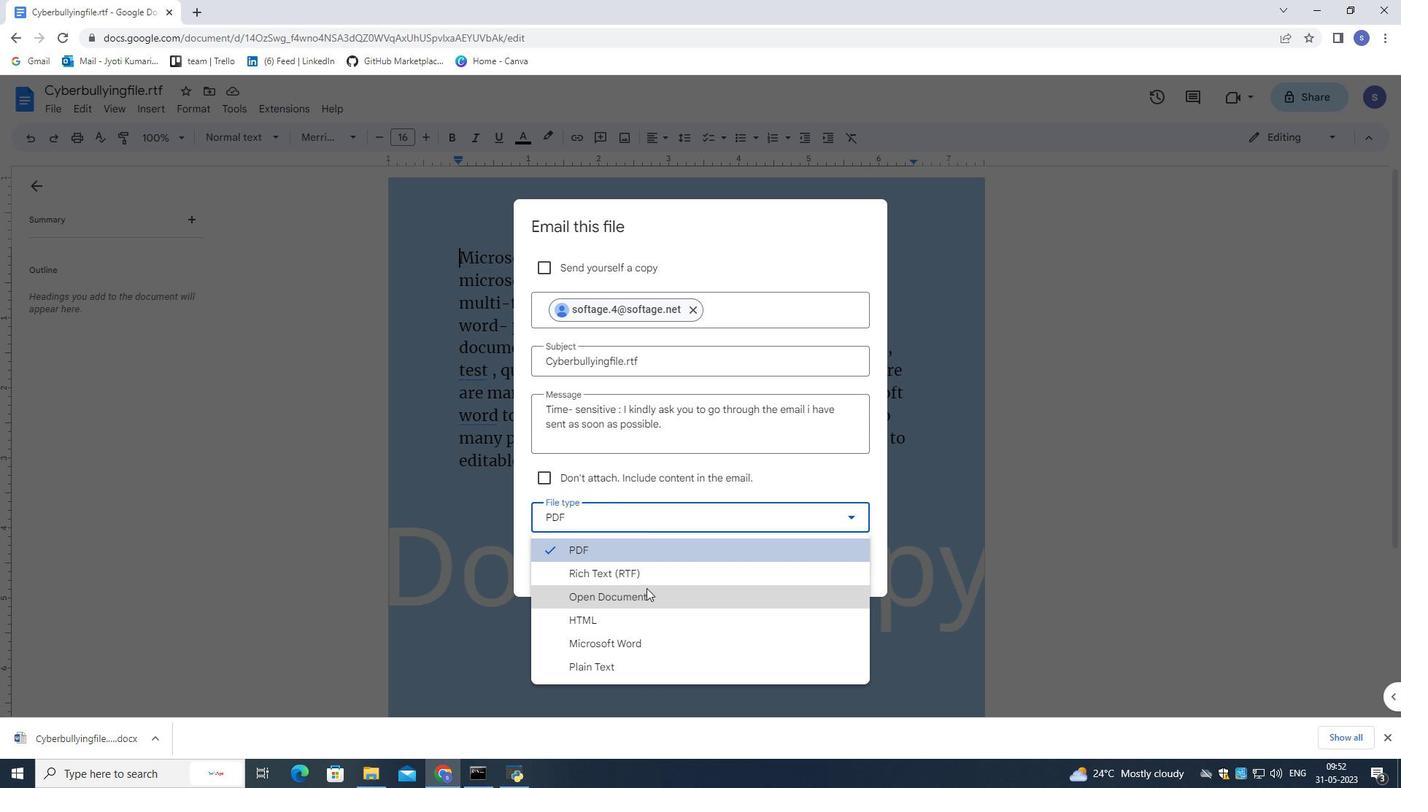 
Action: Mouse moved to (829, 562)
Screenshot: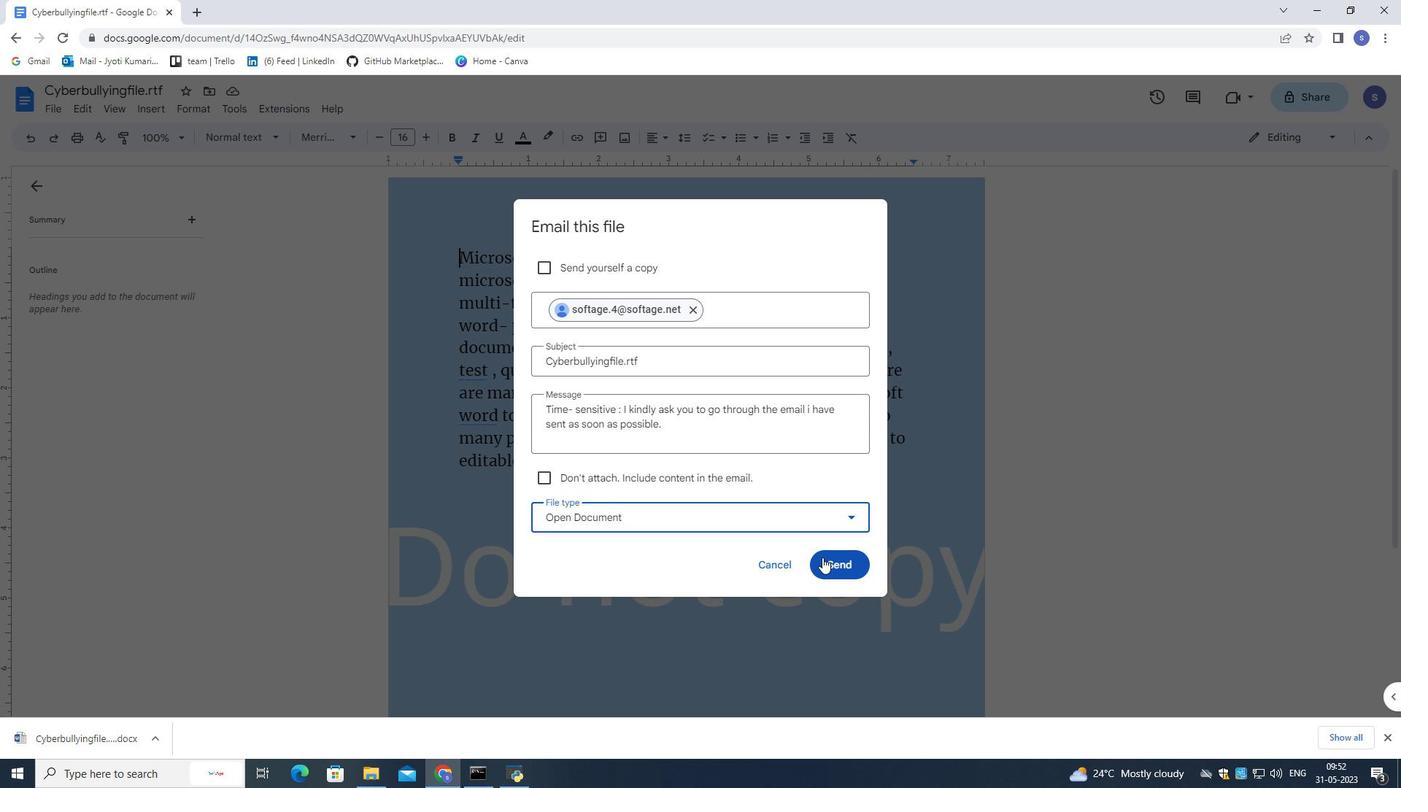 
Action: Mouse pressed left at (829, 562)
Screenshot: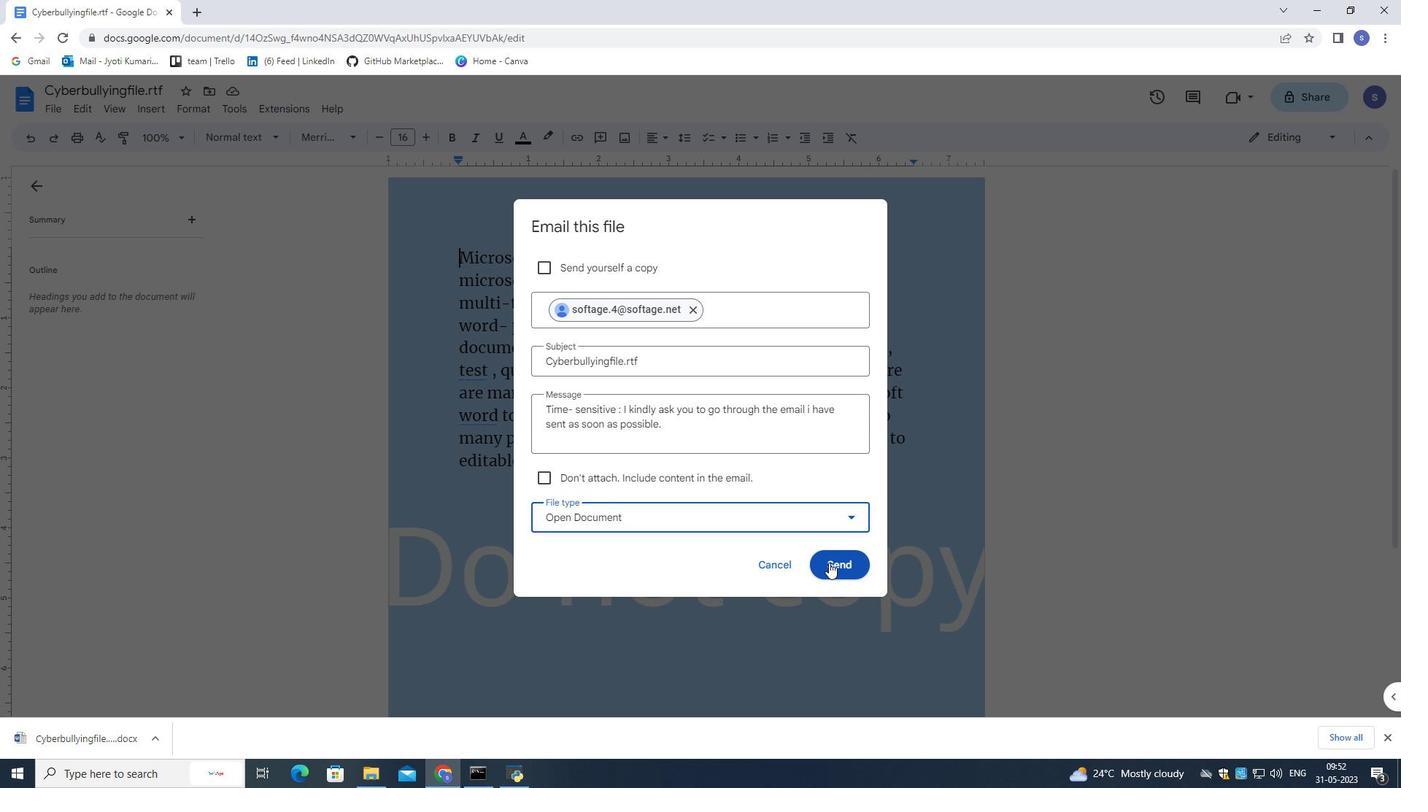 
Action: Mouse moved to (854, 539)
Screenshot: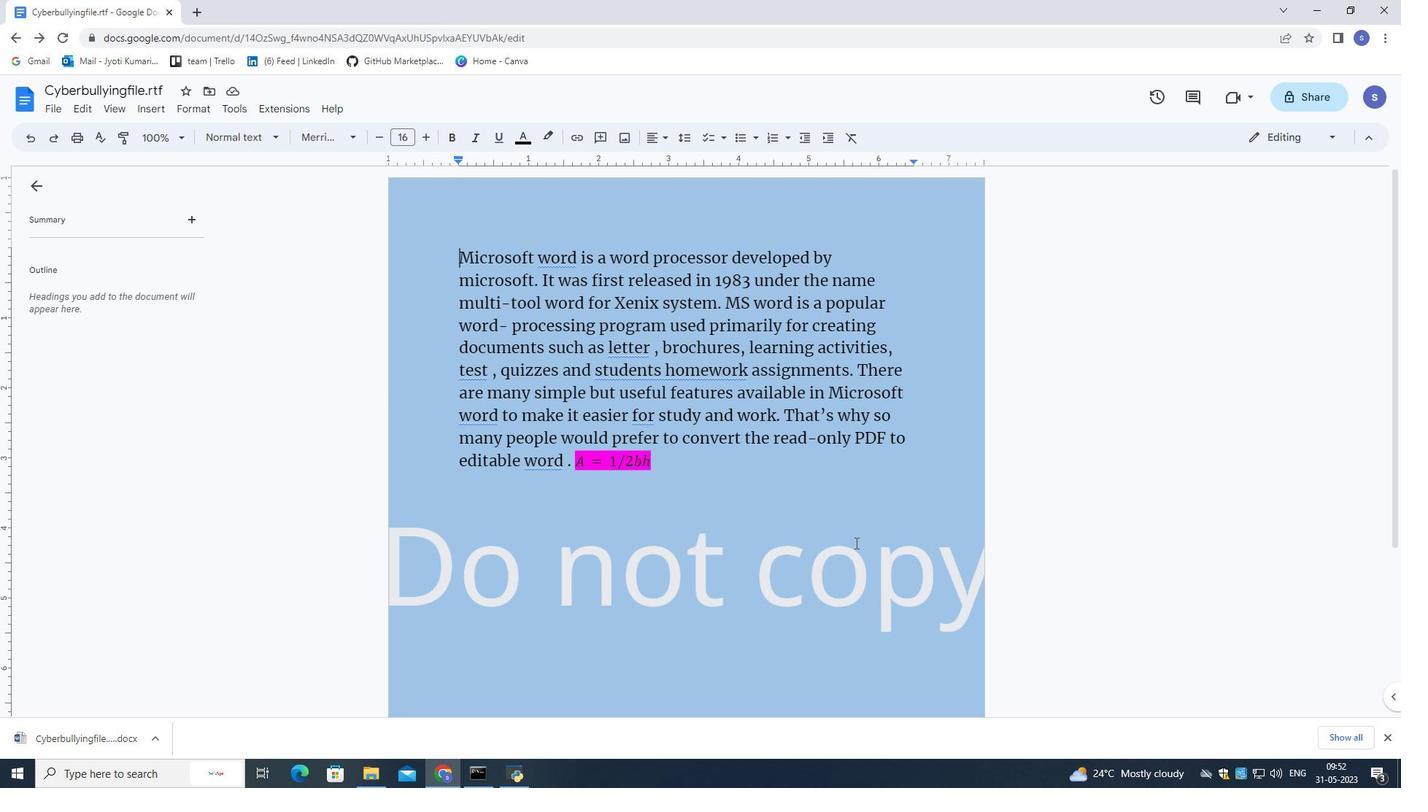 
